 Task: Find connections with filter location Harpālpur with filter topic #humanresourceswith filter profile language French with filter current company Havells India Ltd with filter school JSS Academy Of Technical Education Karnataka with filter industry Executive Search Services with filter service category Resume Writing with filter keywords title Suicide Hotline Volunteer
Action: Mouse moved to (607, 90)
Screenshot: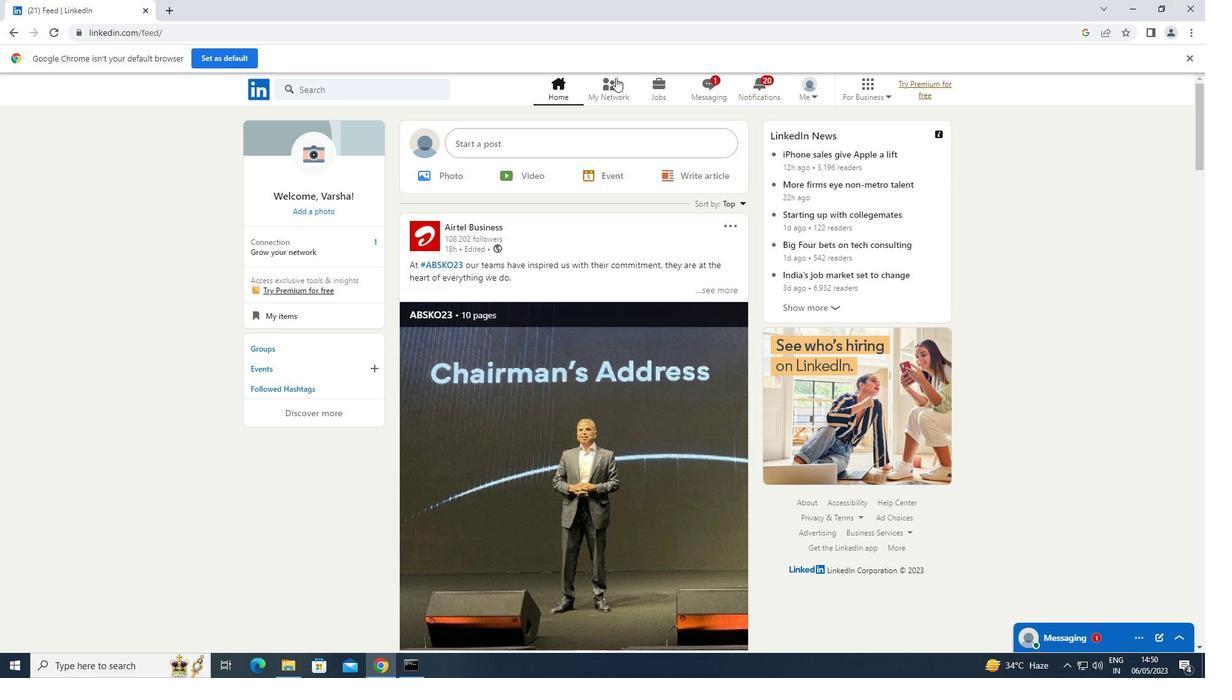 
Action: Mouse pressed left at (607, 90)
Screenshot: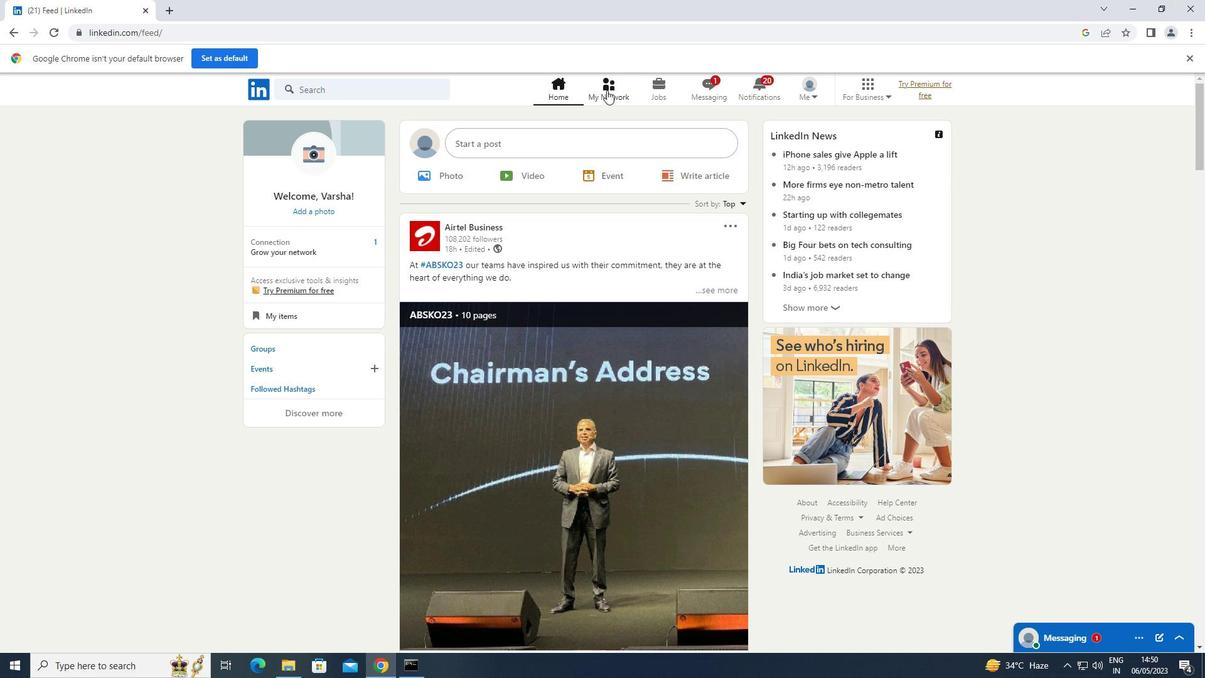 
Action: Mouse moved to (335, 162)
Screenshot: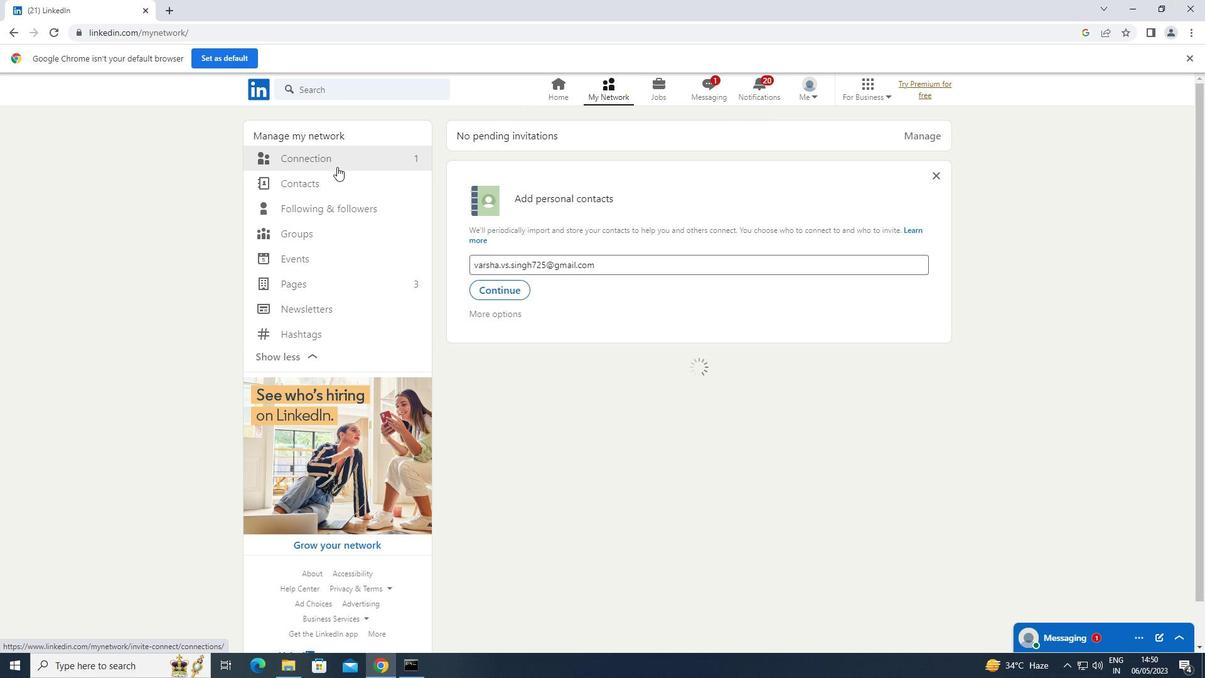 
Action: Mouse pressed left at (335, 162)
Screenshot: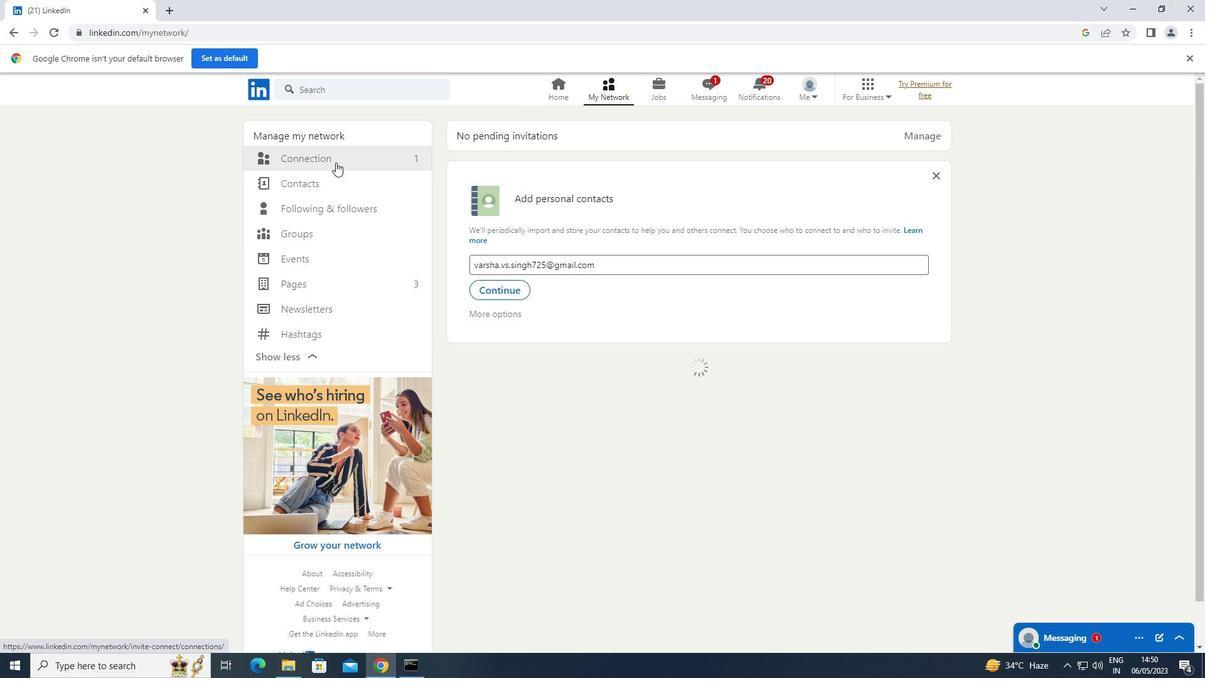 
Action: Mouse moved to (730, 158)
Screenshot: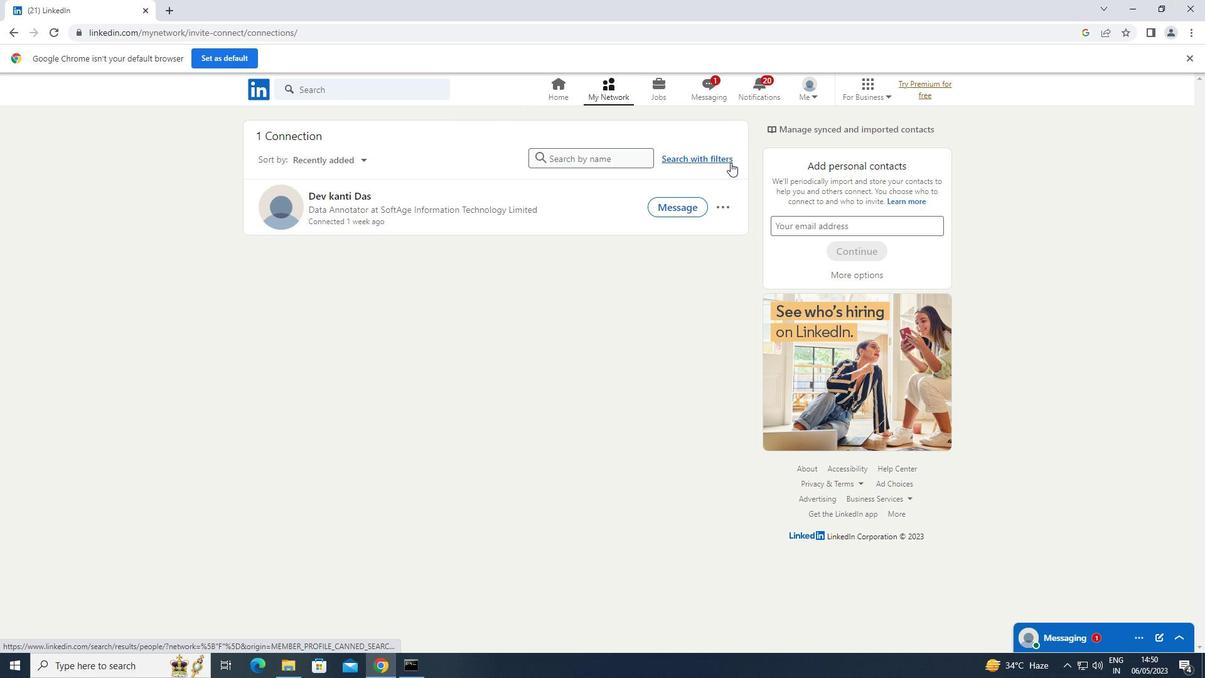 
Action: Mouse pressed left at (730, 158)
Screenshot: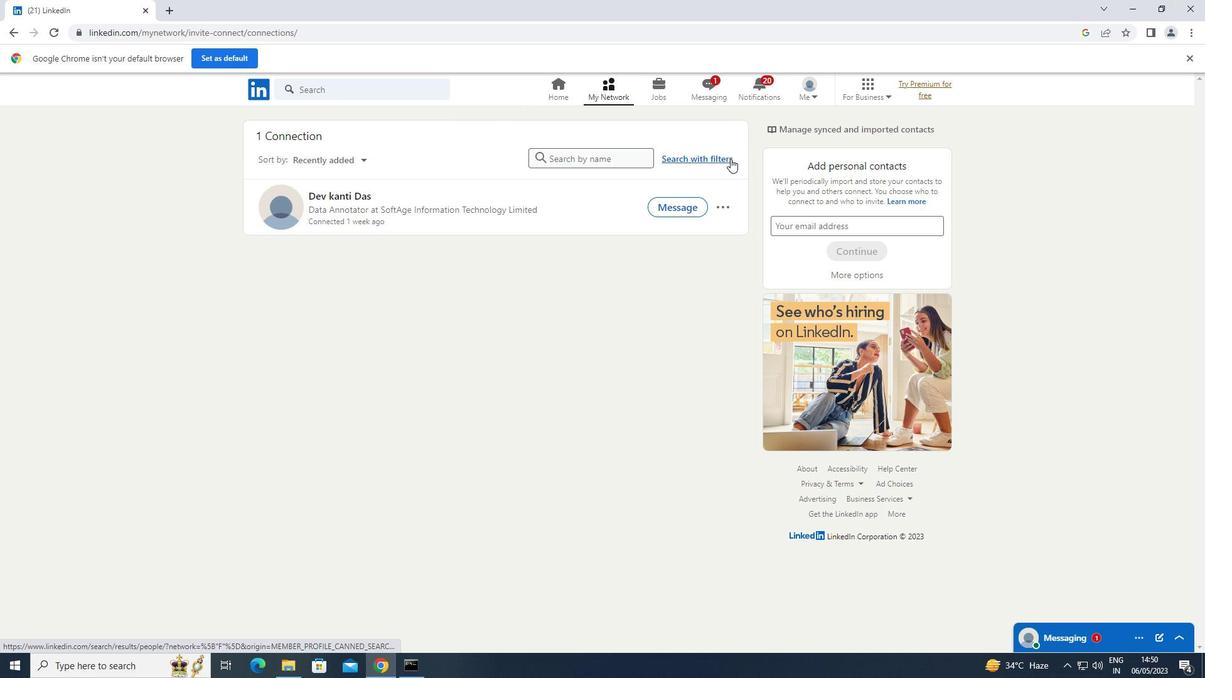 
Action: Mouse moved to (636, 124)
Screenshot: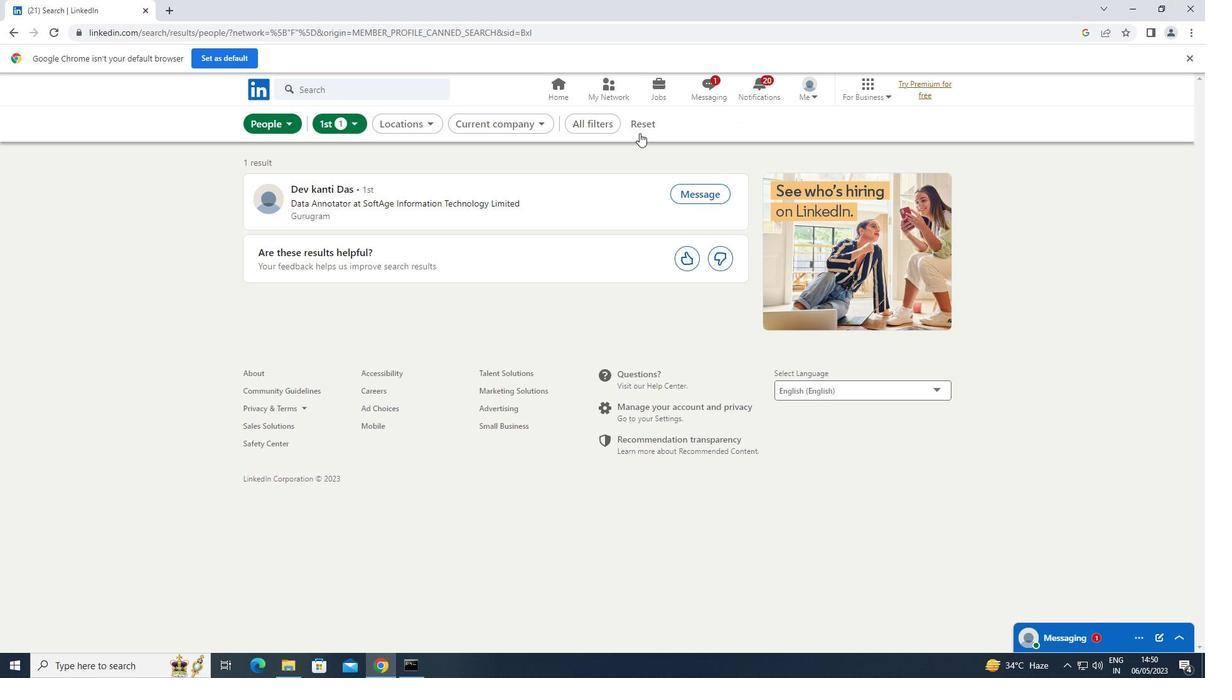 
Action: Mouse pressed left at (636, 124)
Screenshot: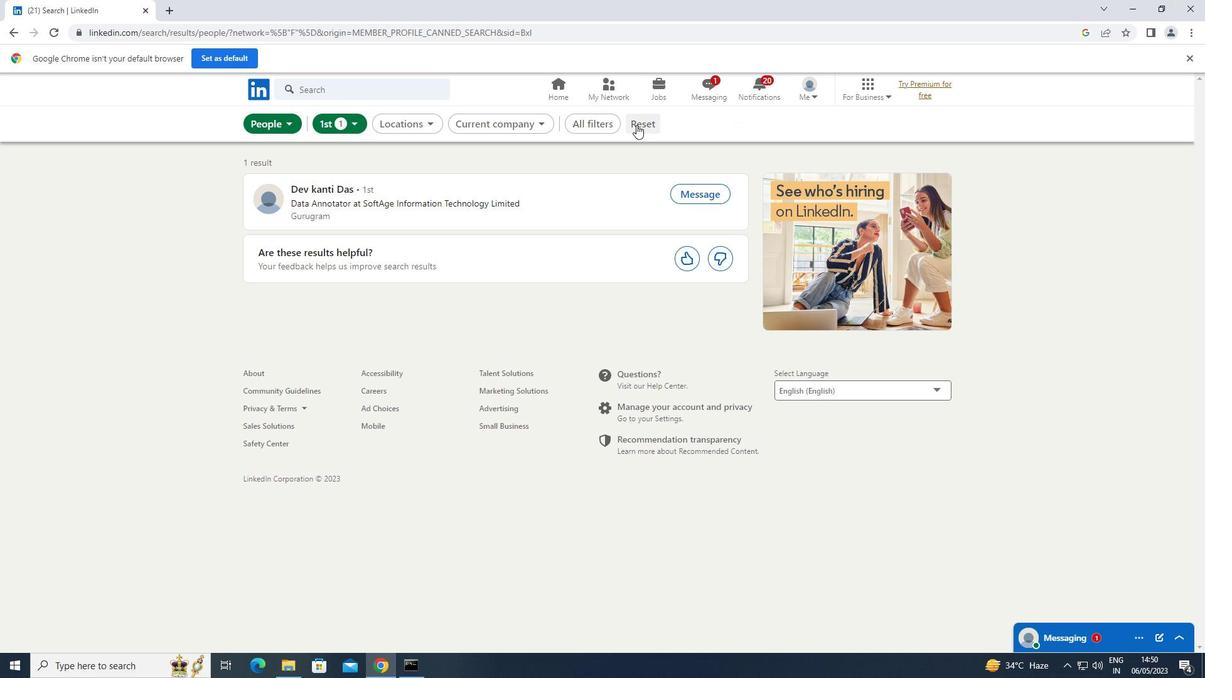 
Action: Mouse moved to (619, 124)
Screenshot: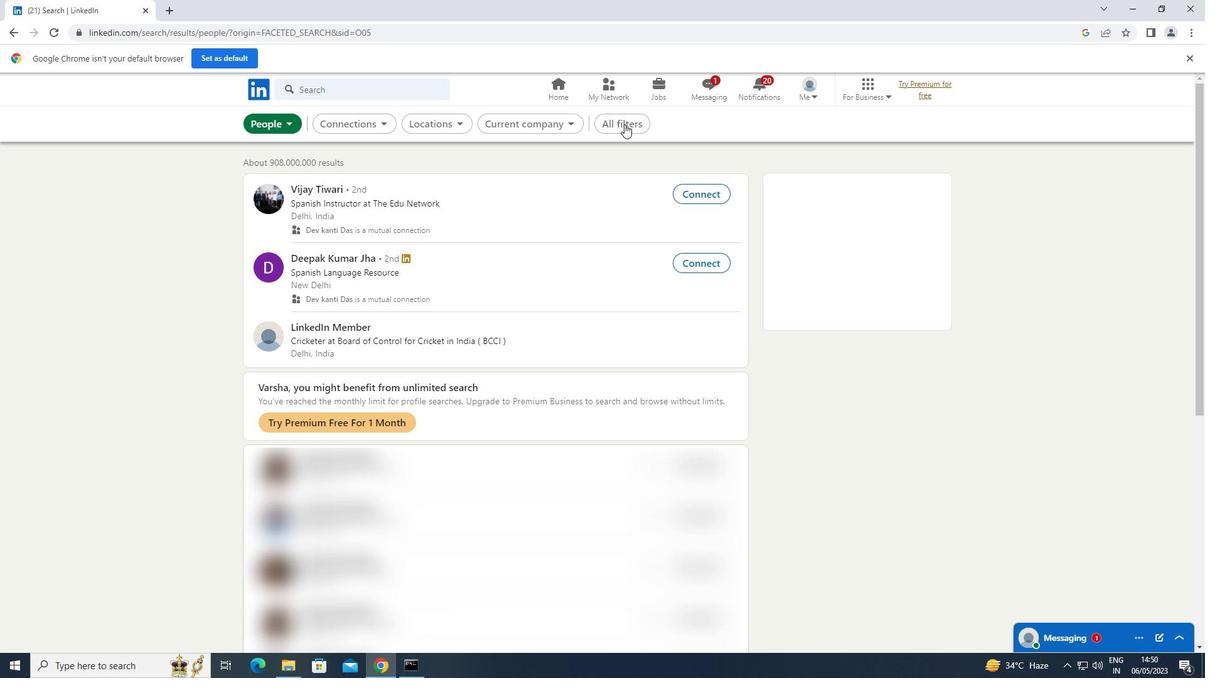 
Action: Mouse pressed left at (619, 124)
Screenshot: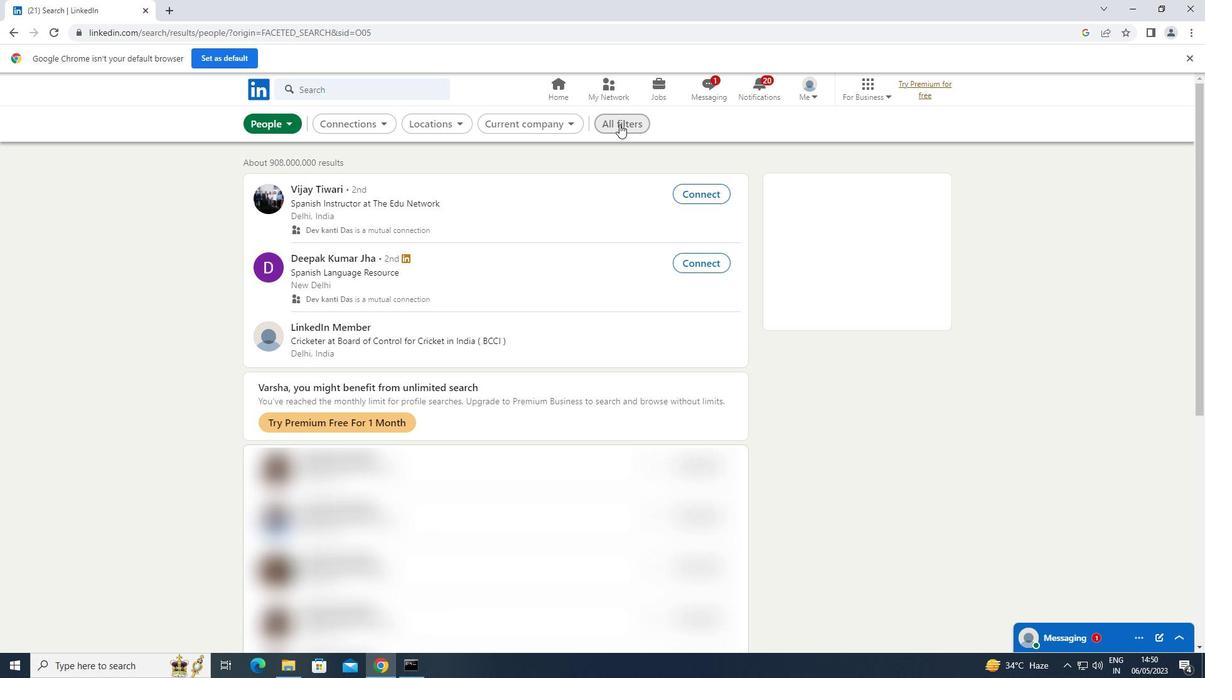 
Action: Mouse moved to (877, 262)
Screenshot: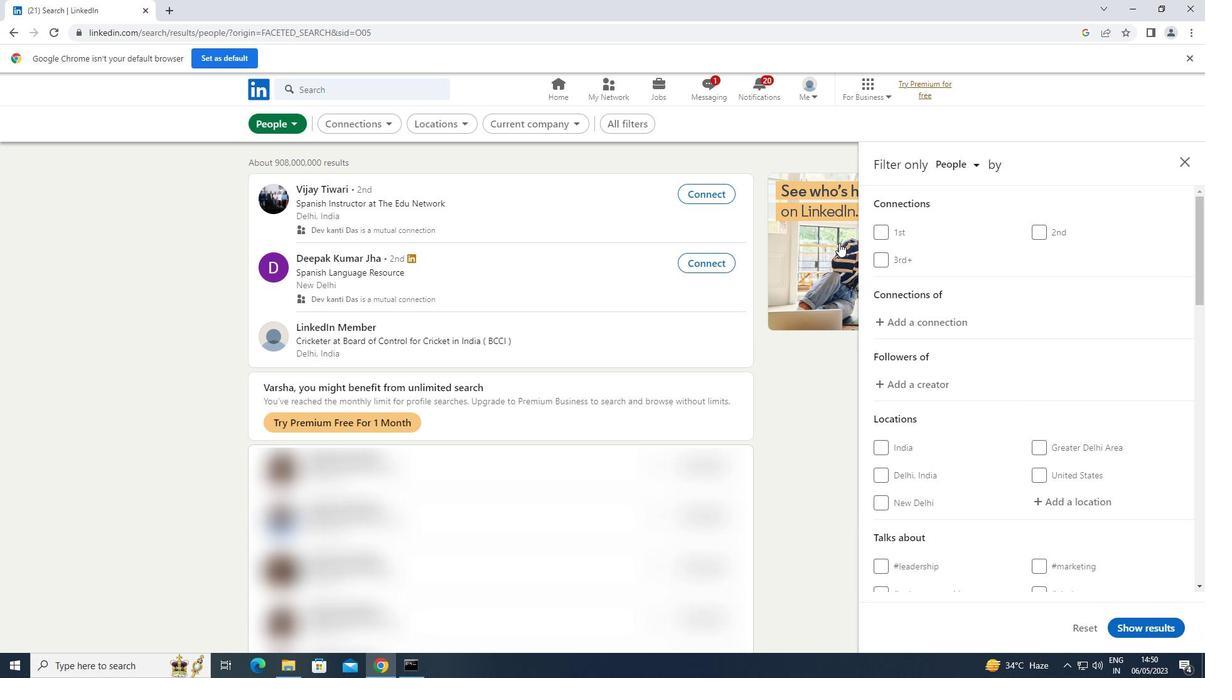 
Action: Mouse scrolled (877, 261) with delta (0, 0)
Screenshot: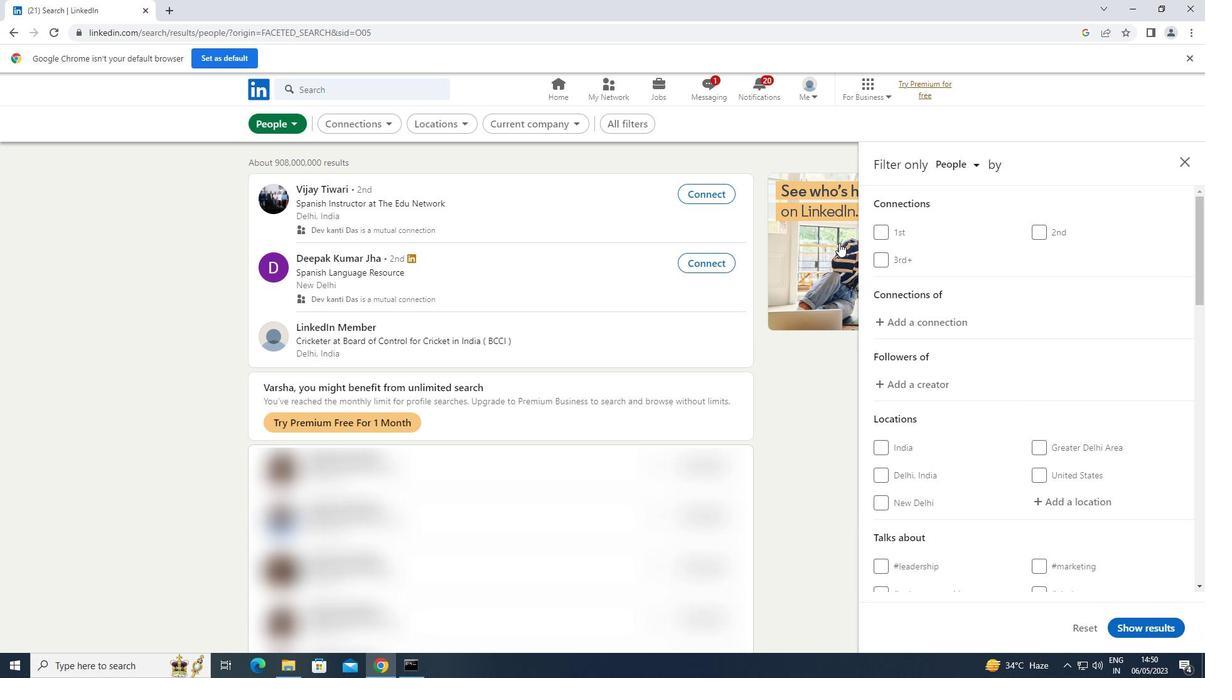 
Action: Mouse scrolled (877, 261) with delta (0, 0)
Screenshot: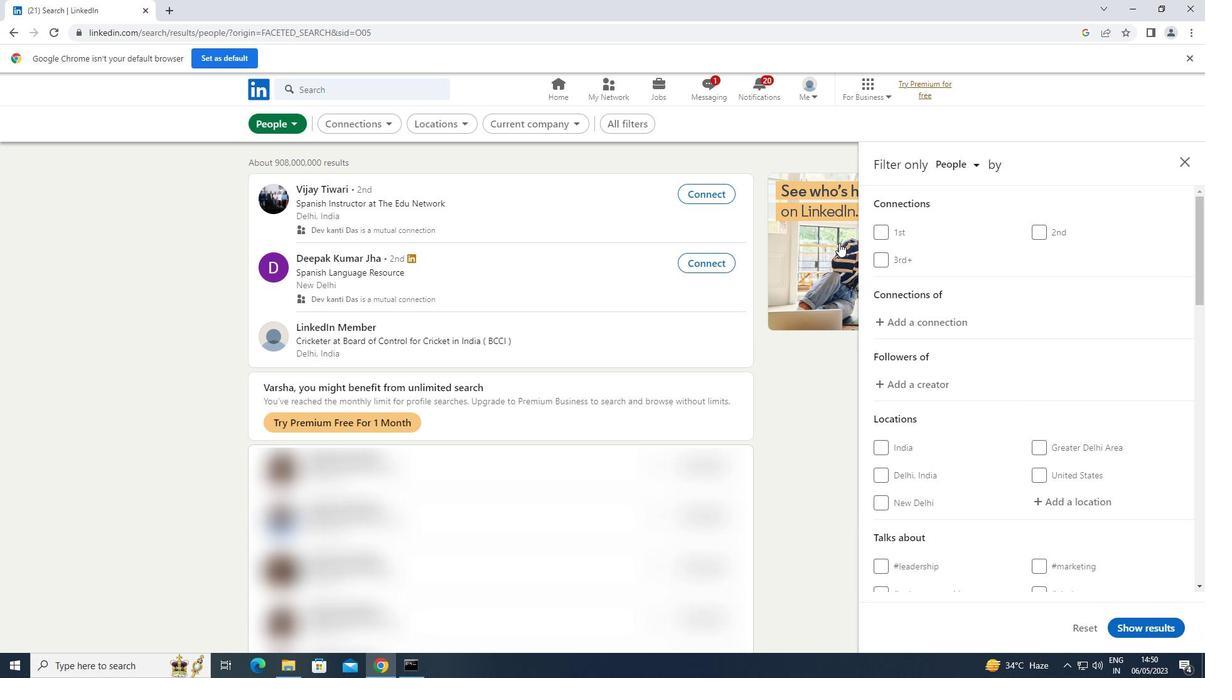 
Action: Mouse scrolled (877, 261) with delta (0, 0)
Screenshot: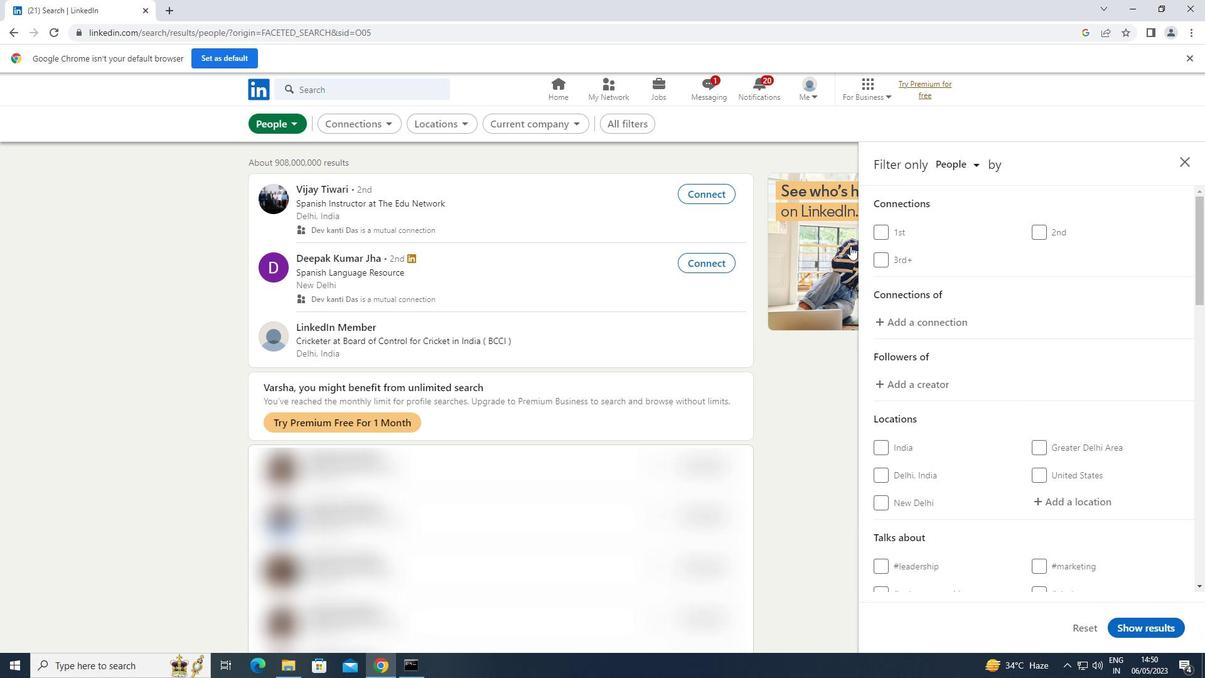 
Action: Mouse scrolled (877, 261) with delta (0, 0)
Screenshot: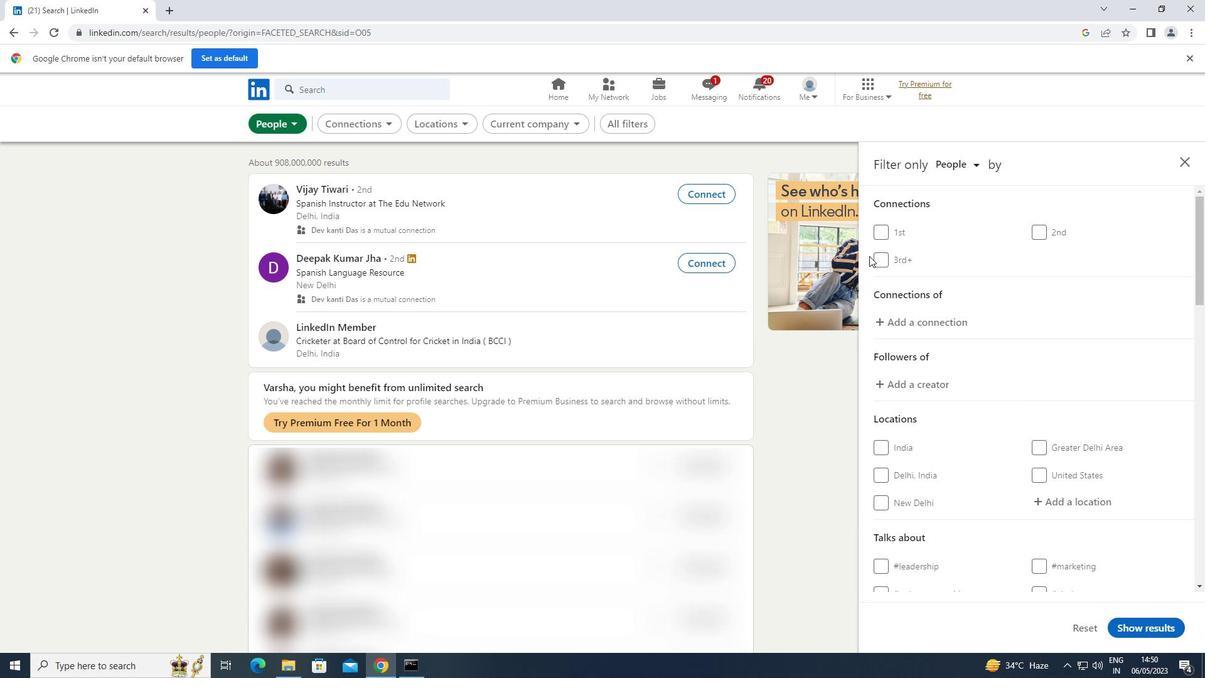 
Action: Mouse moved to (947, 268)
Screenshot: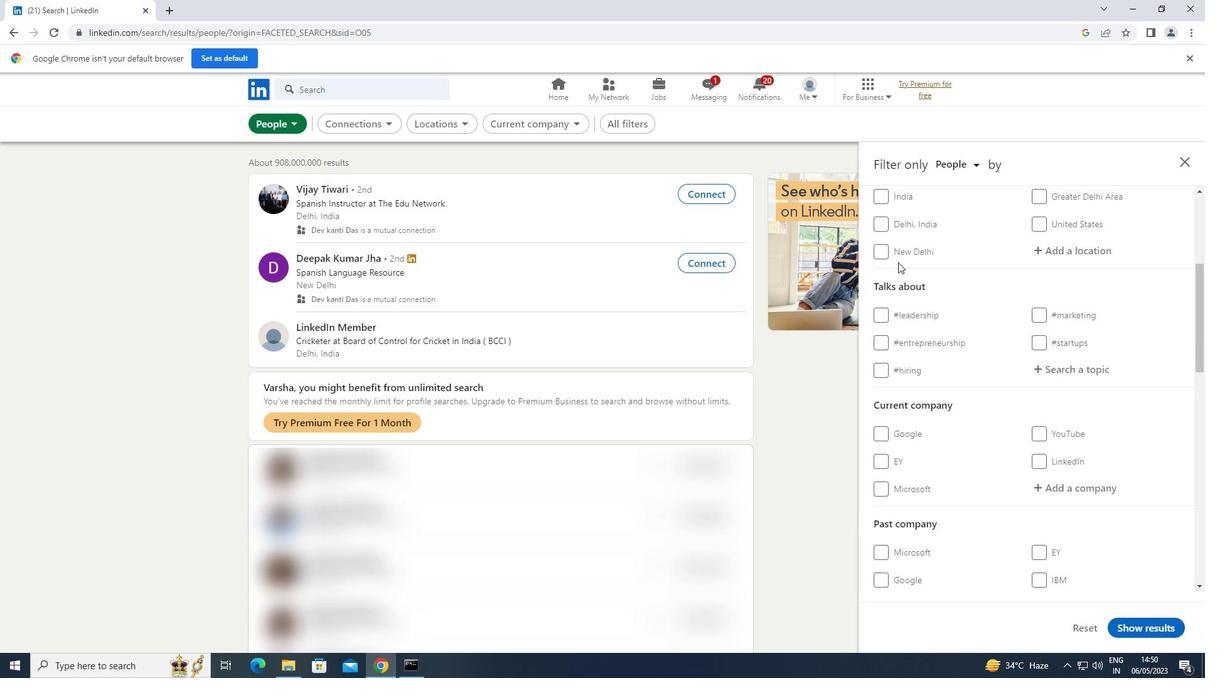 
Action: Mouse scrolled (947, 268) with delta (0, 0)
Screenshot: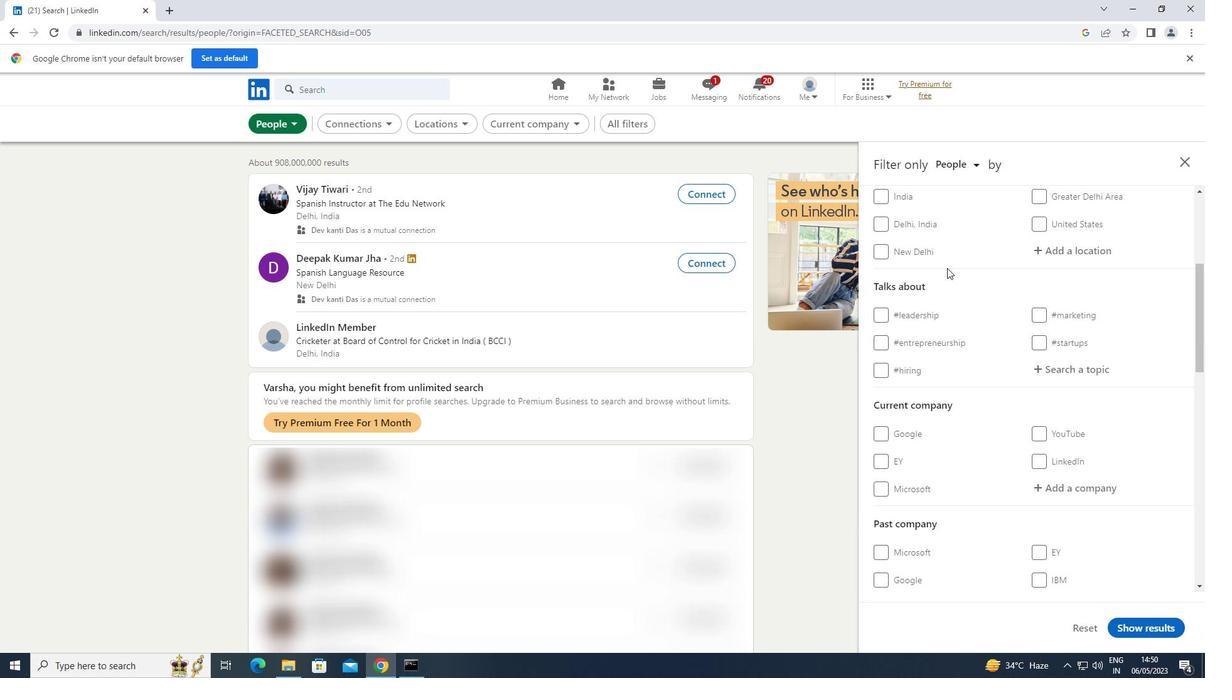 
Action: Mouse scrolled (947, 268) with delta (0, 0)
Screenshot: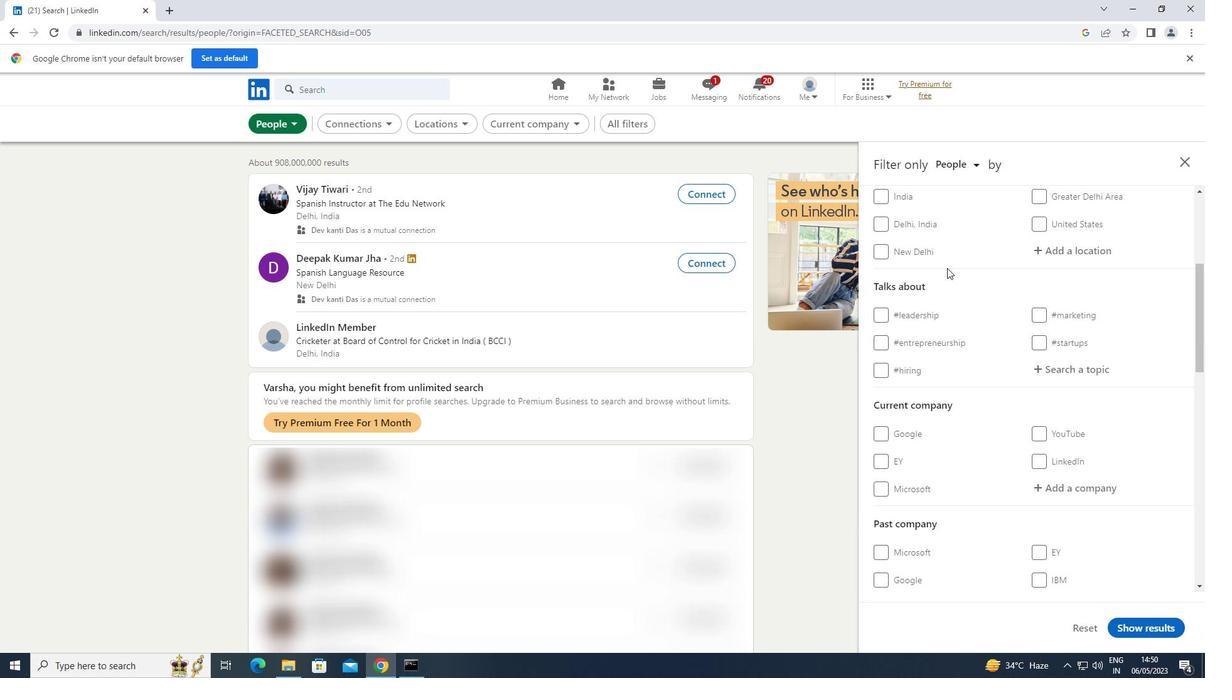 
Action: Mouse moved to (1055, 367)
Screenshot: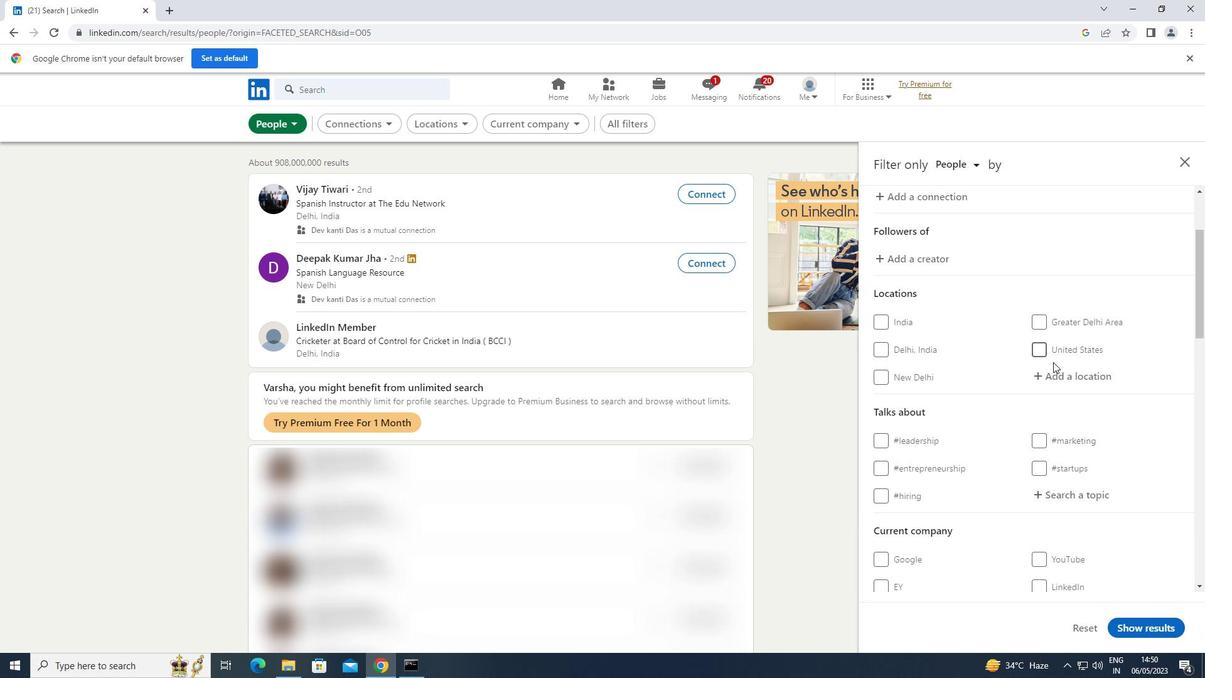 
Action: Mouse pressed left at (1055, 367)
Screenshot: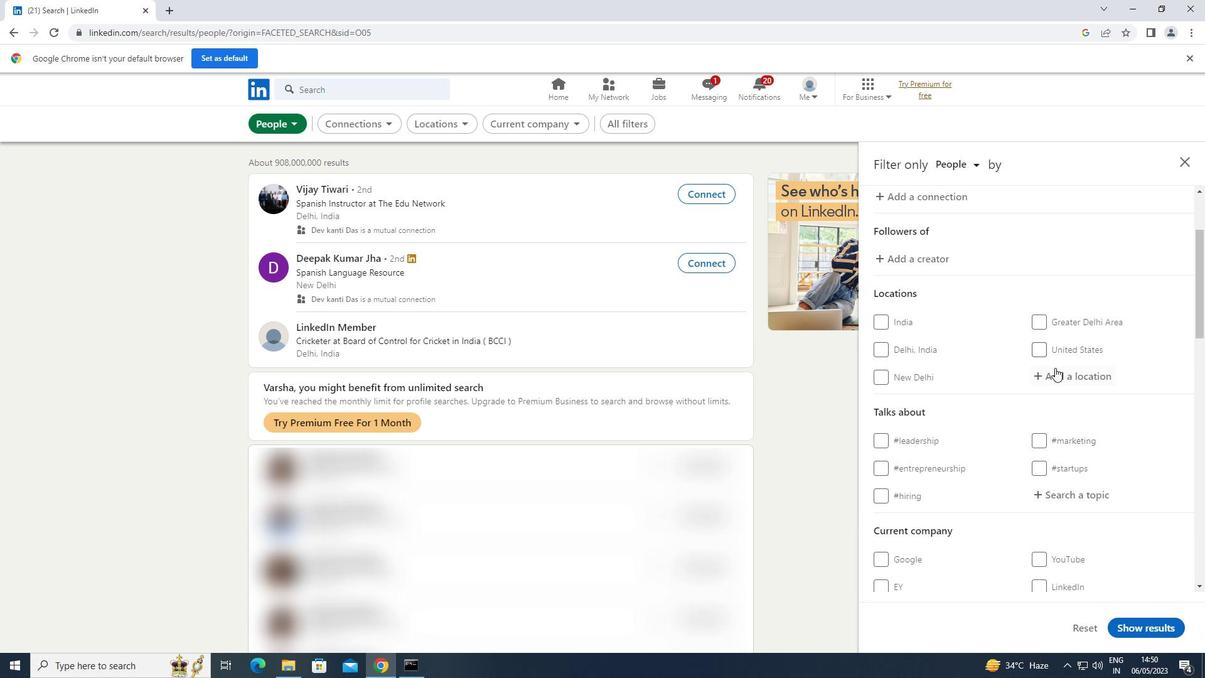 
Action: Key pressed <Key.shift>HARPALPUR
Screenshot: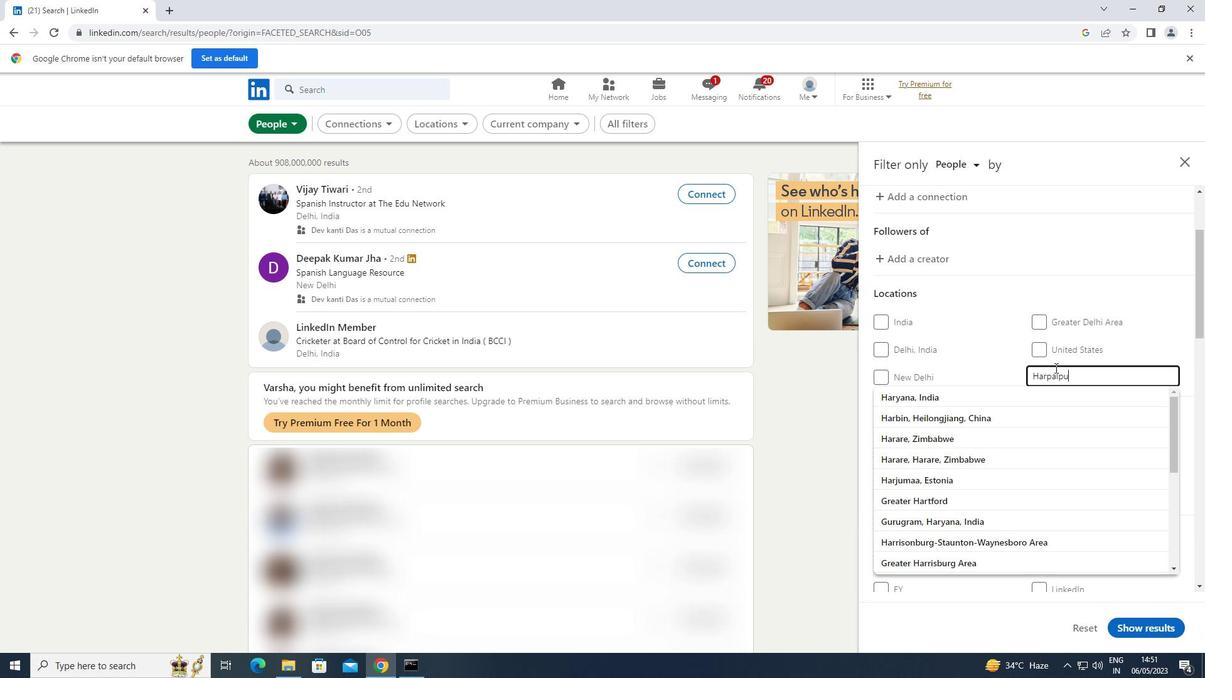 
Action: Mouse moved to (1057, 491)
Screenshot: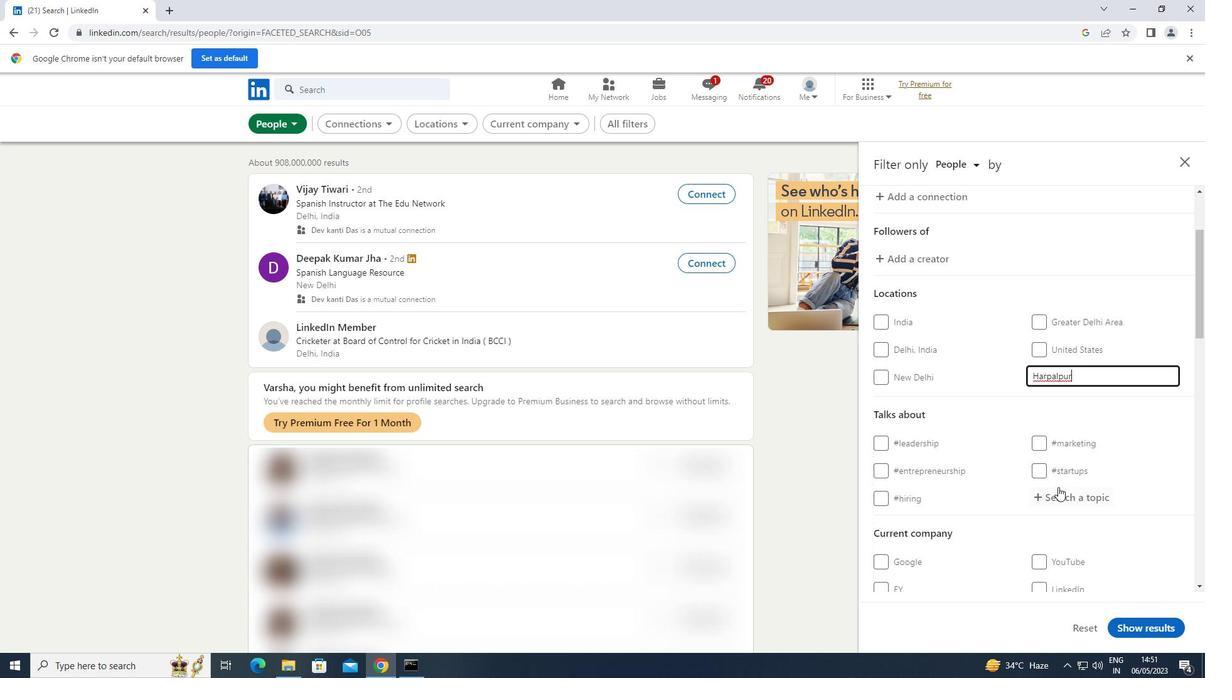 
Action: Mouse pressed left at (1057, 491)
Screenshot: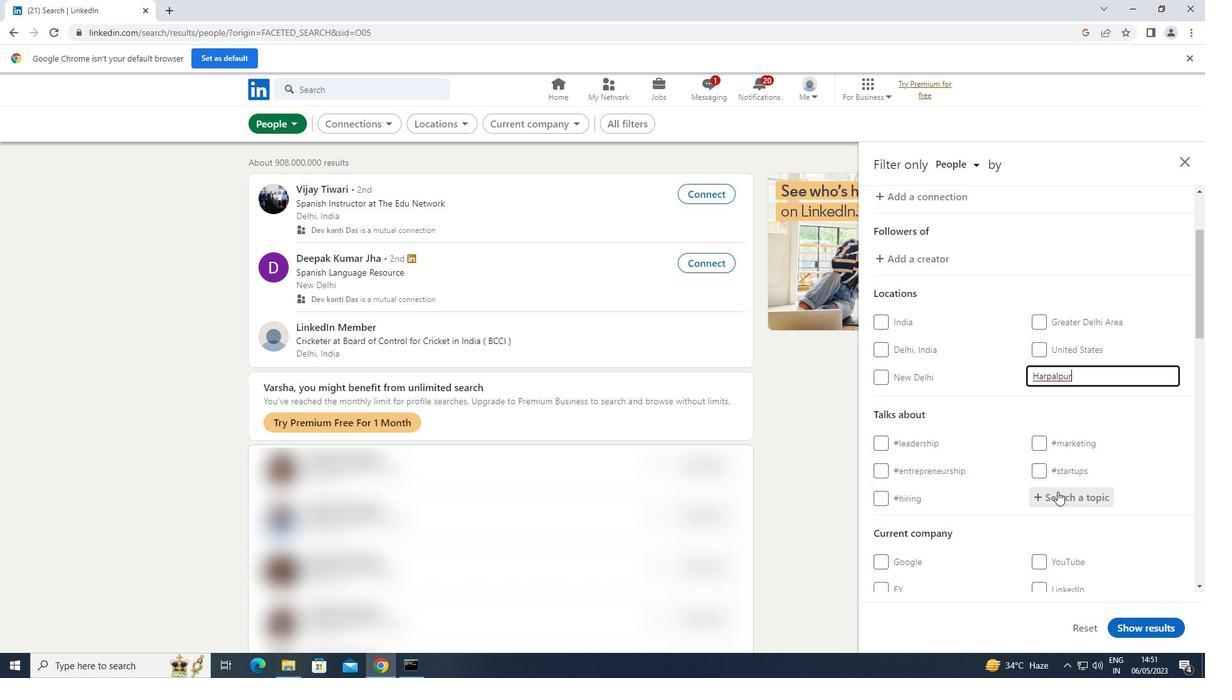 
Action: Key pressed HUMANRESOURCES
Screenshot: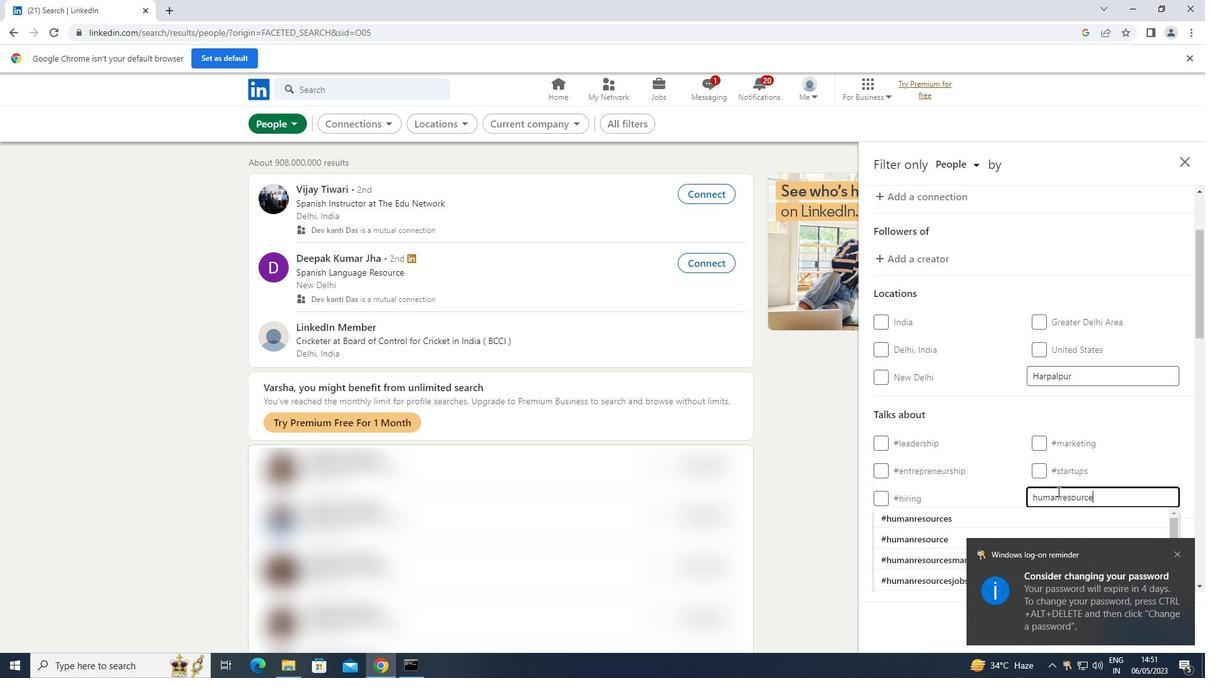 
Action: Mouse moved to (952, 512)
Screenshot: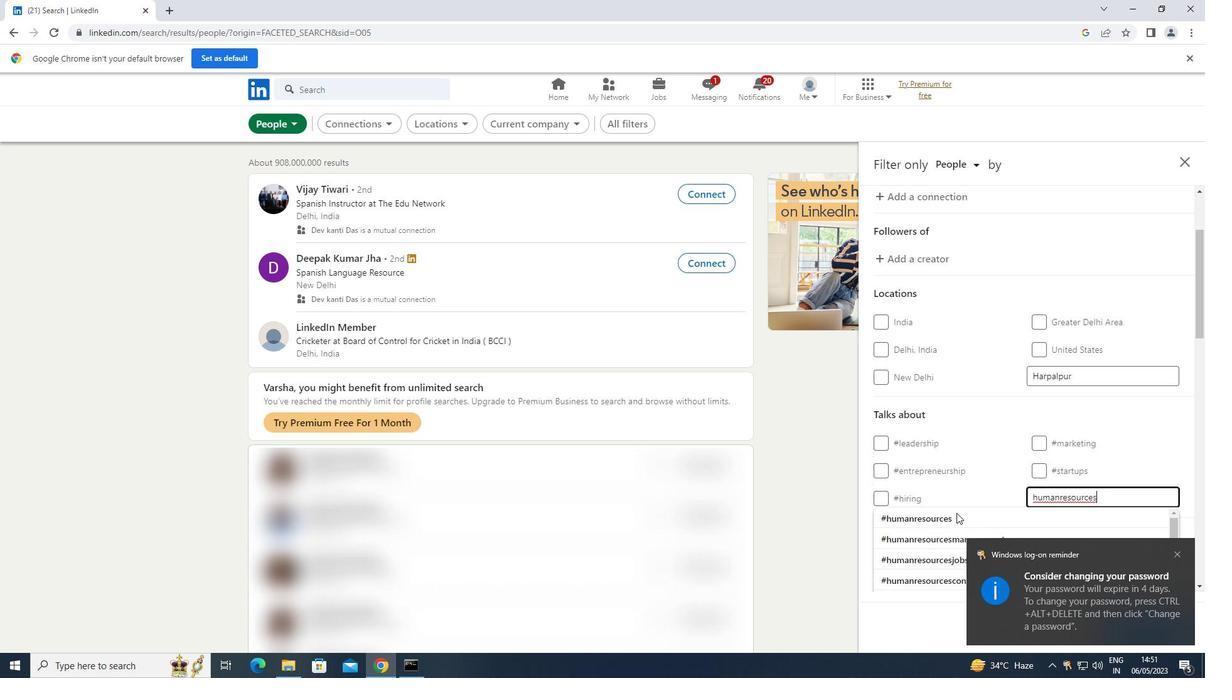 
Action: Mouse pressed left at (952, 512)
Screenshot: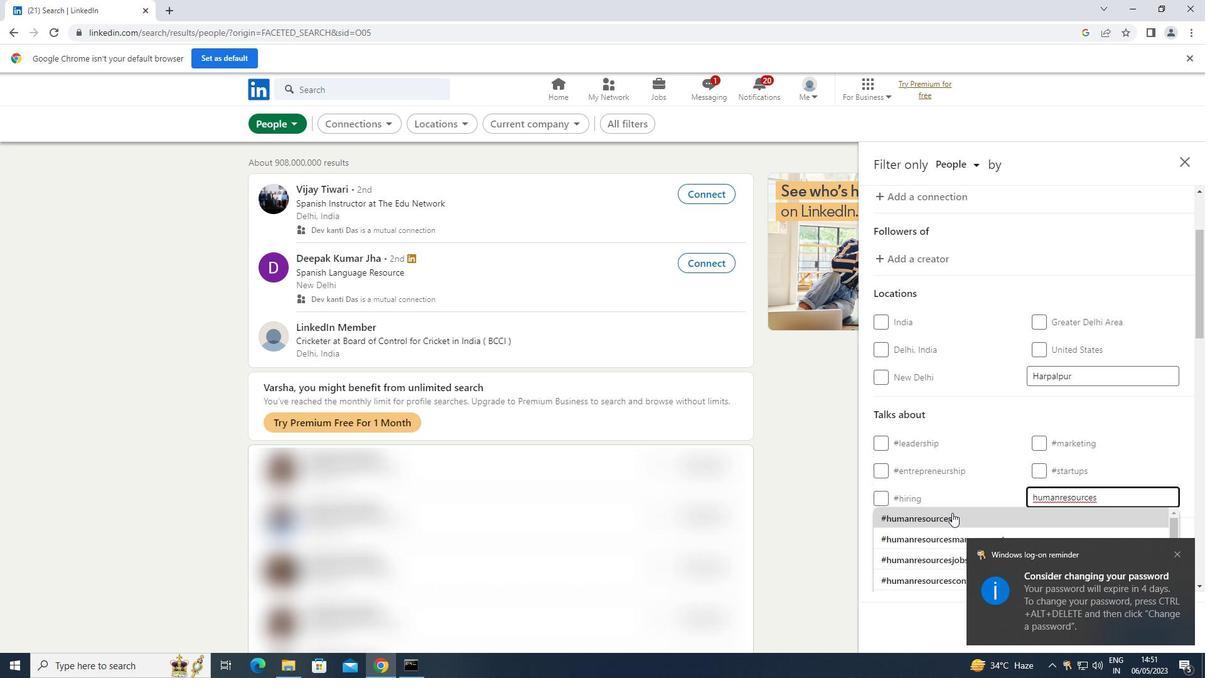
Action: Mouse moved to (953, 507)
Screenshot: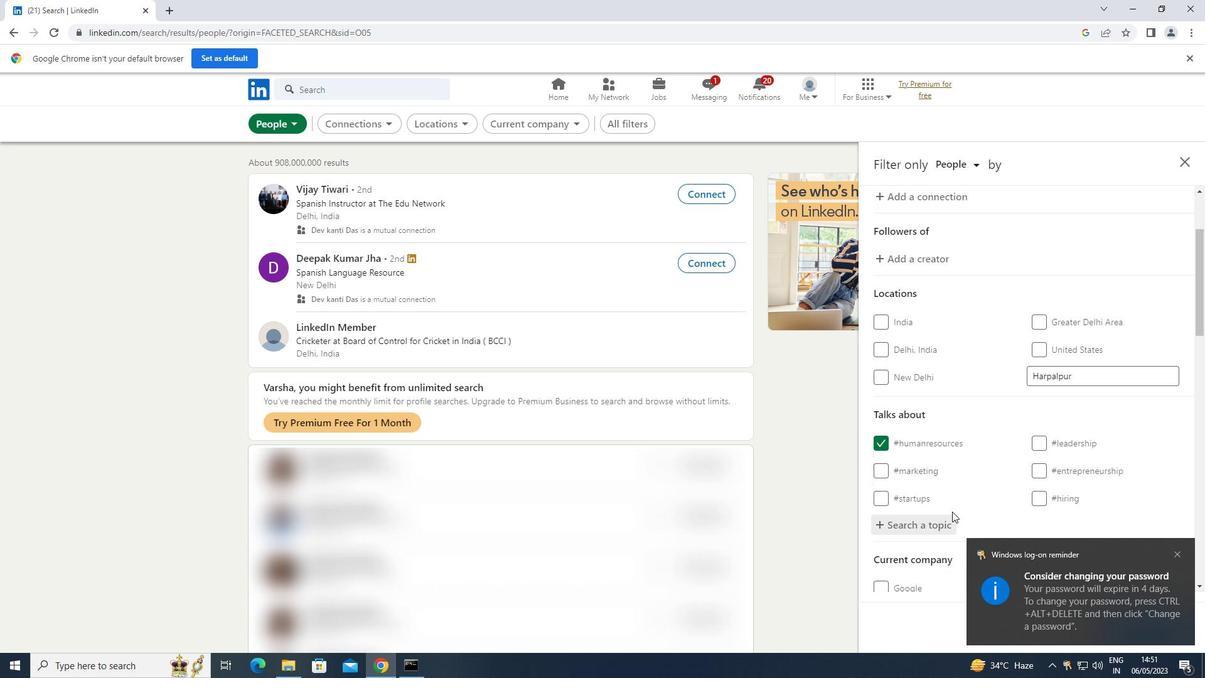 
Action: Mouse scrolled (953, 506) with delta (0, 0)
Screenshot: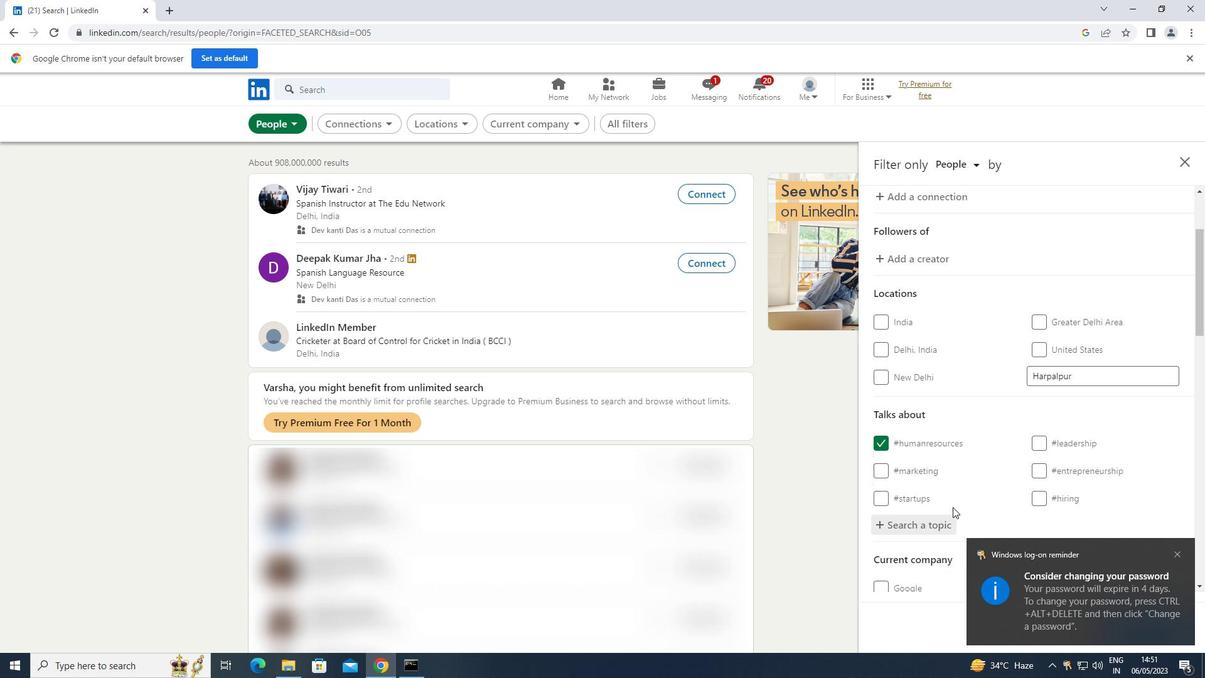 
Action: Mouse scrolled (953, 506) with delta (0, 0)
Screenshot: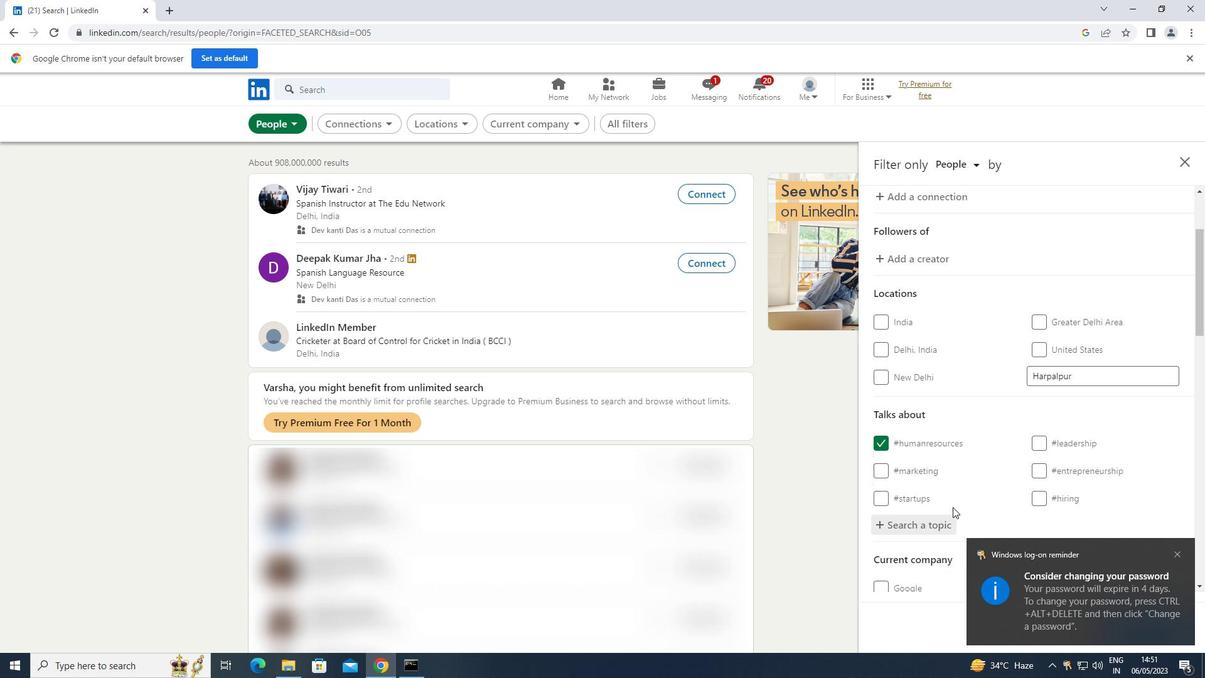 
Action: Mouse moved to (954, 501)
Screenshot: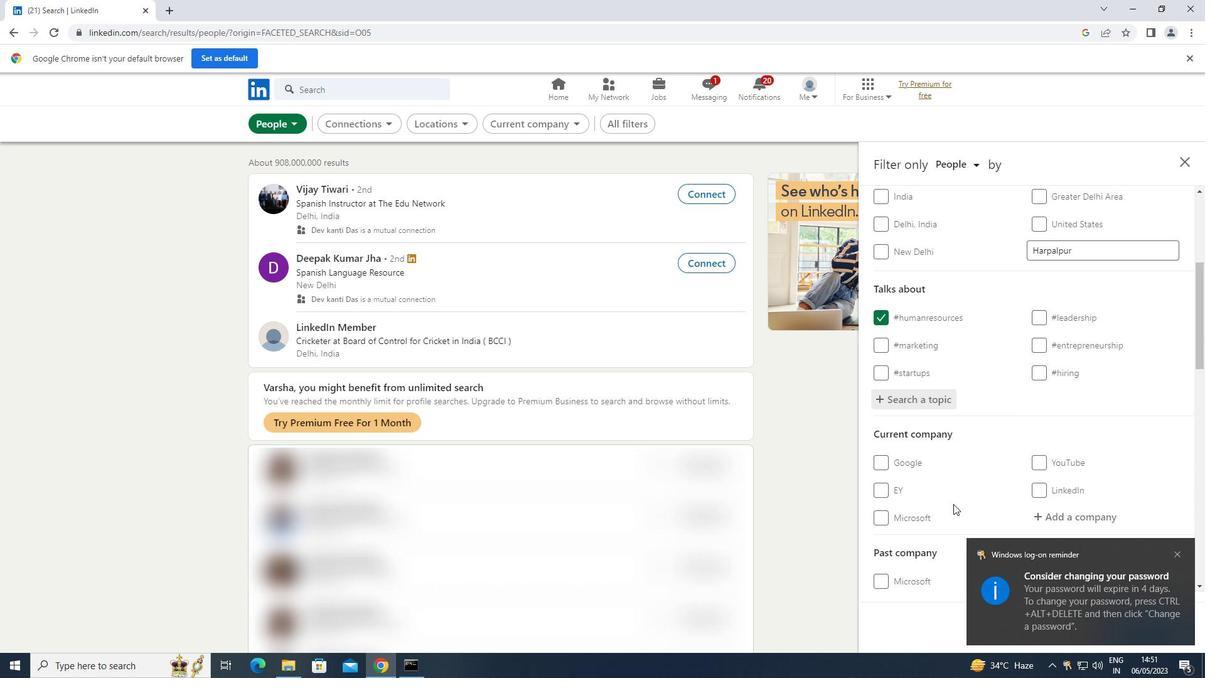 
Action: Mouse scrolled (954, 501) with delta (0, 0)
Screenshot: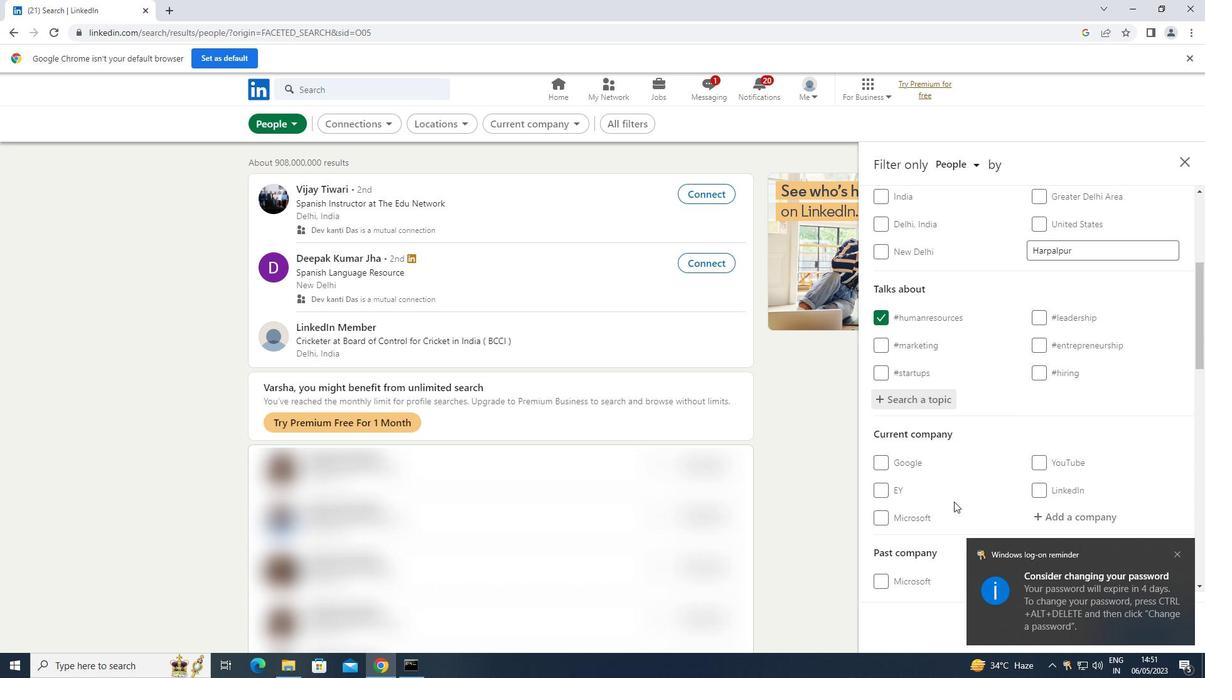 
Action: Mouse scrolled (954, 501) with delta (0, 0)
Screenshot: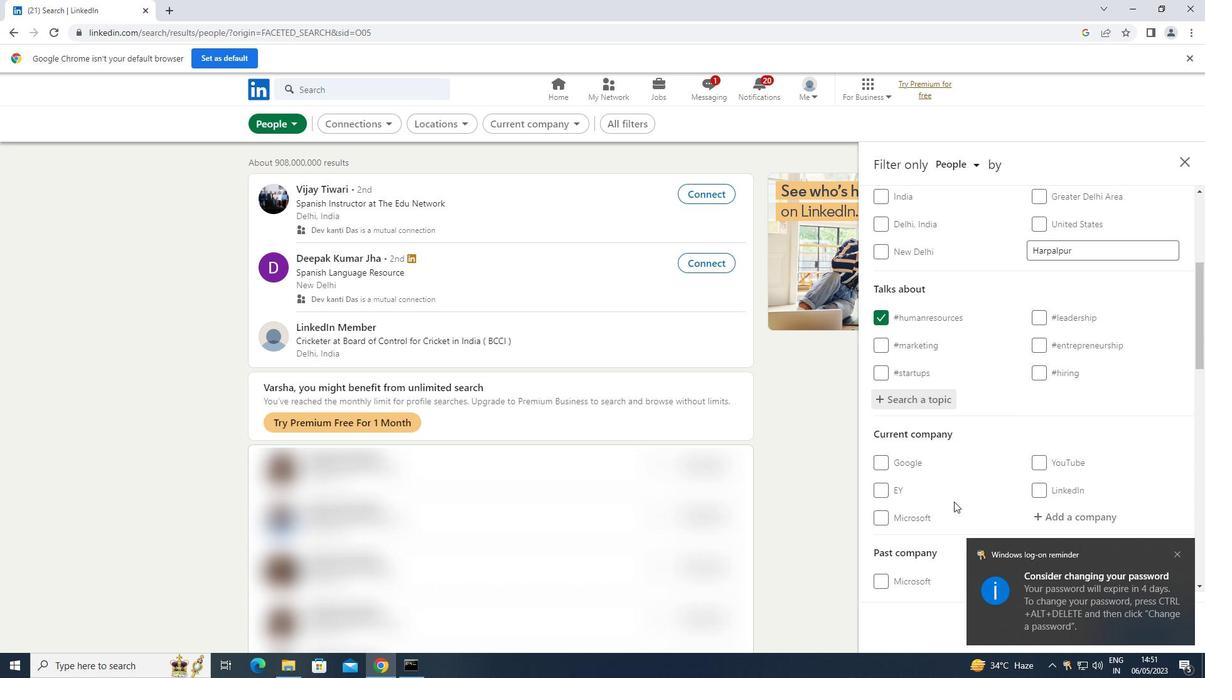 
Action: Mouse scrolled (954, 501) with delta (0, 0)
Screenshot: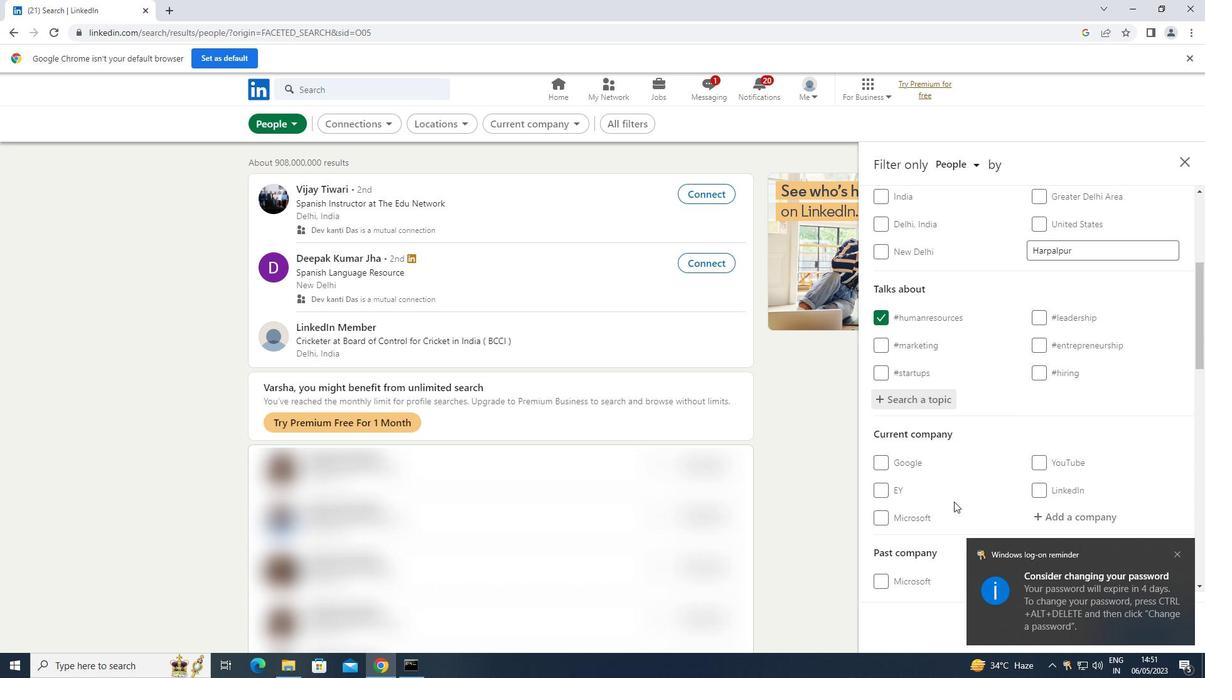 
Action: Mouse moved to (951, 494)
Screenshot: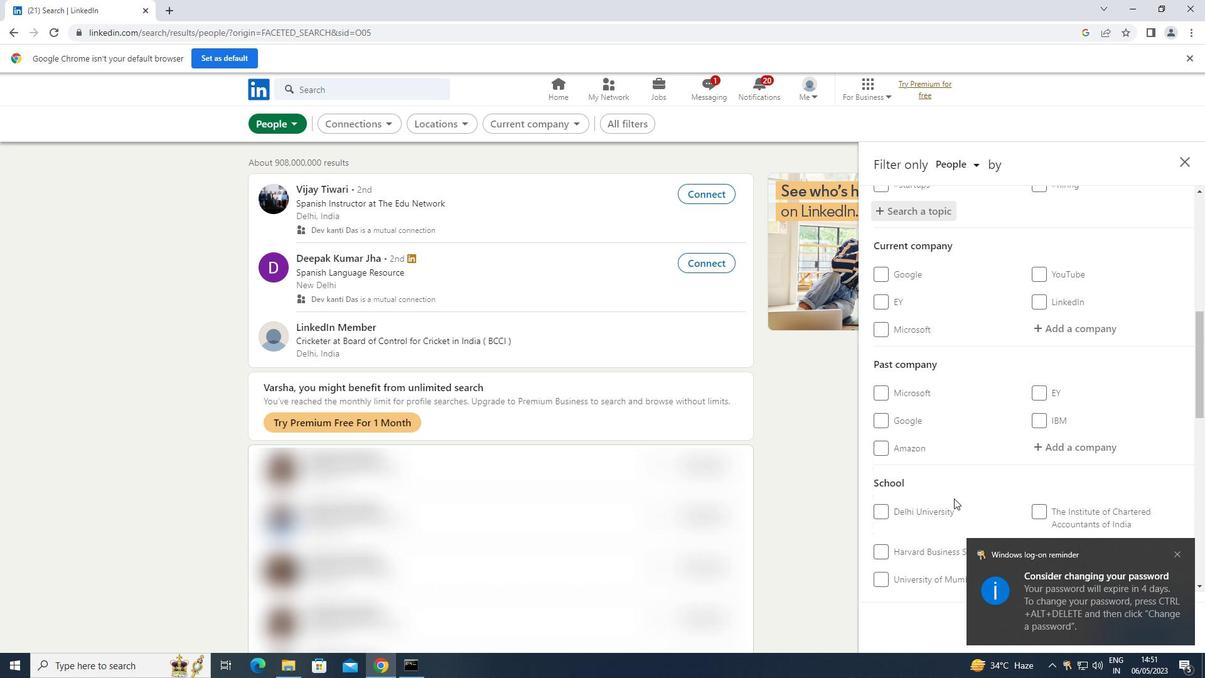 
Action: Mouse scrolled (951, 493) with delta (0, 0)
Screenshot: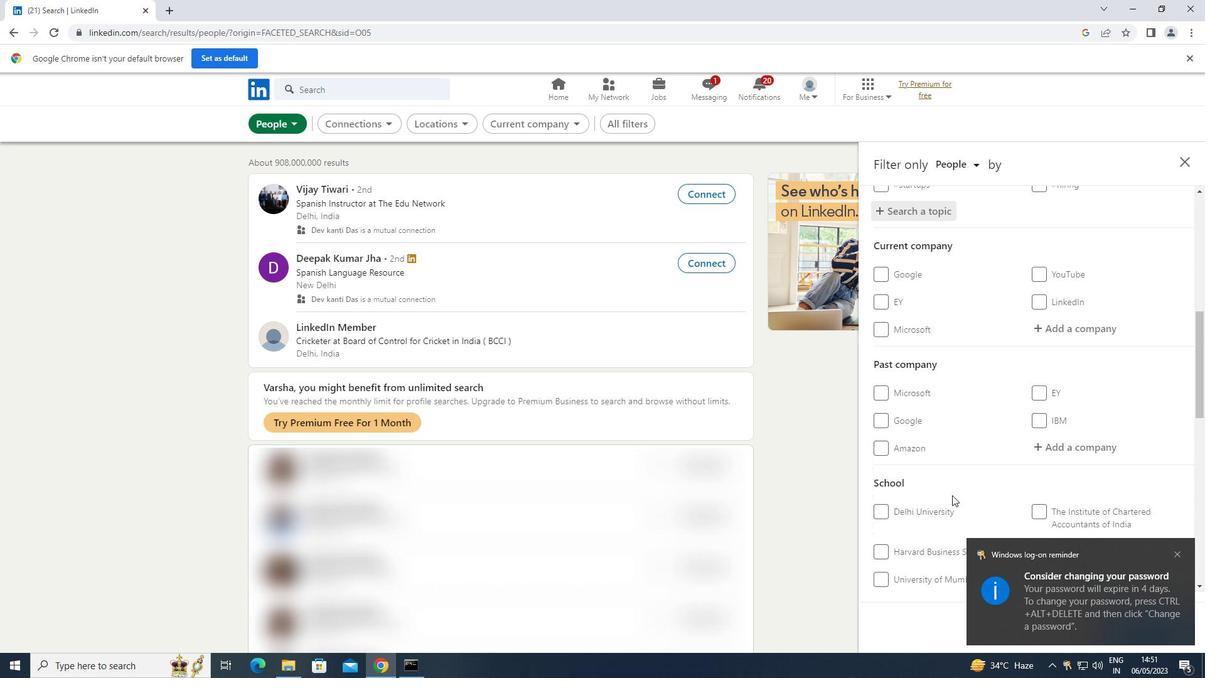 
Action: Mouse scrolled (951, 493) with delta (0, 0)
Screenshot: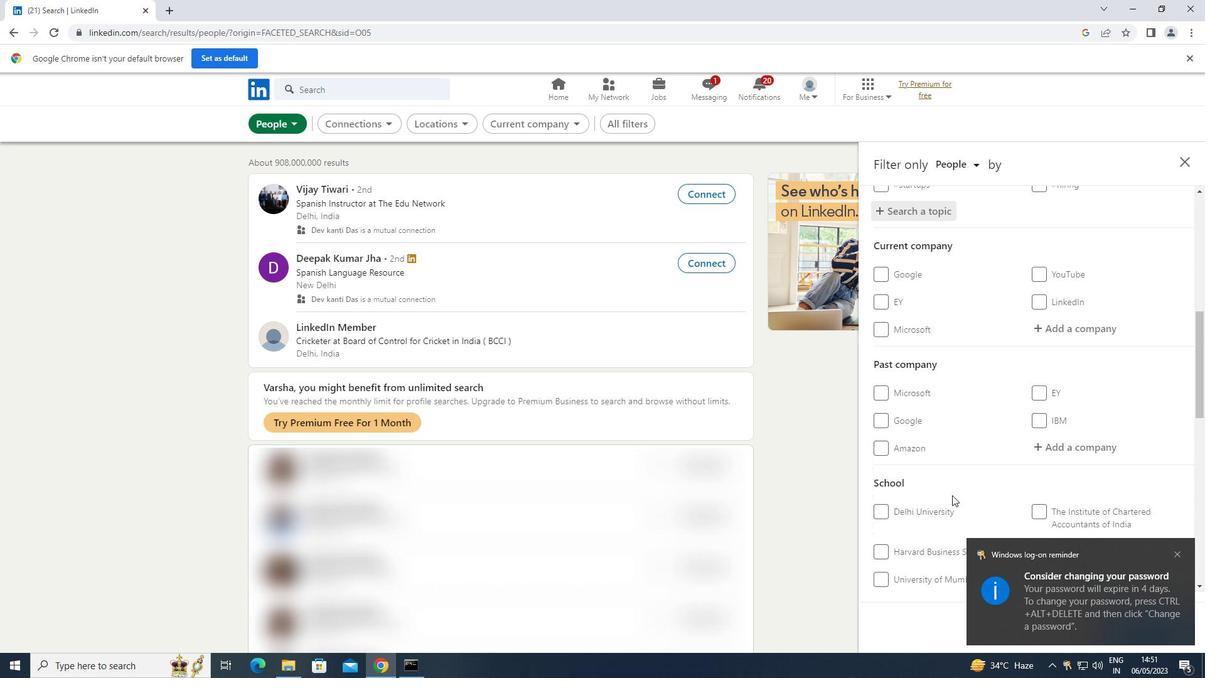 
Action: Mouse scrolled (951, 493) with delta (0, 0)
Screenshot: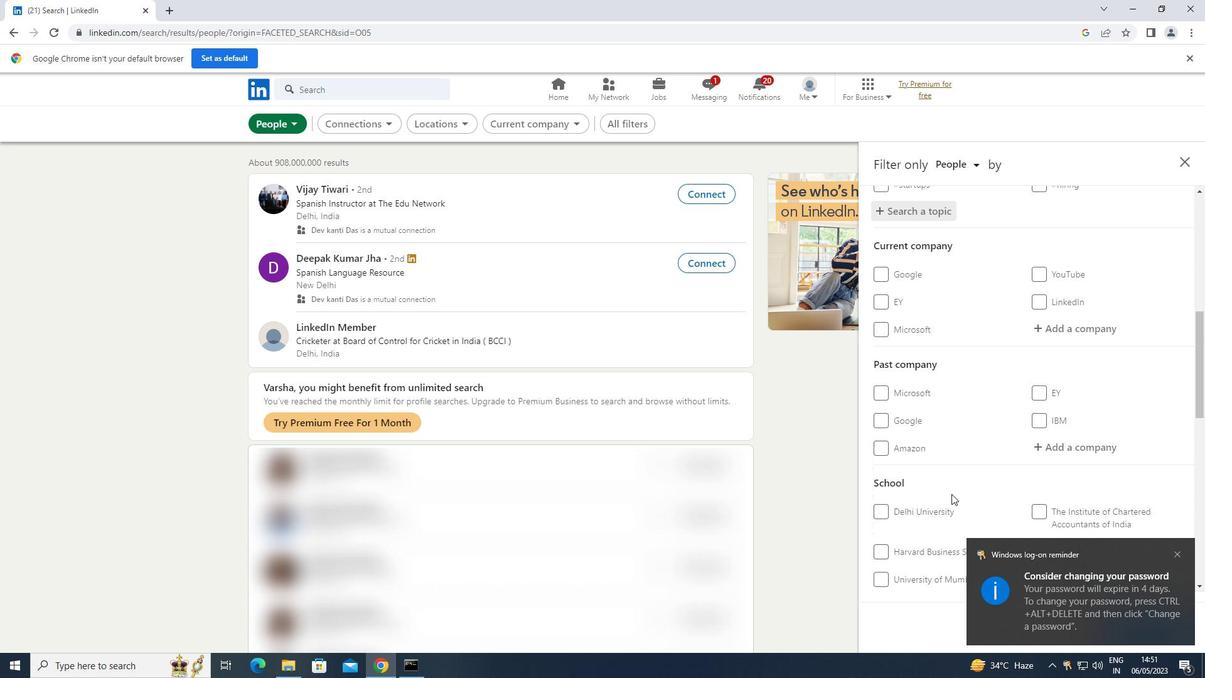 
Action: Mouse scrolled (951, 493) with delta (0, 0)
Screenshot: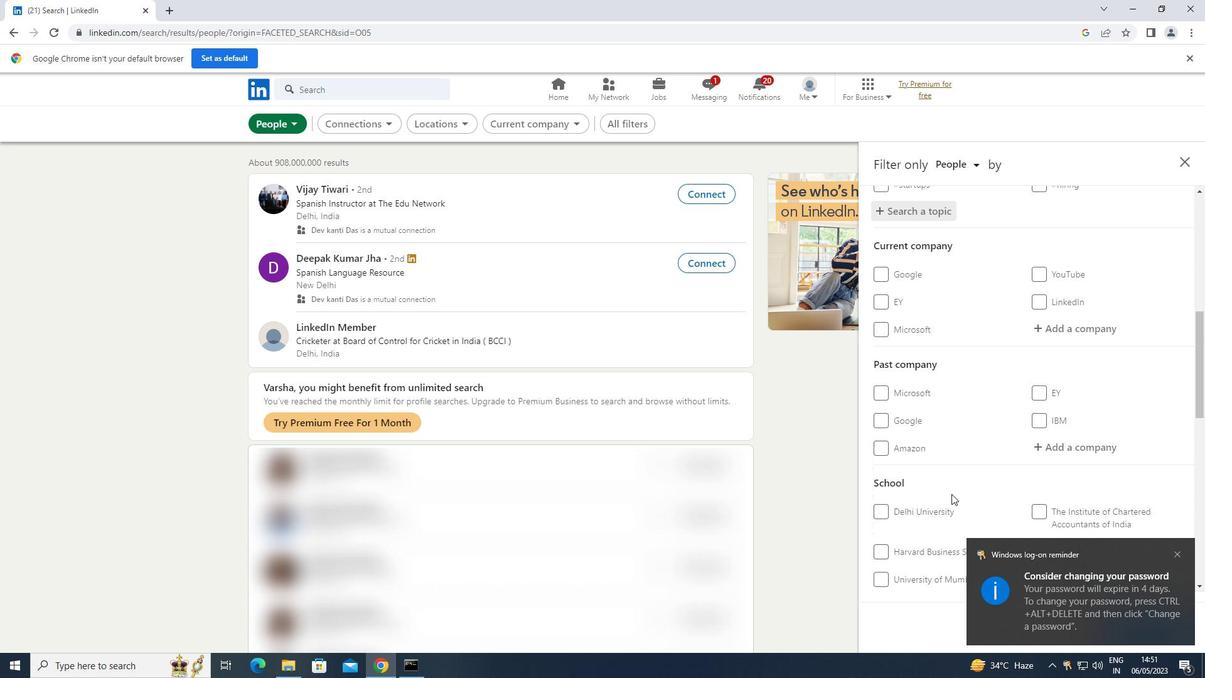 
Action: Mouse moved to (931, 479)
Screenshot: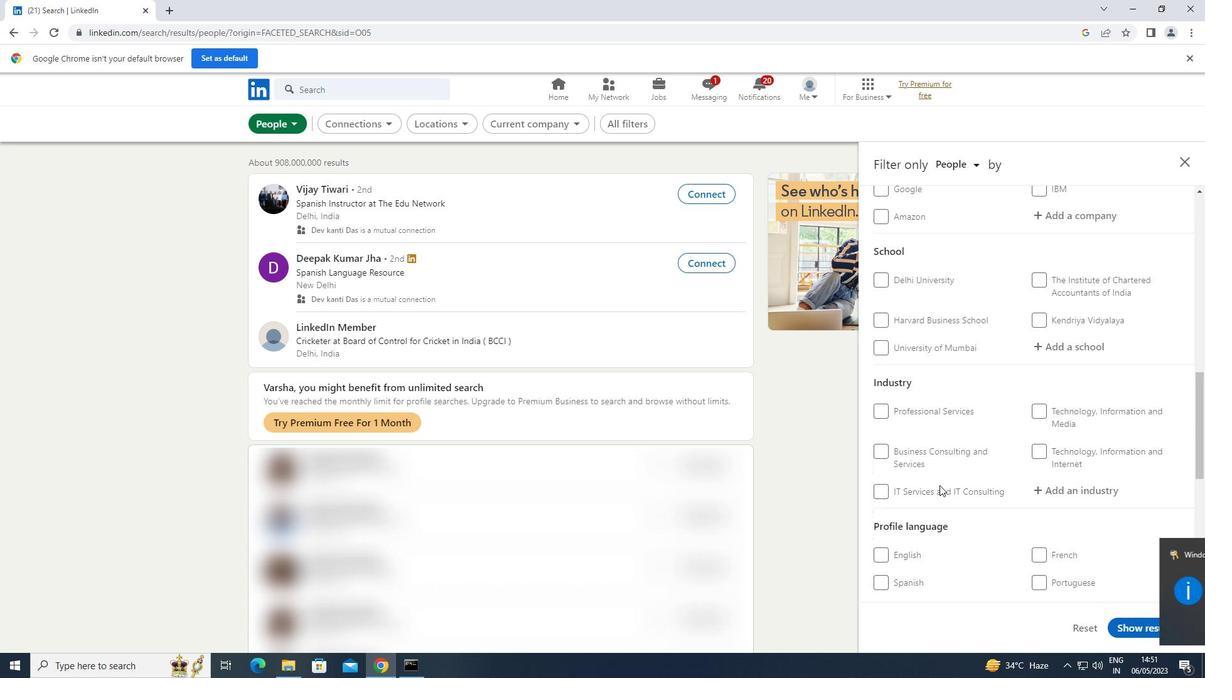 
Action: Mouse scrolled (931, 479) with delta (0, 0)
Screenshot: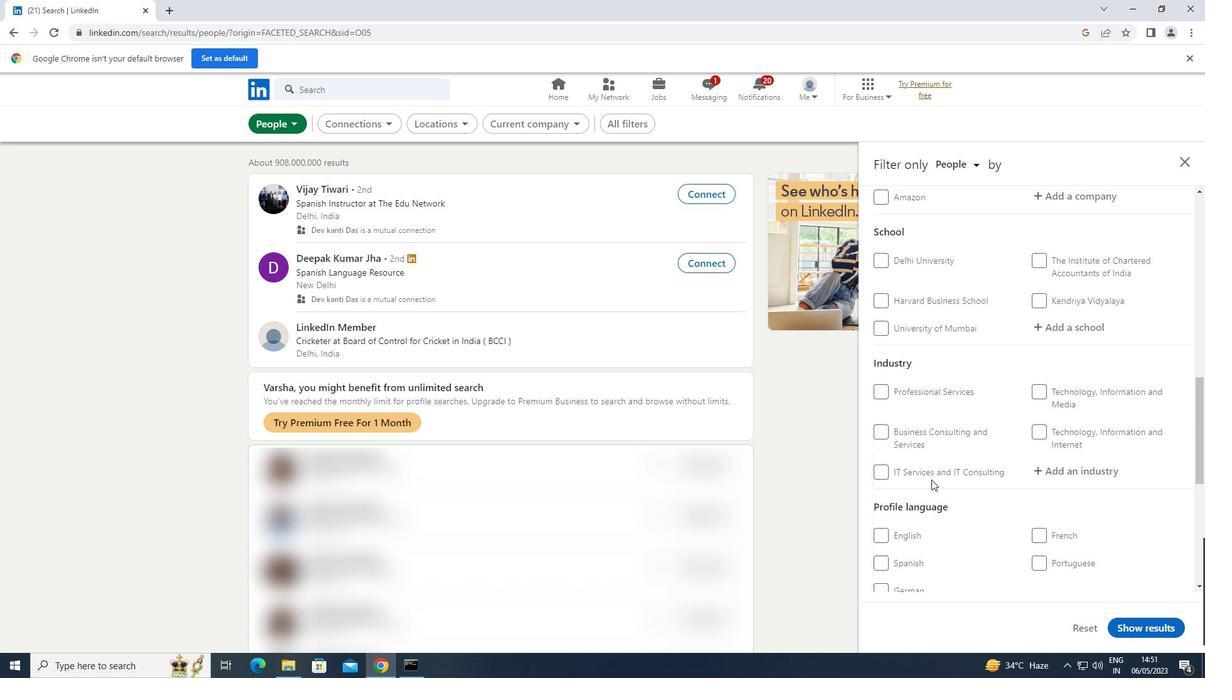
Action: Mouse scrolled (931, 479) with delta (0, 0)
Screenshot: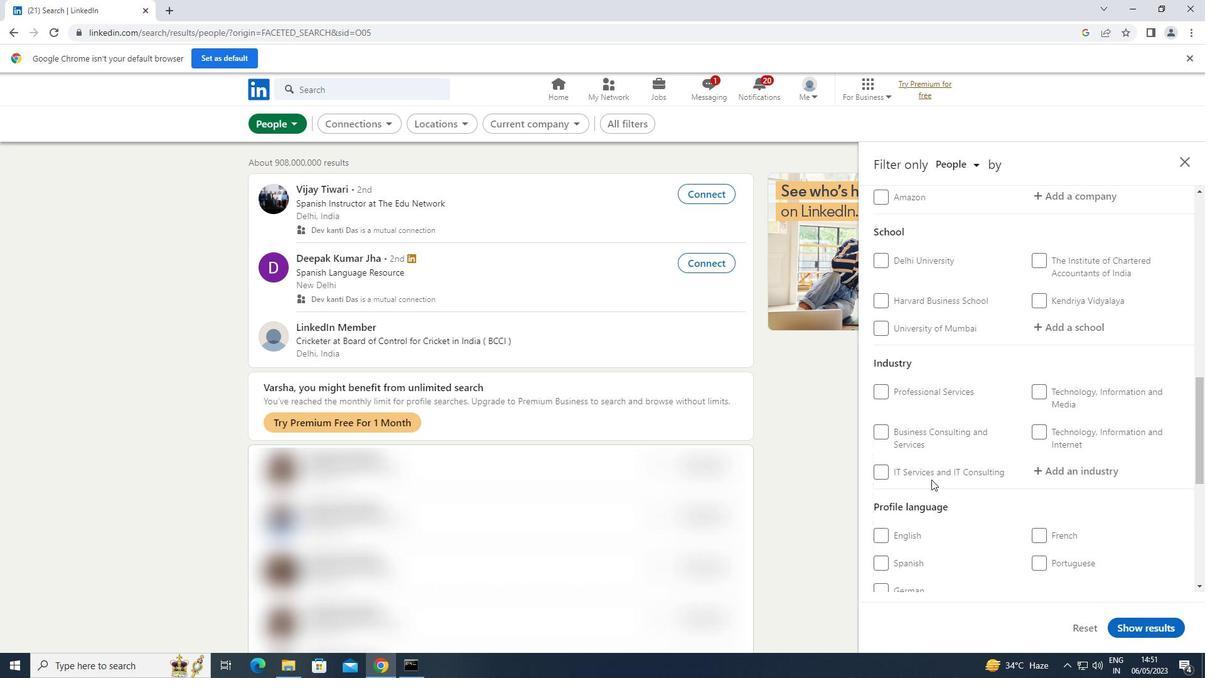 
Action: Mouse scrolled (931, 479) with delta (0, 0)
Screenshot: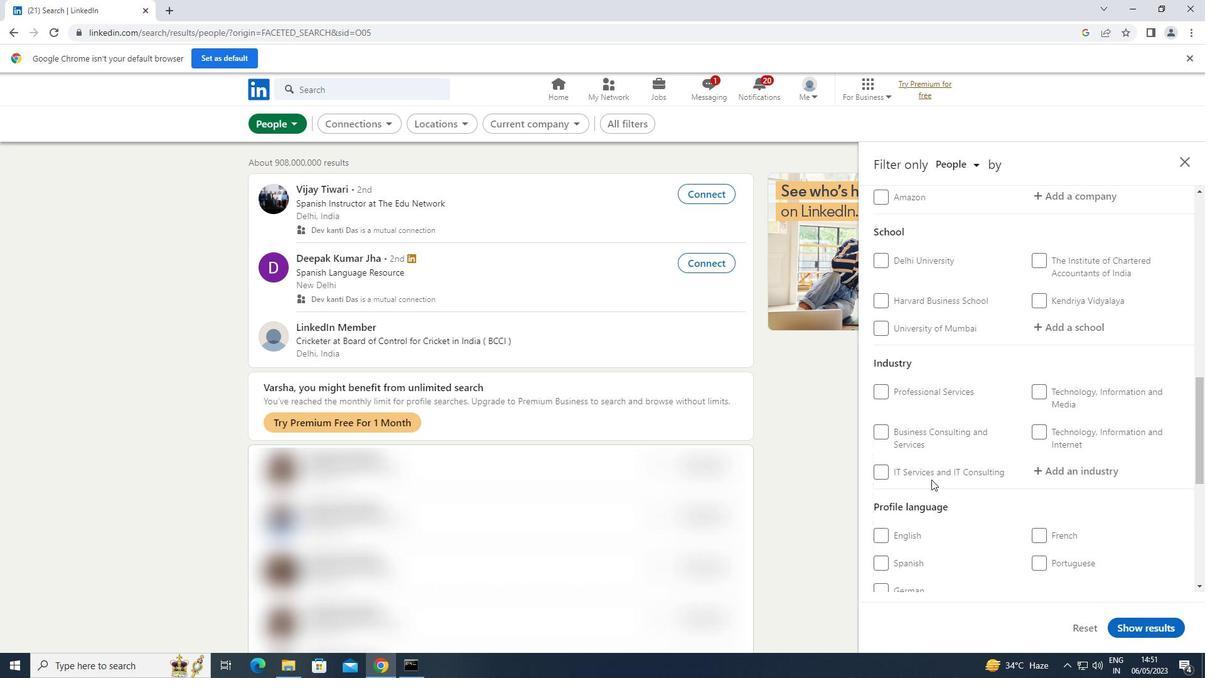 
Action: Mouse moved to (1044, 346)
Screenshot: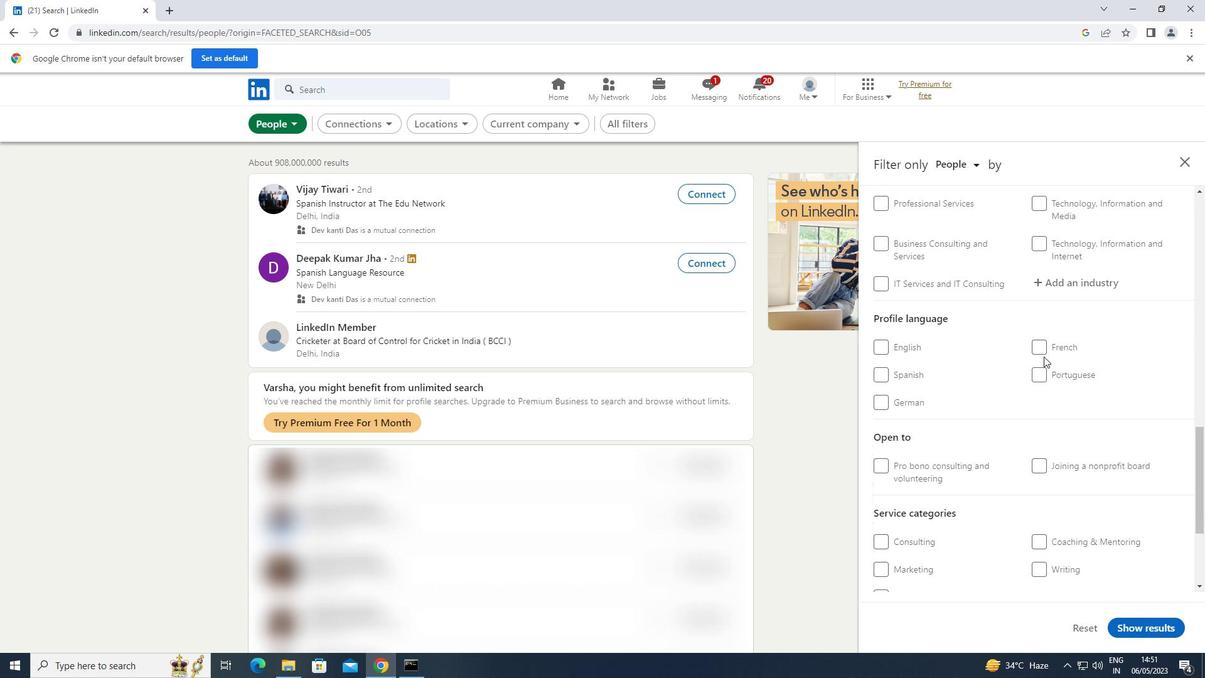 
Action: Mouse pressed left at (1044, 346)
Screenshot: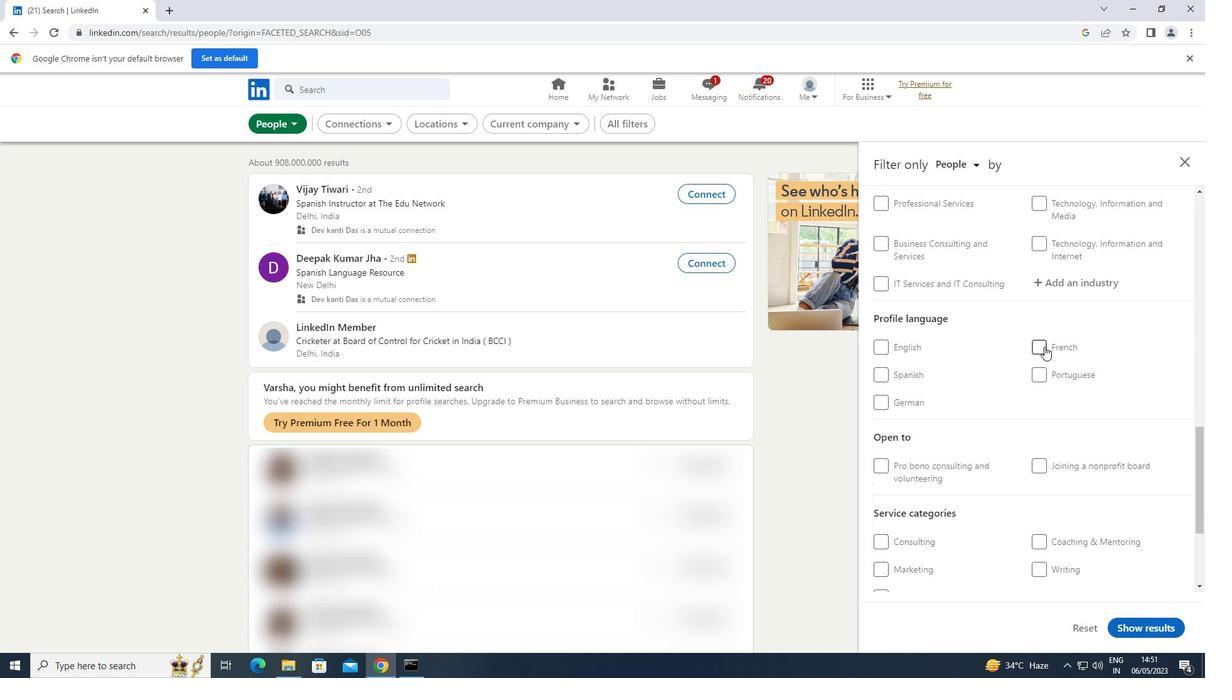 
Action: Mouse moved to (1033, 365)
Screenshot: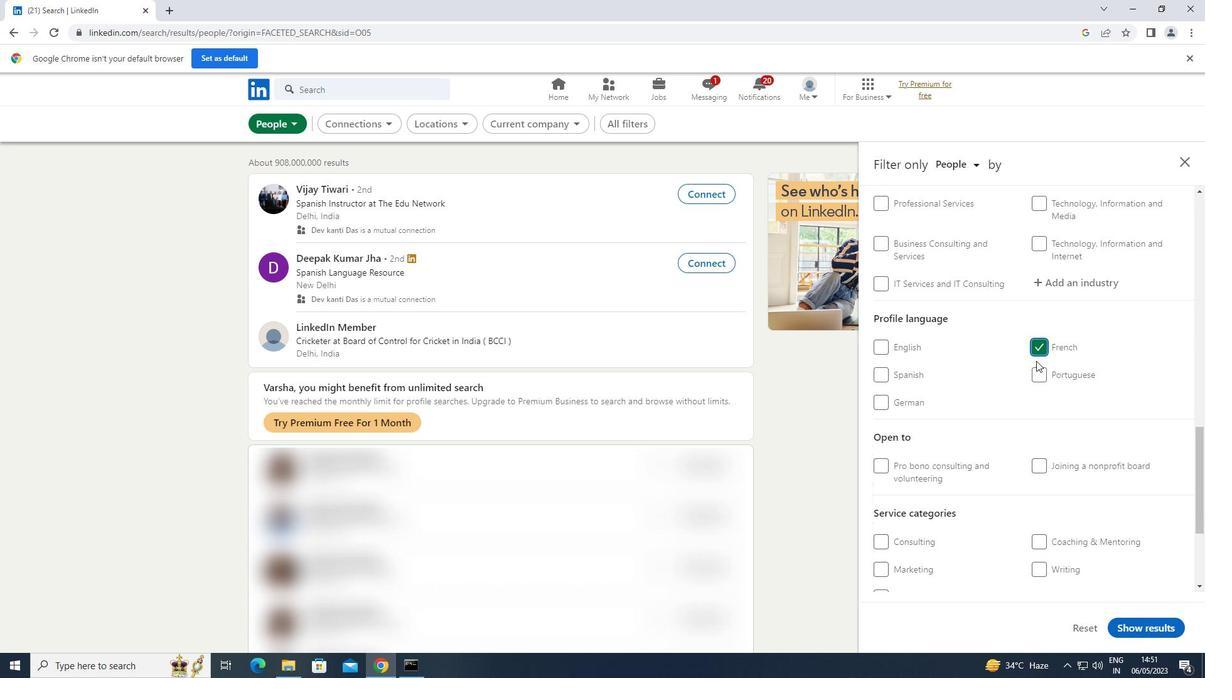 
Action: Mouse scrolled (1033, 366) with delta (0, 0)
Screenshot: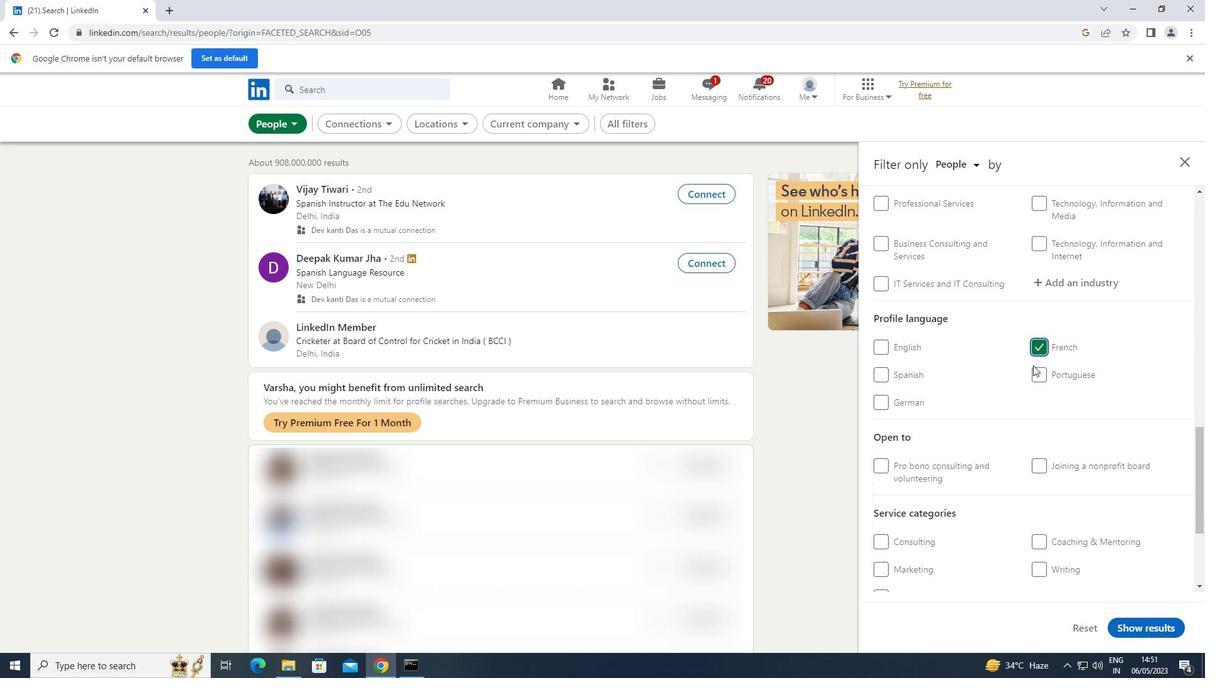 
Action: Mouse scrolled (1033, 366) with delta (0, 0)
Screenshot: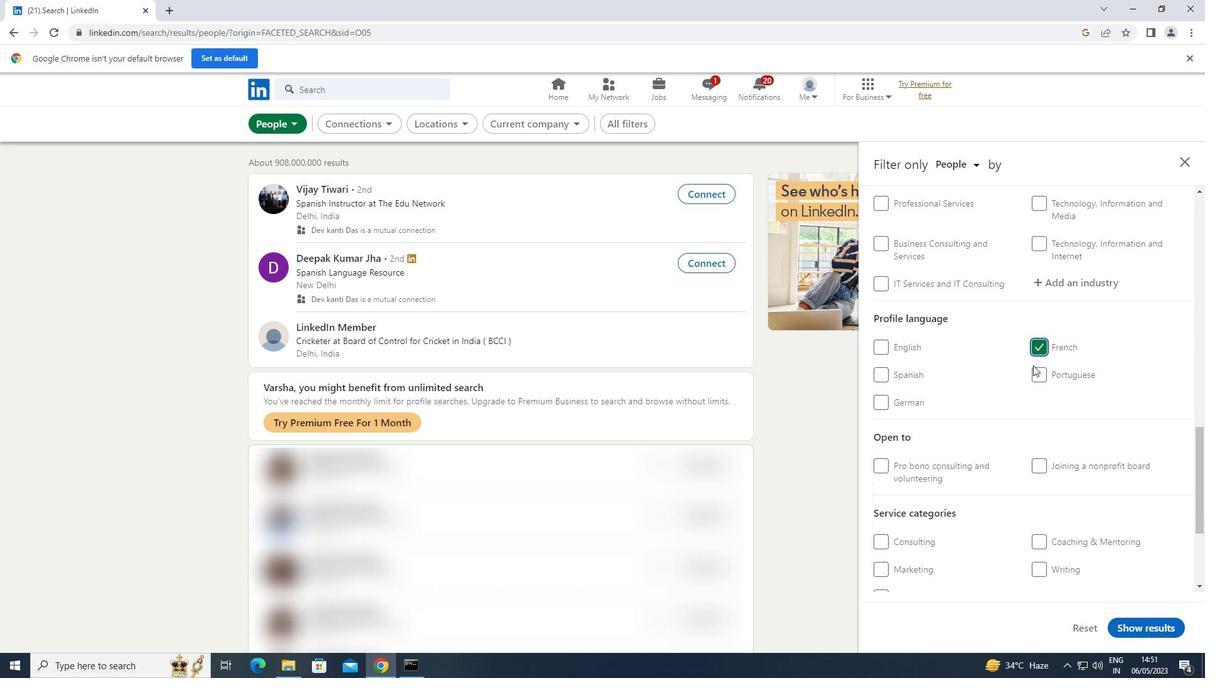 
Action: Mouse scrolled (1033, 366) with delta (0, 0)
Screenshot: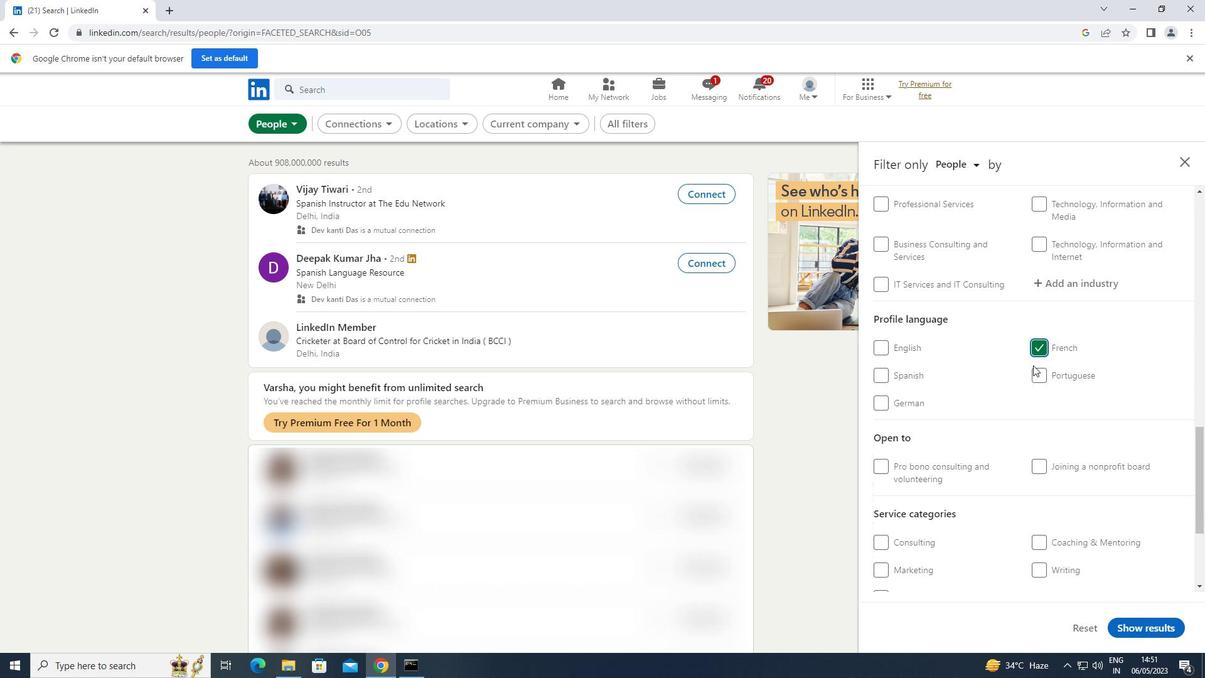 
Action: Mouse scrolled (1033, 366) with delta (0, 0)
Screenshot: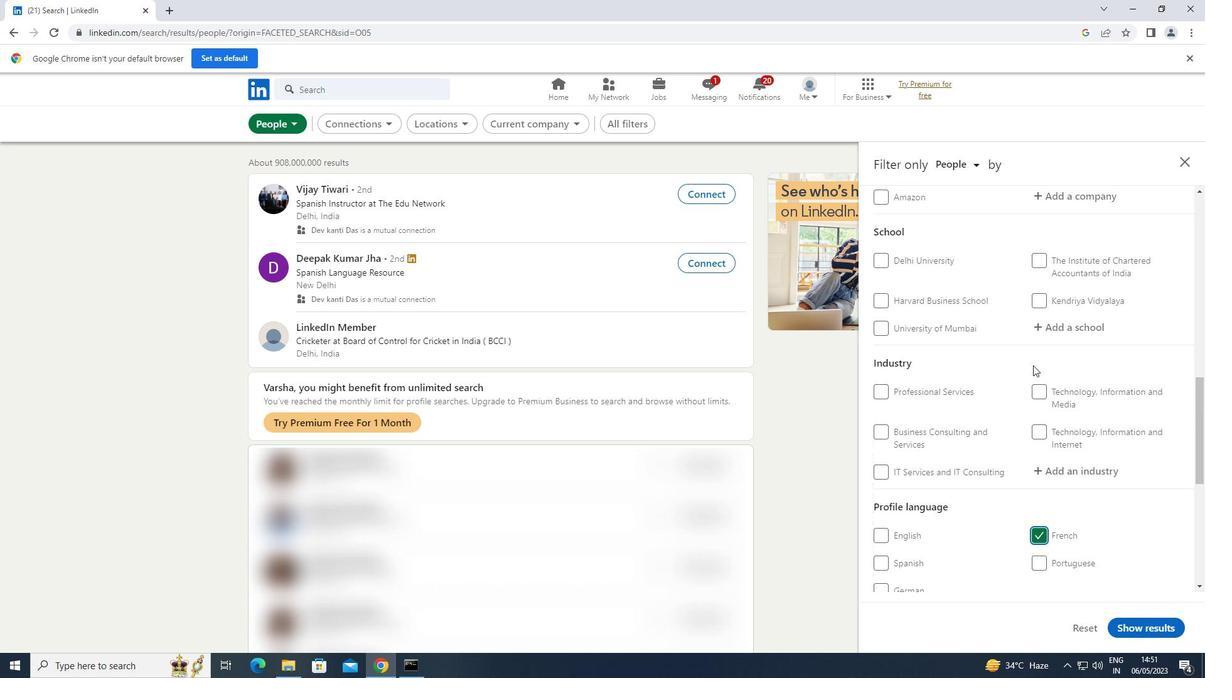 
Action: Mouse scrolled (1033, 366) with delta (0, 0)
Screenshot: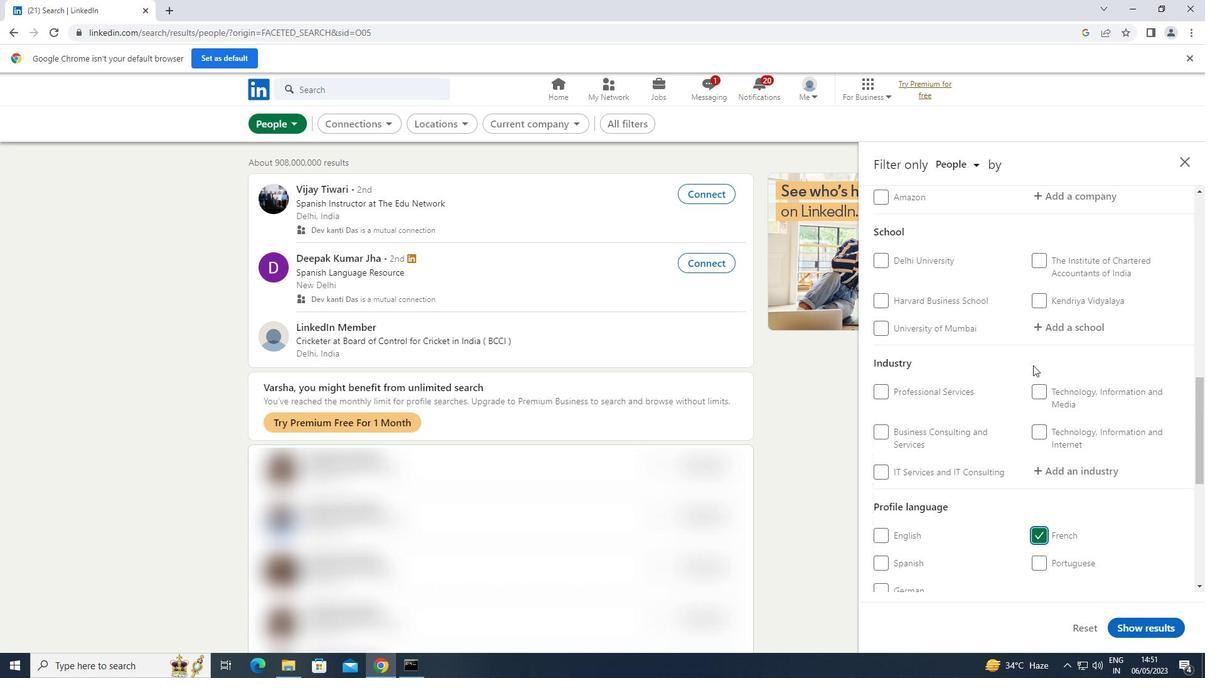 
Action: Mouse scrolled (1033, 366) with delta (0, 0)
Screenshot: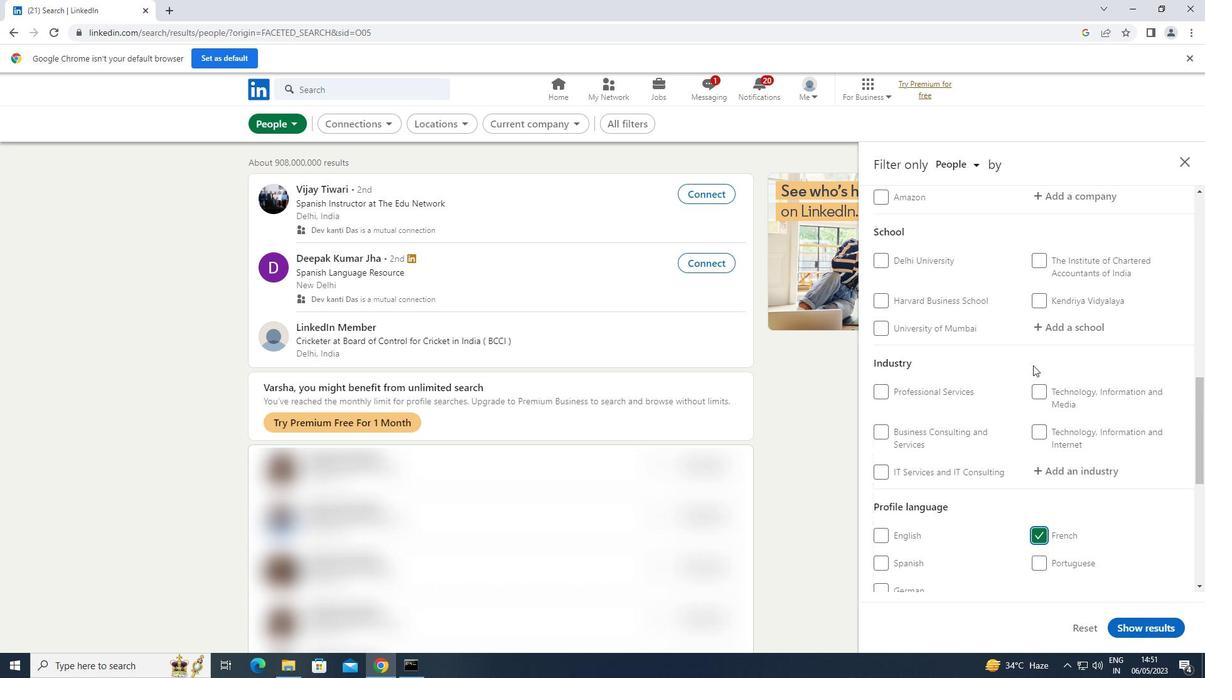
Action: Mouse moved to (1032, 366)
Screenshot: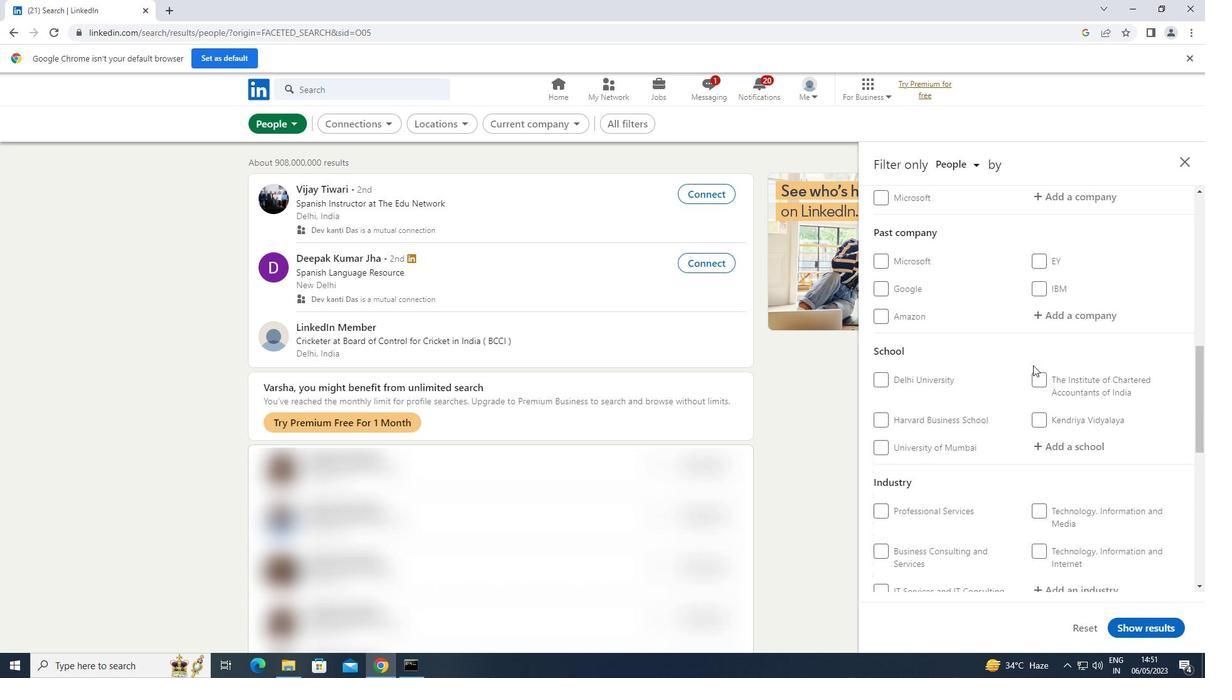 
Action: Mouse scrolled (1032, 366) with delta (0, 0)
Screenshot: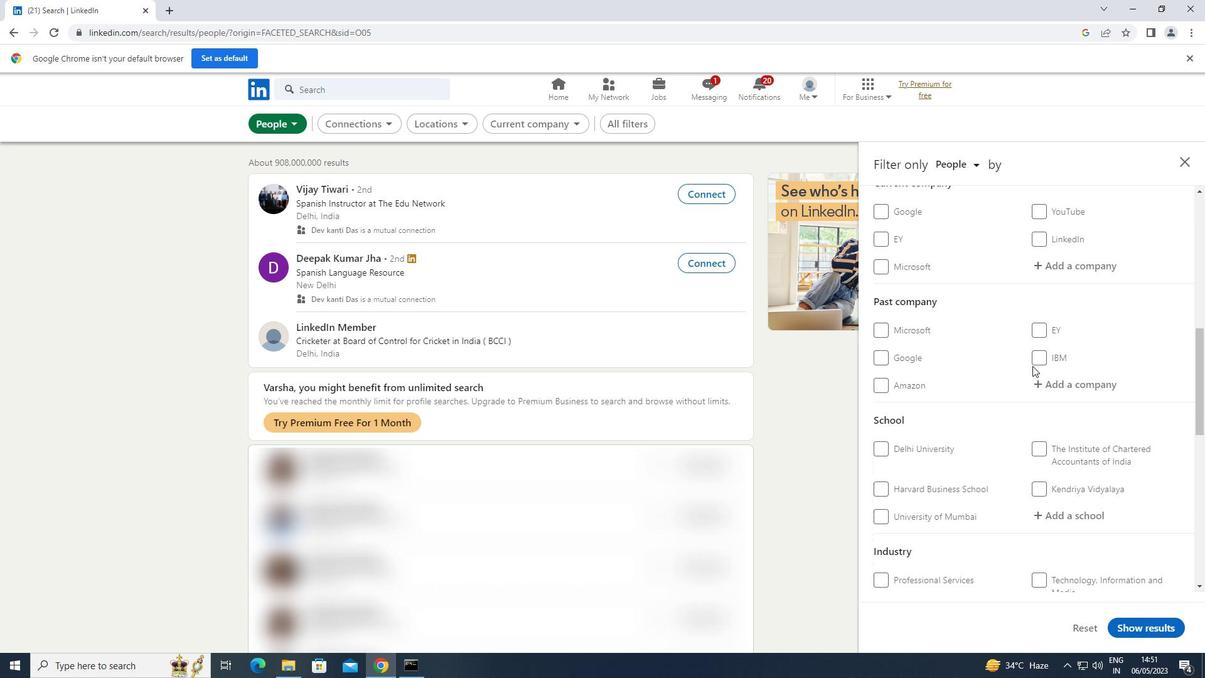 
Action: Mouse moved to (1079, 334)
Screenshot: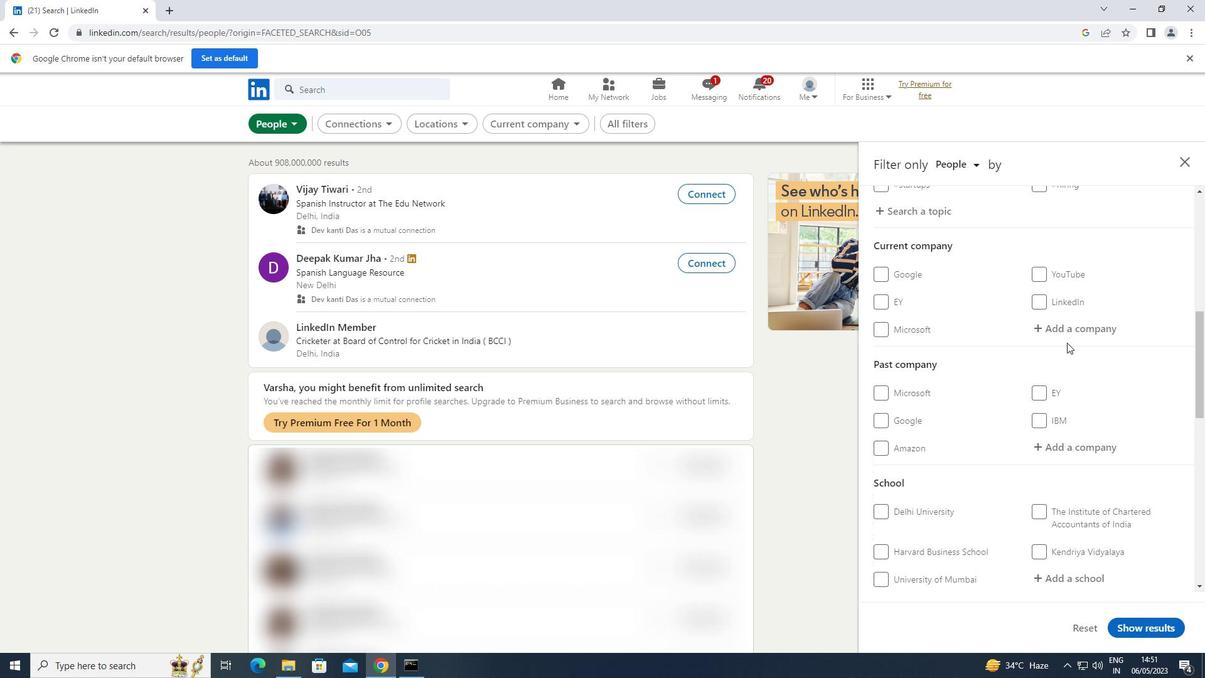 
Action: Mouse pressed left at (1079, 334)
Screenshot: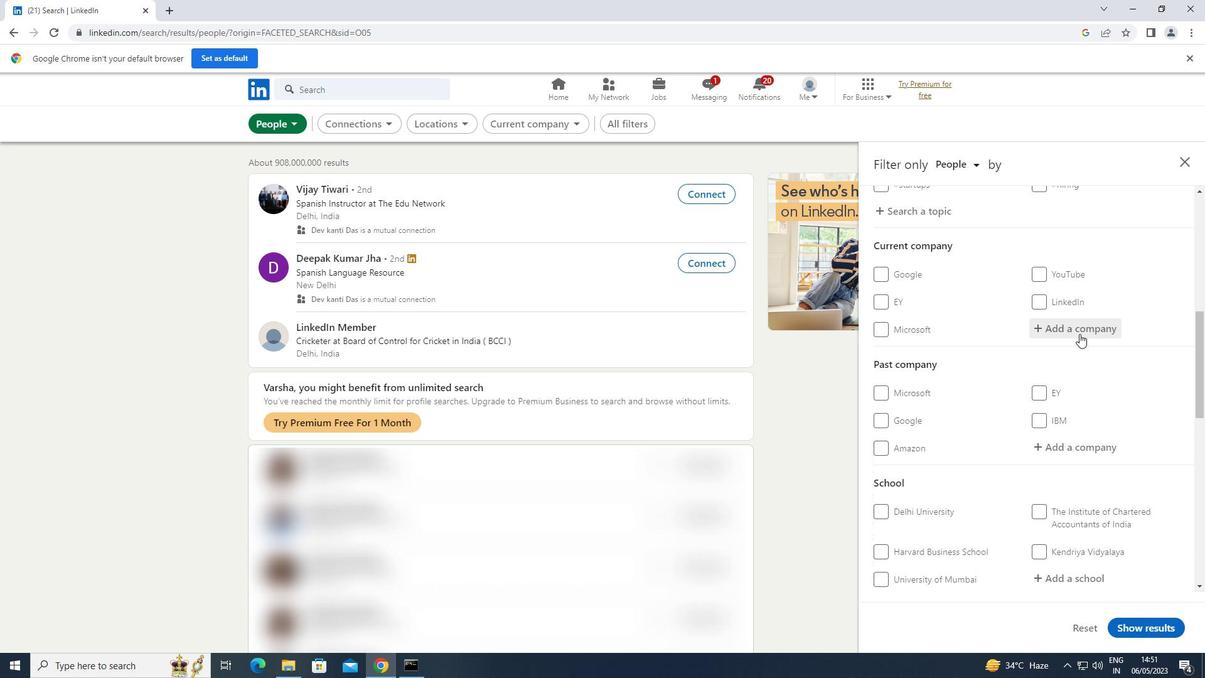
Action: Key pressed <Key.shift>HAVELLS
Screenshot: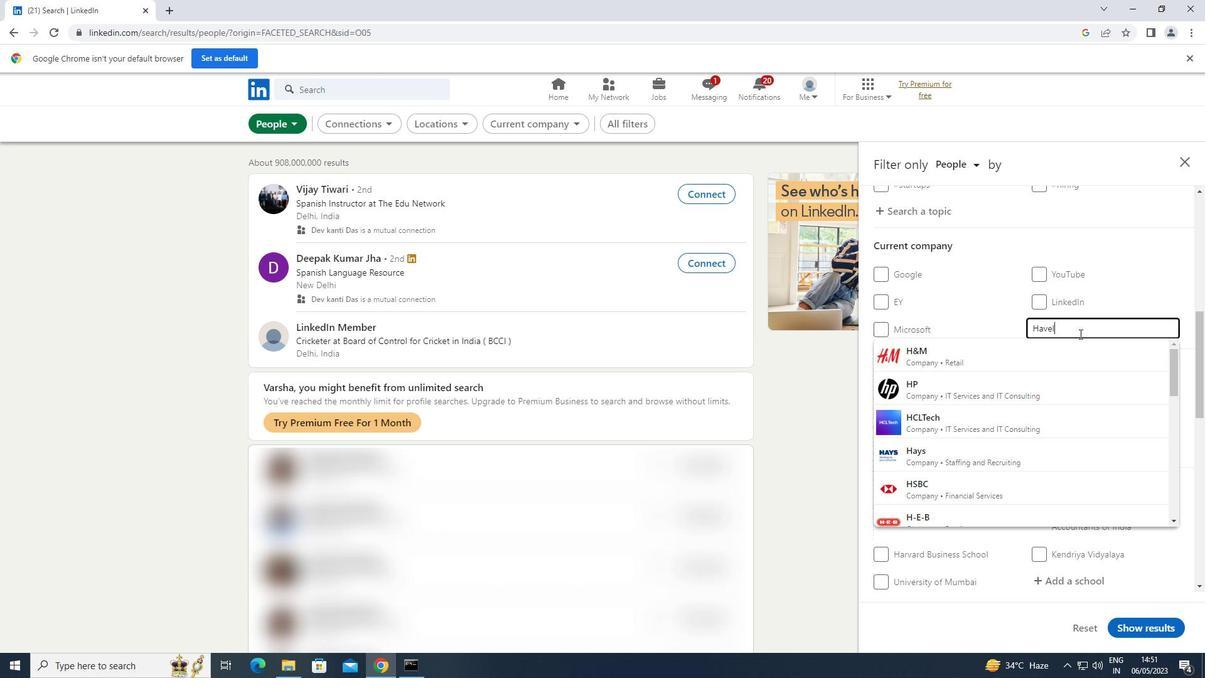 
Action: Mouse moved to (1029, 351)
Screenshot: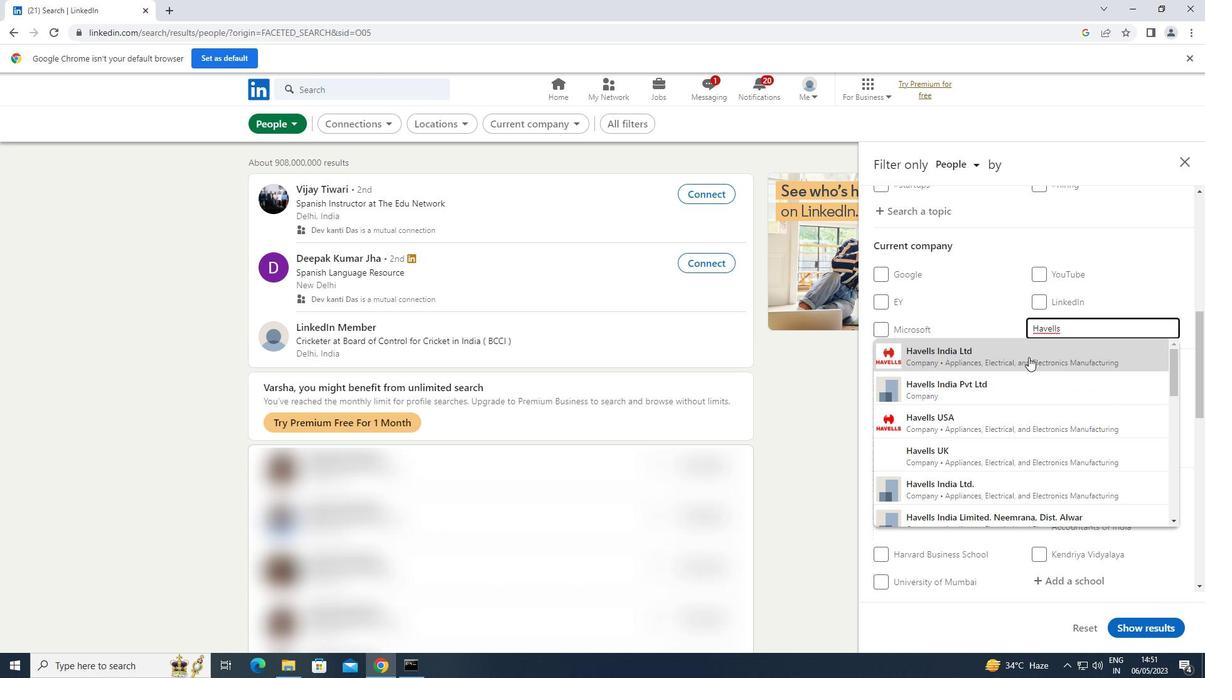 
Action: Mouse pressed left at (1029, 351)
Screenshot: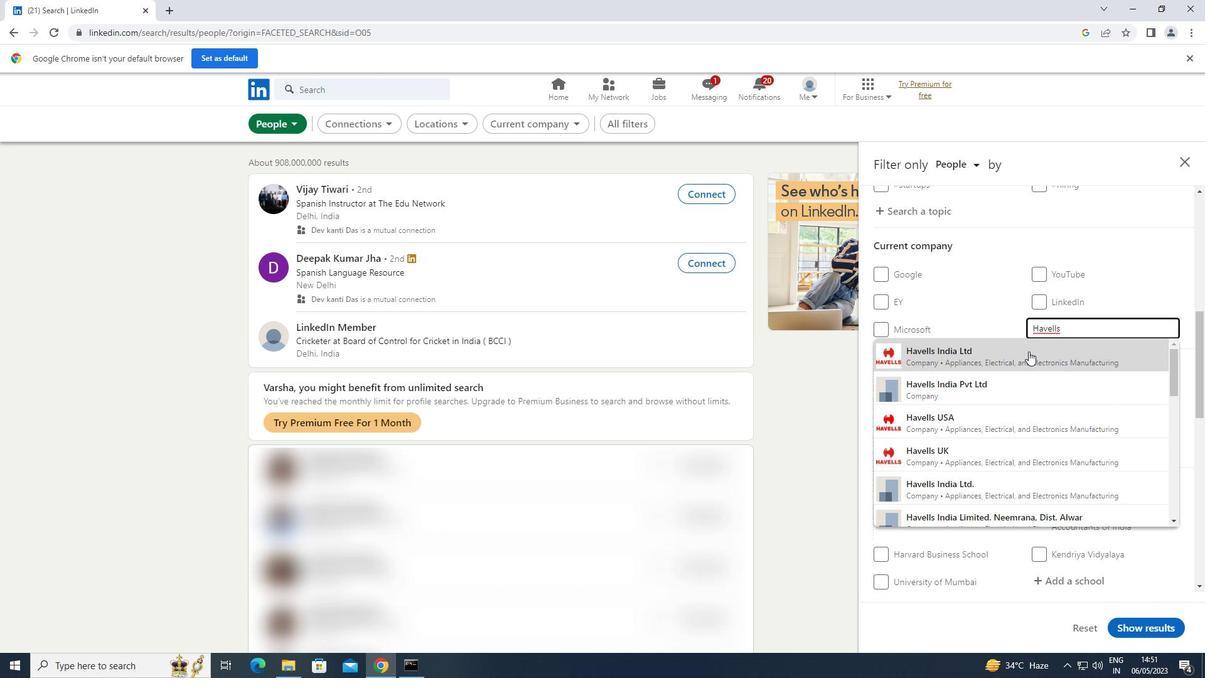 
Action: Mouse moved to (1030, 350)
Screenshot: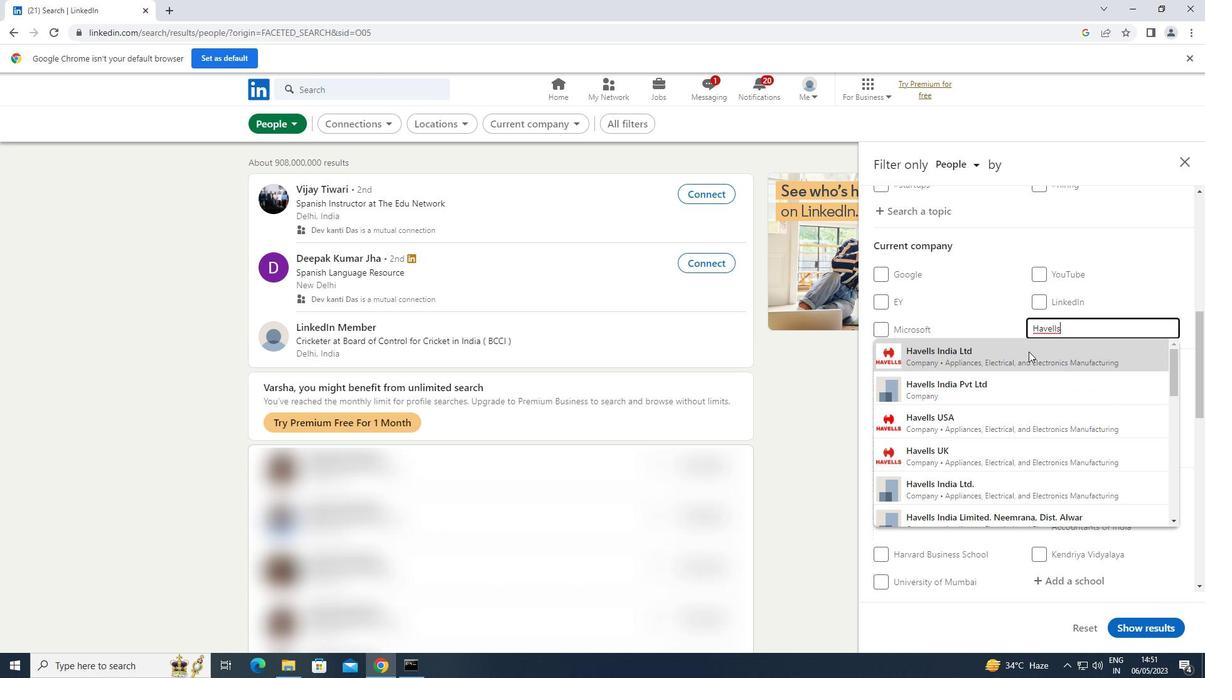 
Action: Mouse scrolled (1030, 350) with delta (0, 0)
Screenshot: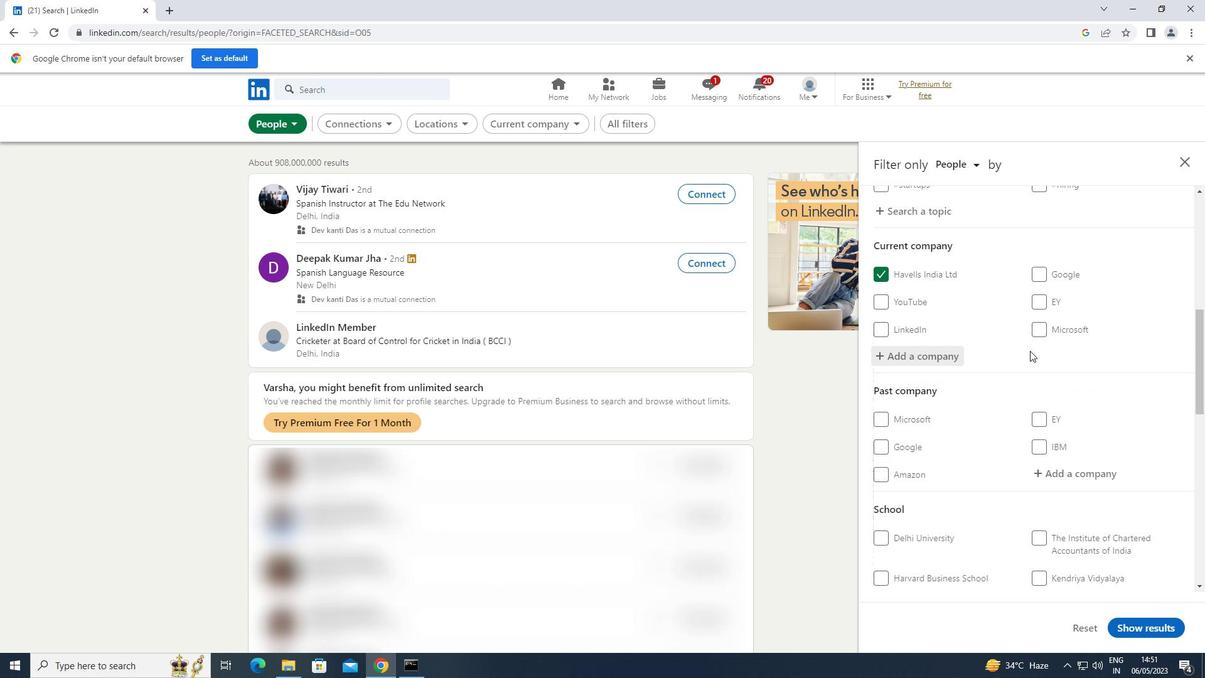 
Action: Mouse scrolled (1030, 350) with delta (0, 0)
Screenshot: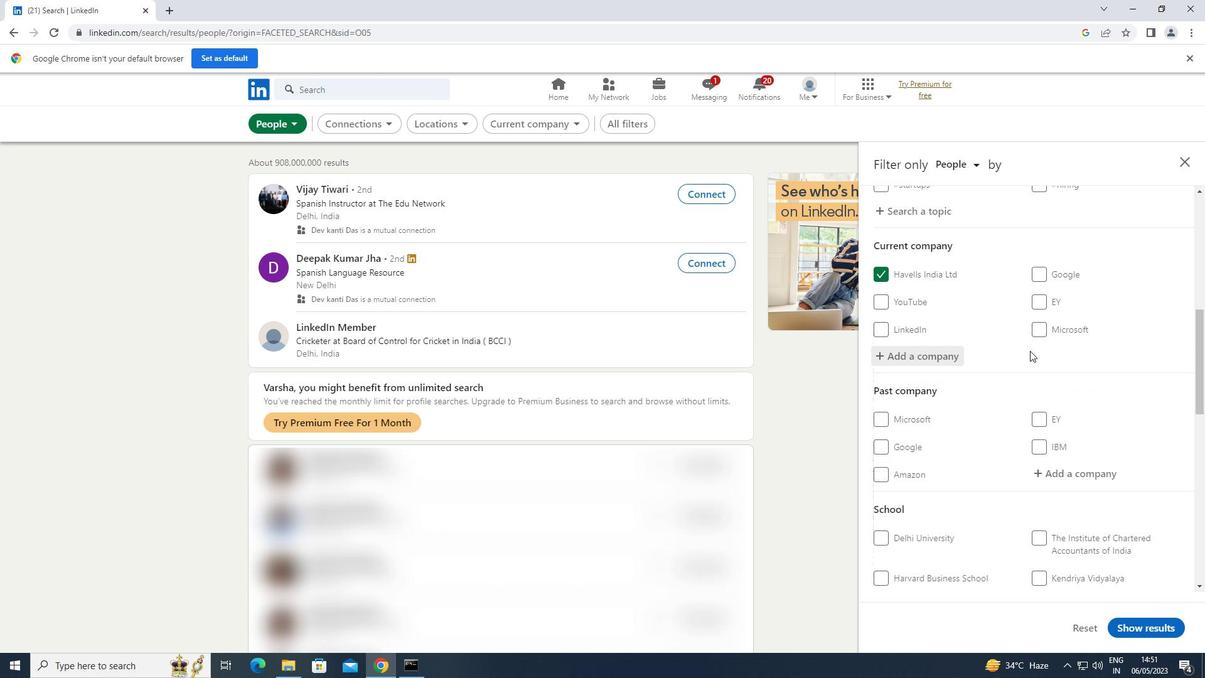 
Action: Mouse scrolled (1030, 350) with delta (0, 0)
Screenshot: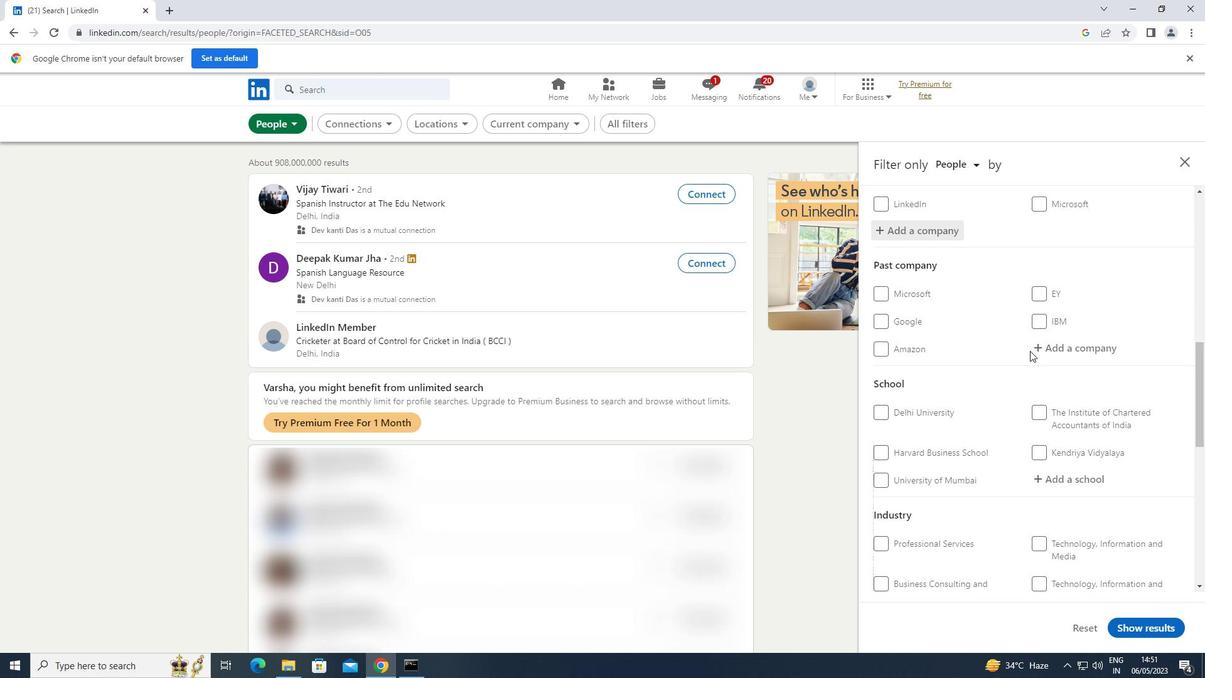 
Action: Mouse scrolled (1030, 350) with delta (0, 0)
Screenshot: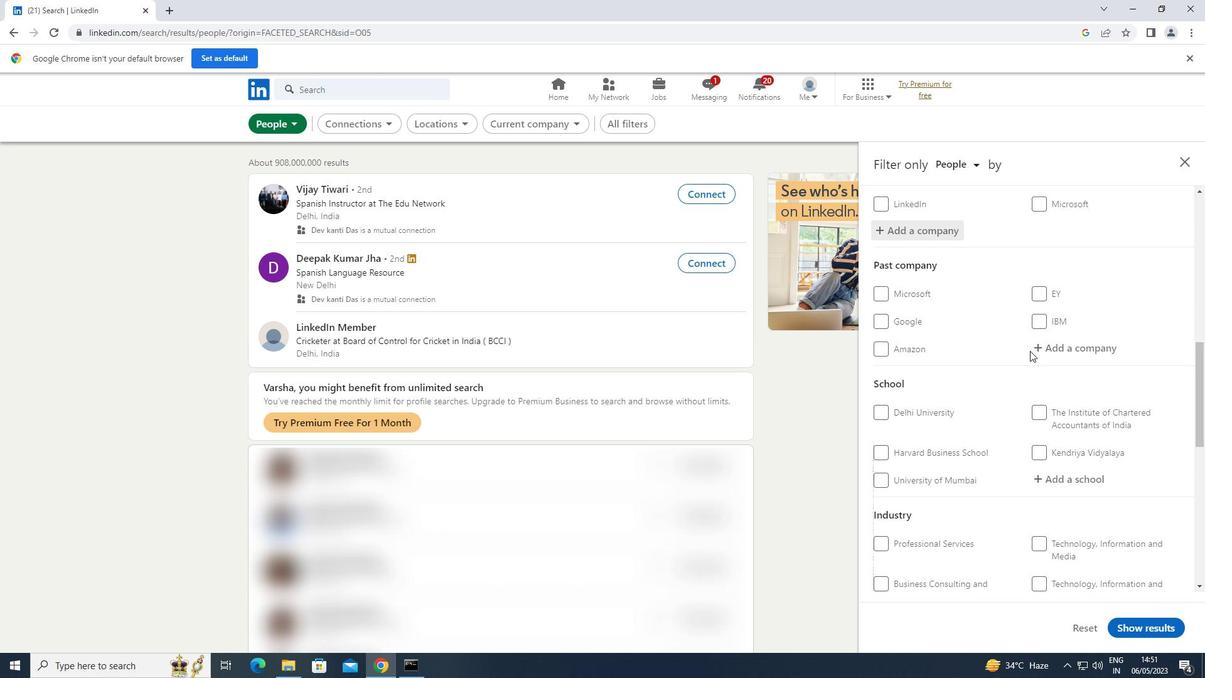 
Action: Mouse moved to (1064, 345)
Screenshot: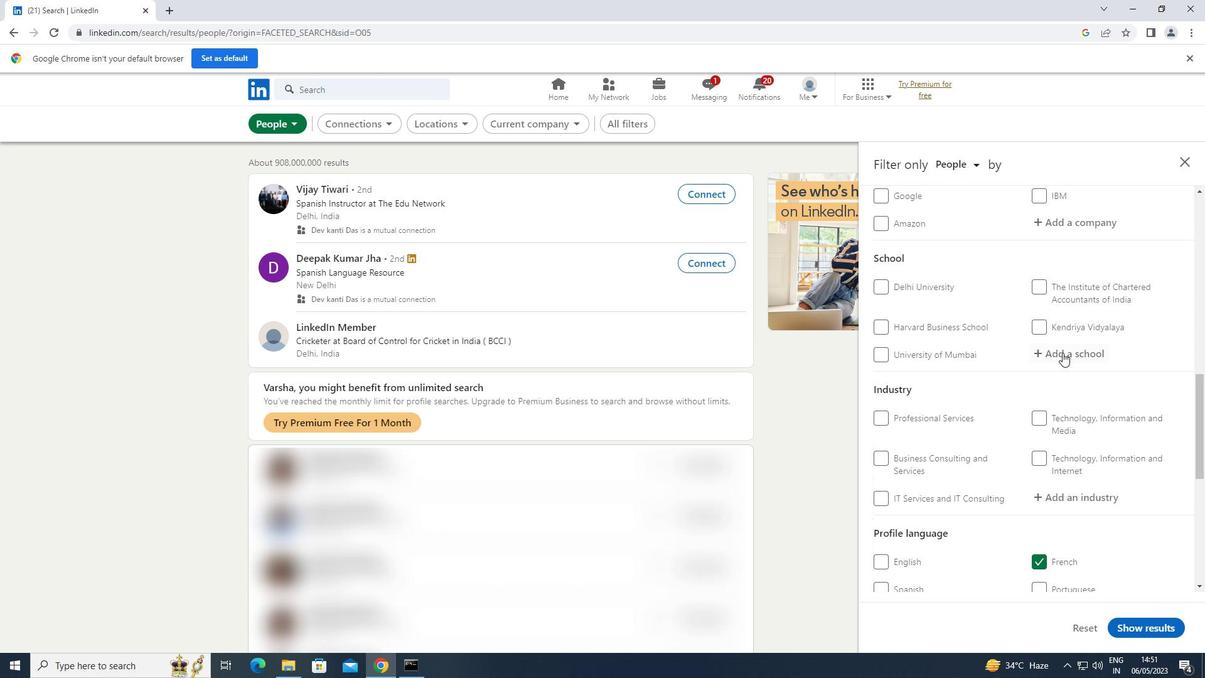 
Action: Mouse pressed left at (1064, 345)
Screenshot: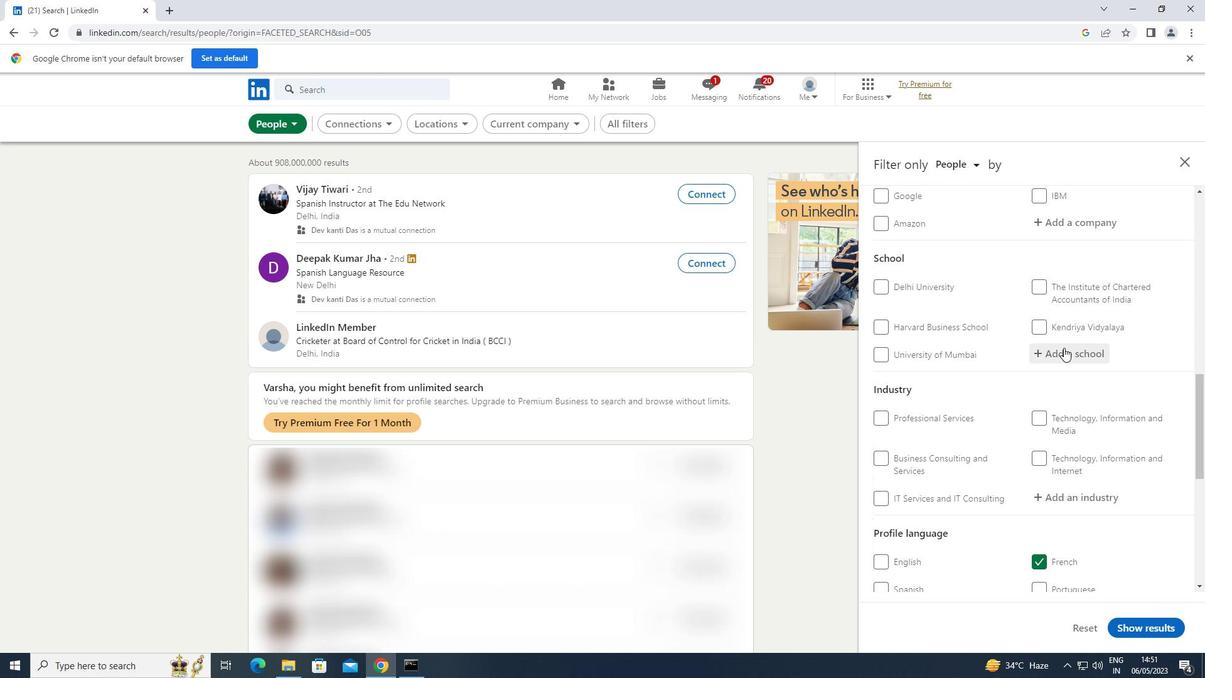 
Action: Mouse moved to (1064, 345)
Screenshot: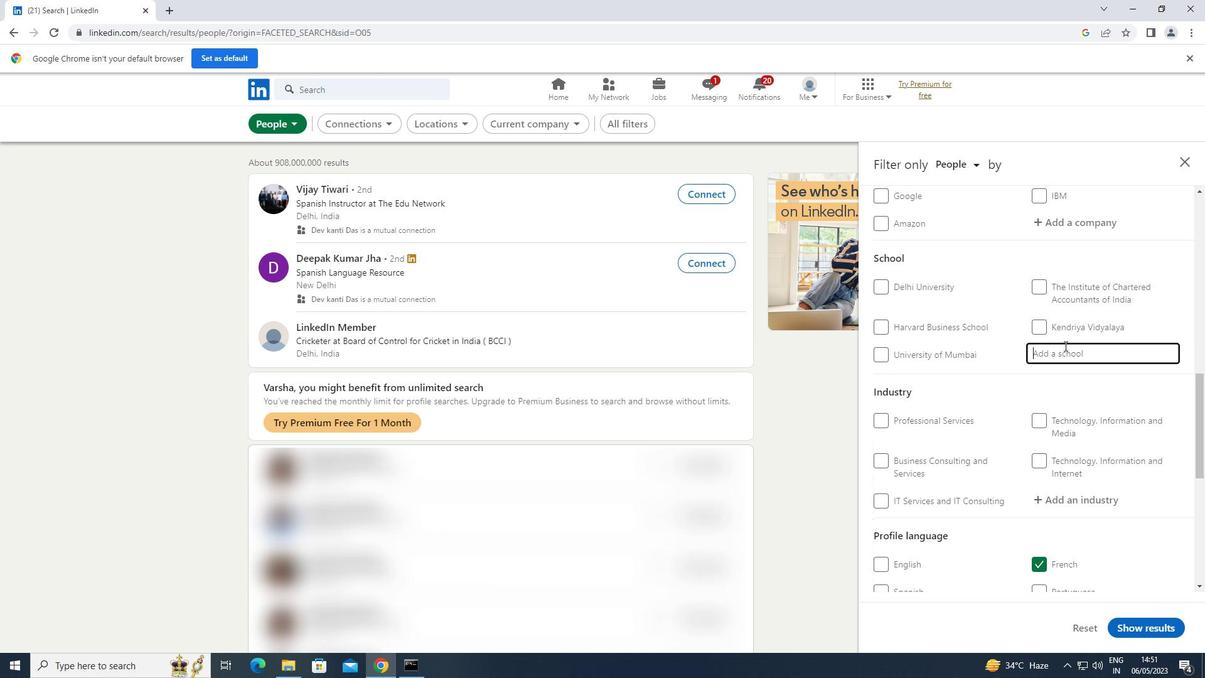 
Action: Key pressed <Key.shift>JSS<Key.space><Key.shift>ACADEN
Screenshot: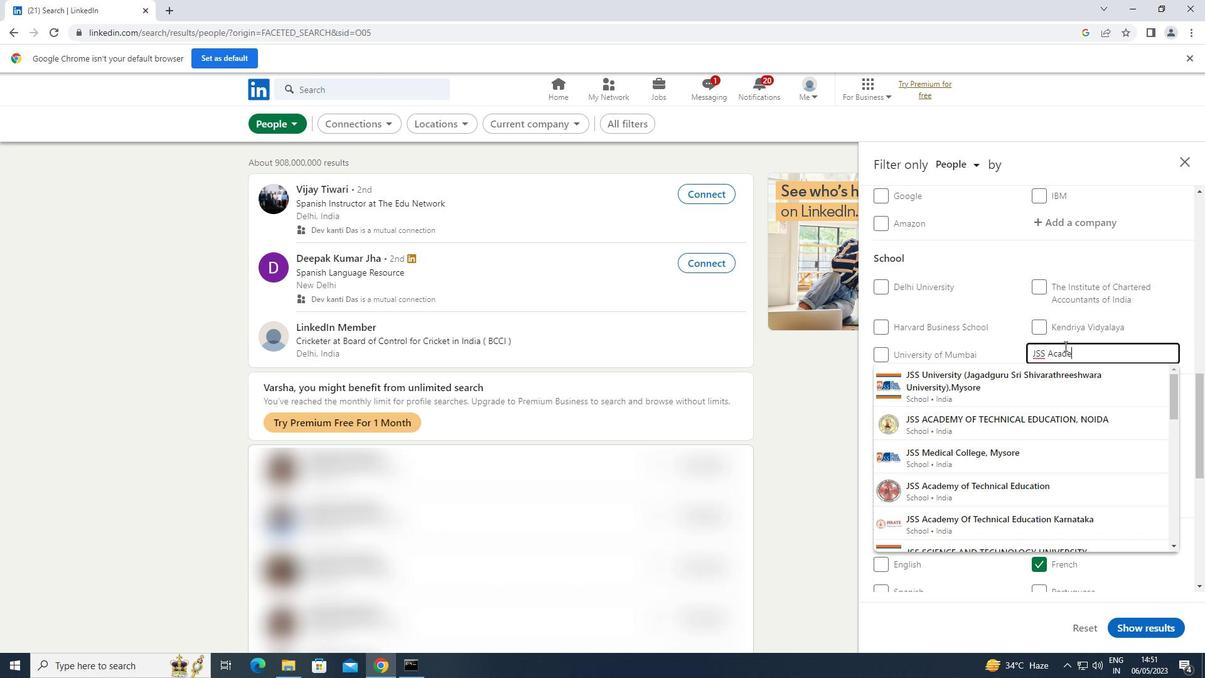 
Action: Mouse moved to (1066, 344)
Screenshot: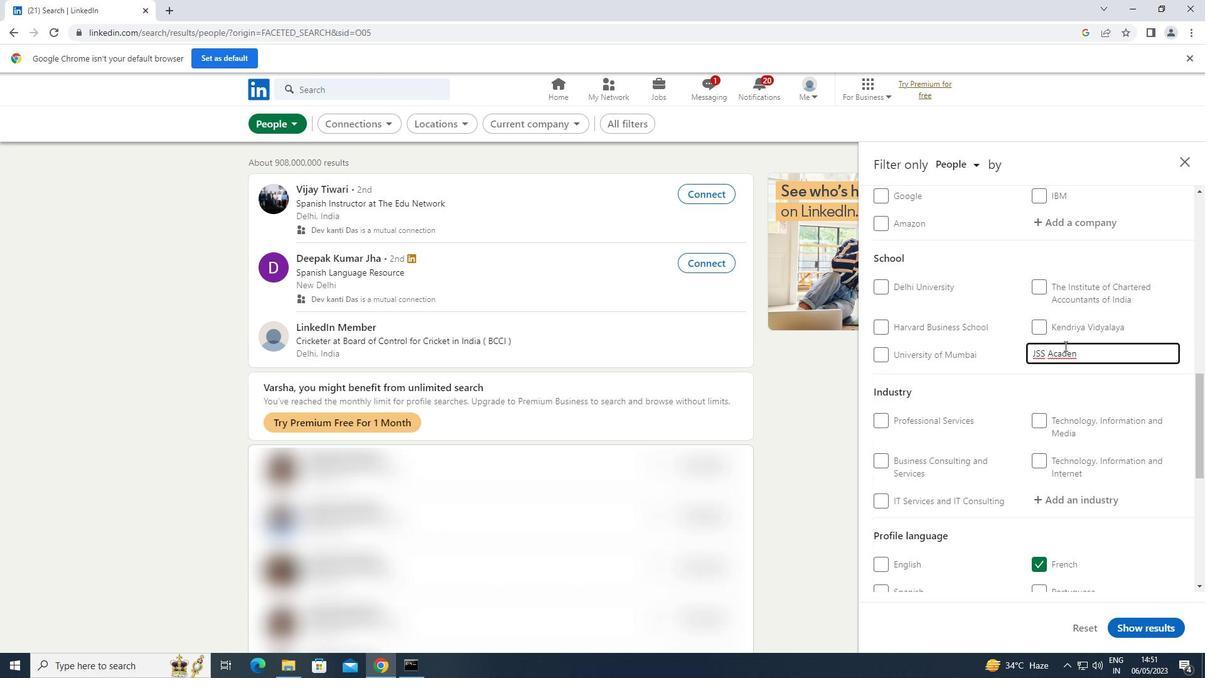 
Action: Key pressed <Key.backspace>
Screenshot: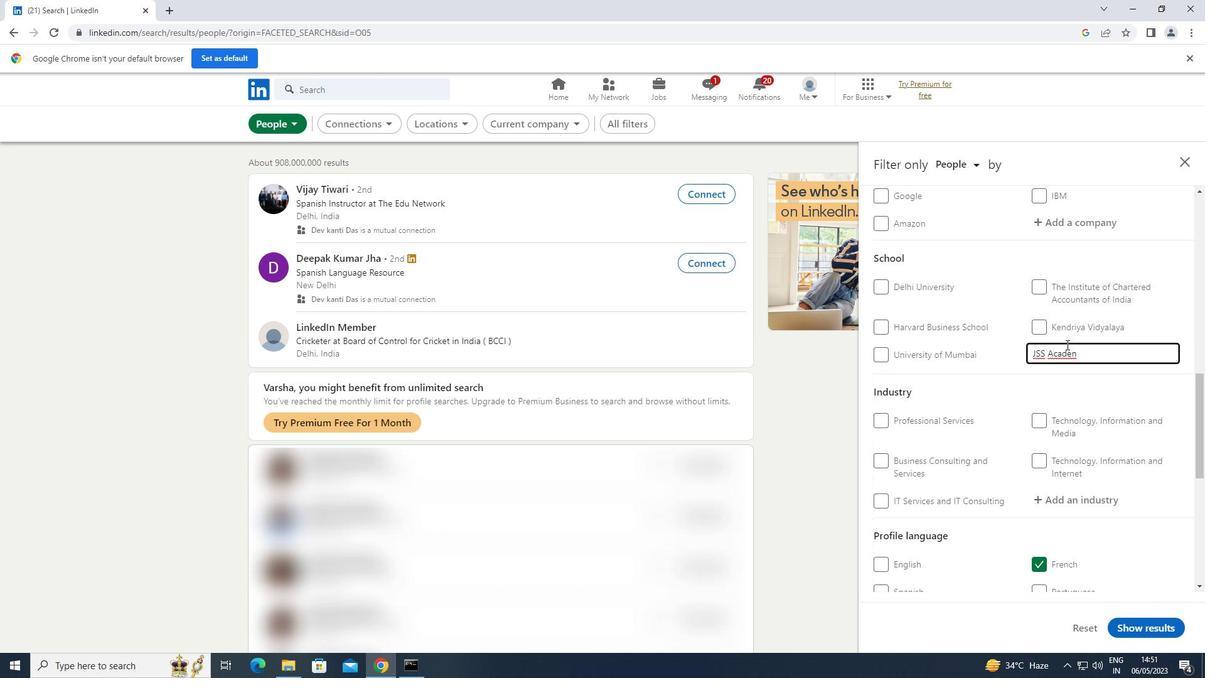 
Action: Mouse moved to (990, 408)
Screenshot: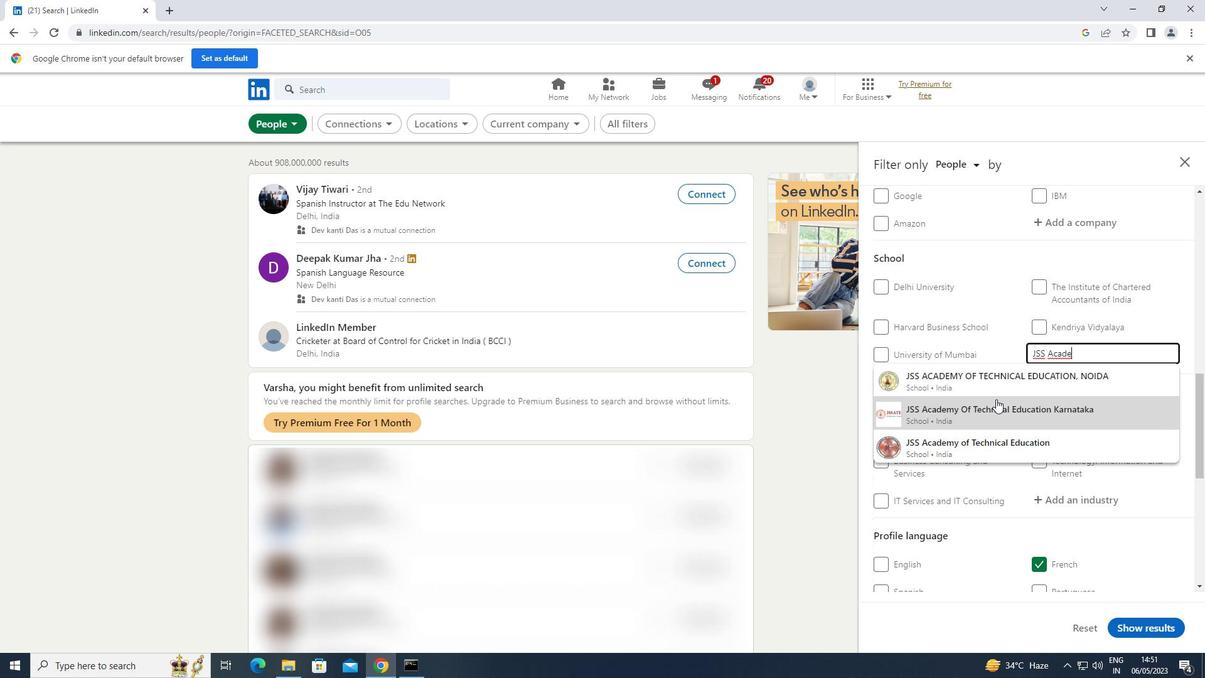 
Action: Mouse pressed left at (990, 408)
Screenshot: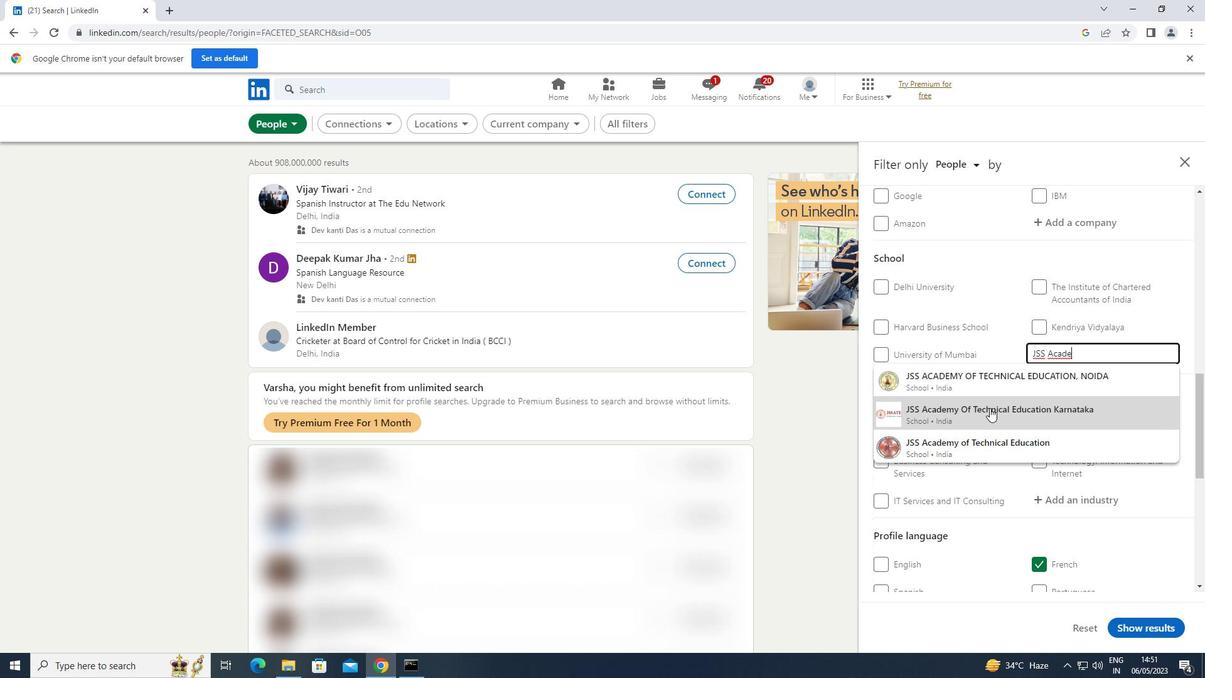 
Action: Mouse moved to (992, 406)
Screenshot: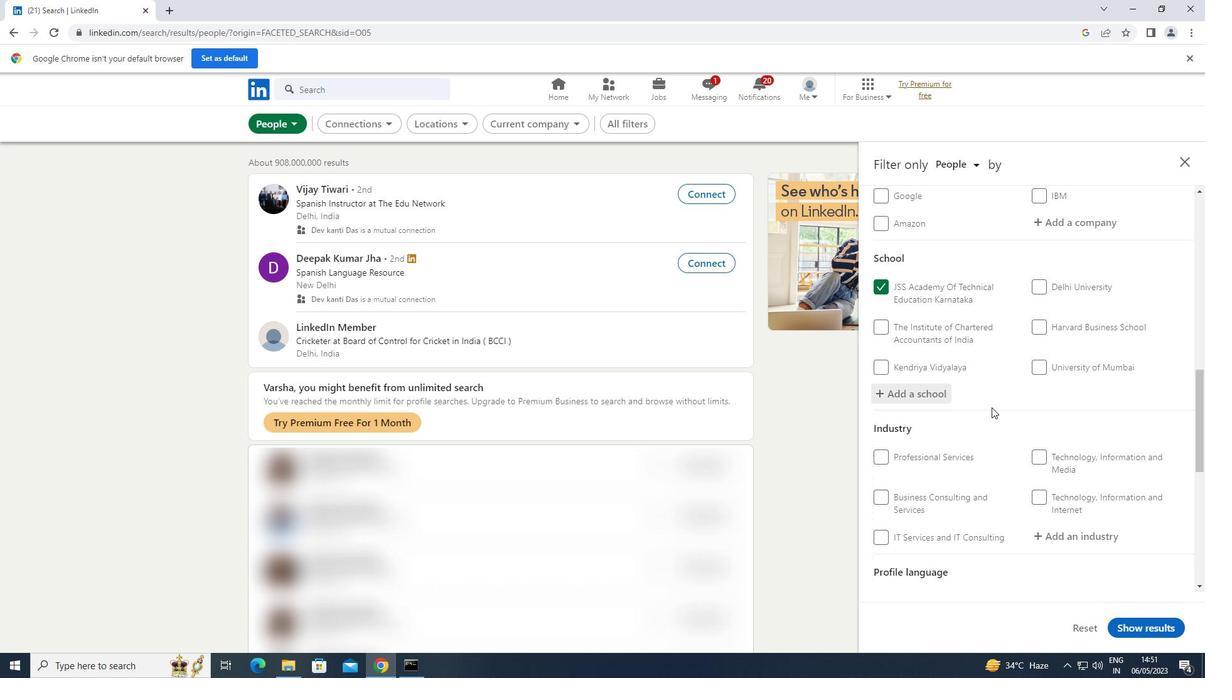 
Action: Mouse scrolled (992, 406) with delta (0, 0)
Screenshot: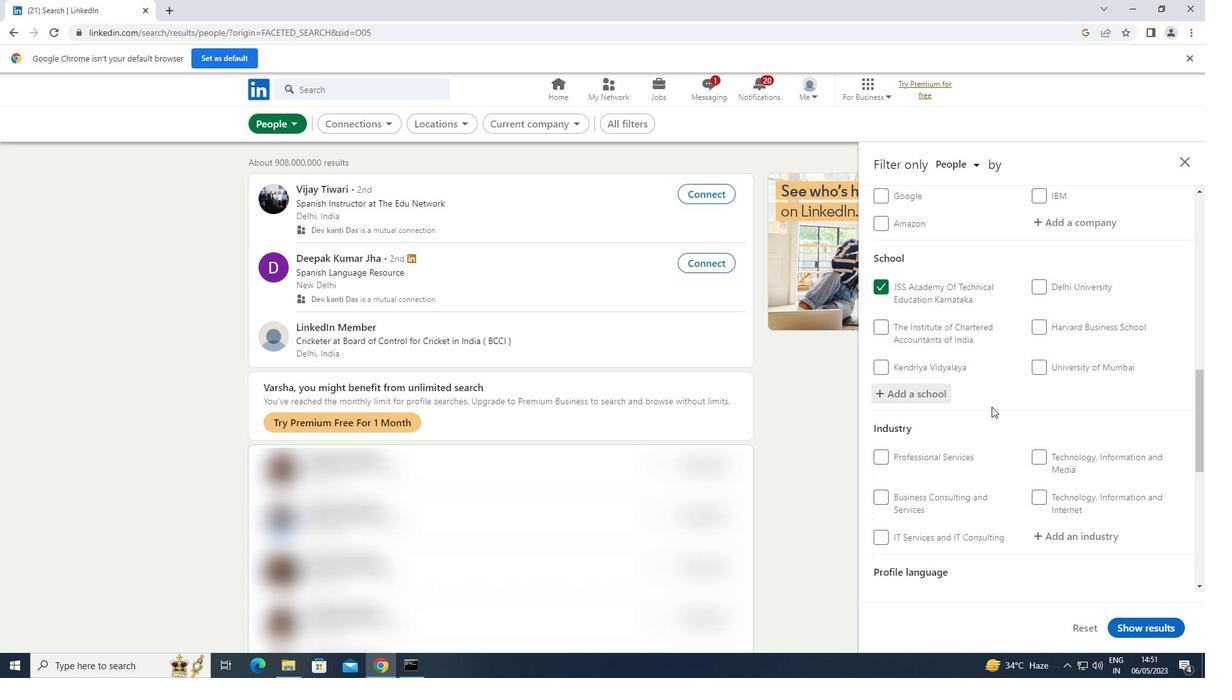 
Action: Mouse scrolled (992, 406) with delta (0, 0)
Screenshot: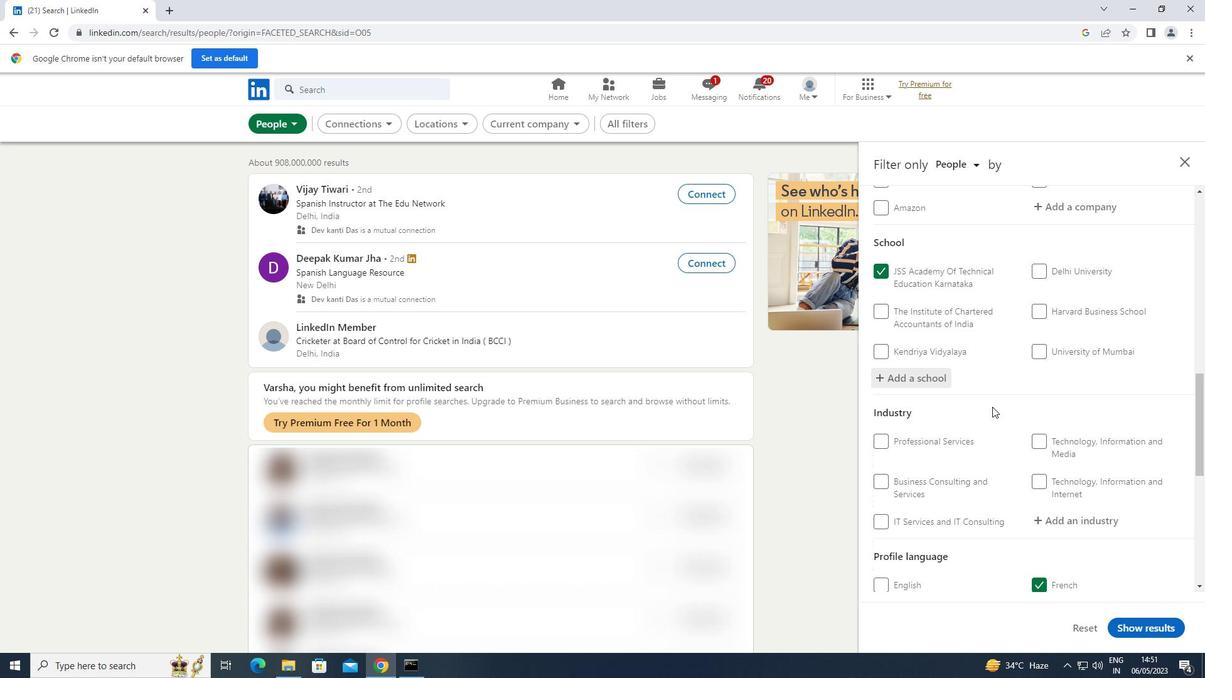 
Action: Mouse scrolled (992, 406) with delta (0, 0)
Screenshot: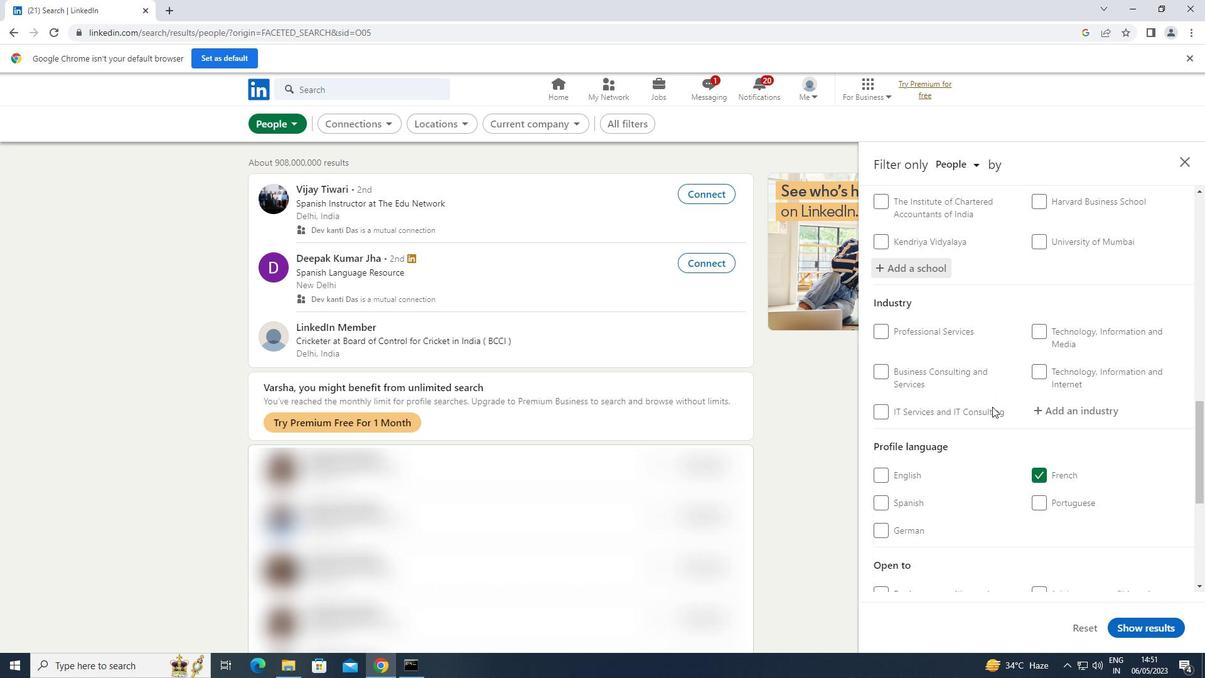 
Action: Mouse scrolled (992, 406) with delta (0, 0)
Screenshot: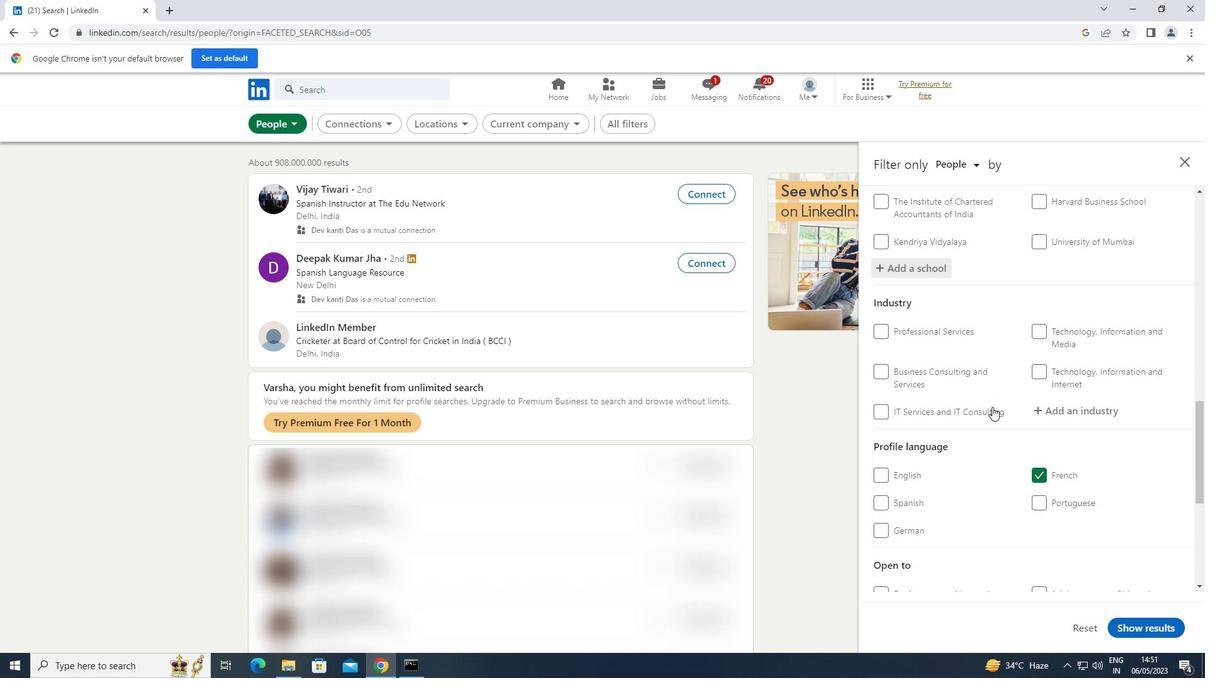 
Action: Mouse moved to (1061, 282)
Screenshot: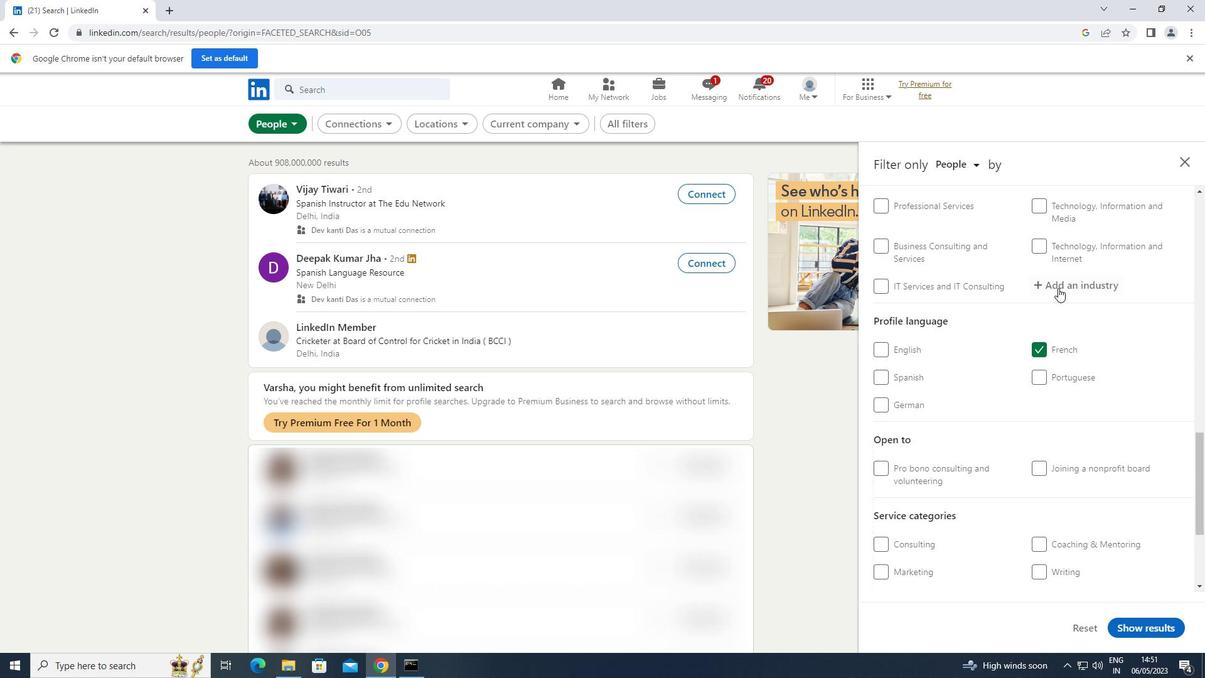 
Action: Mouse pressed left at (1061, 282)
Screenshot: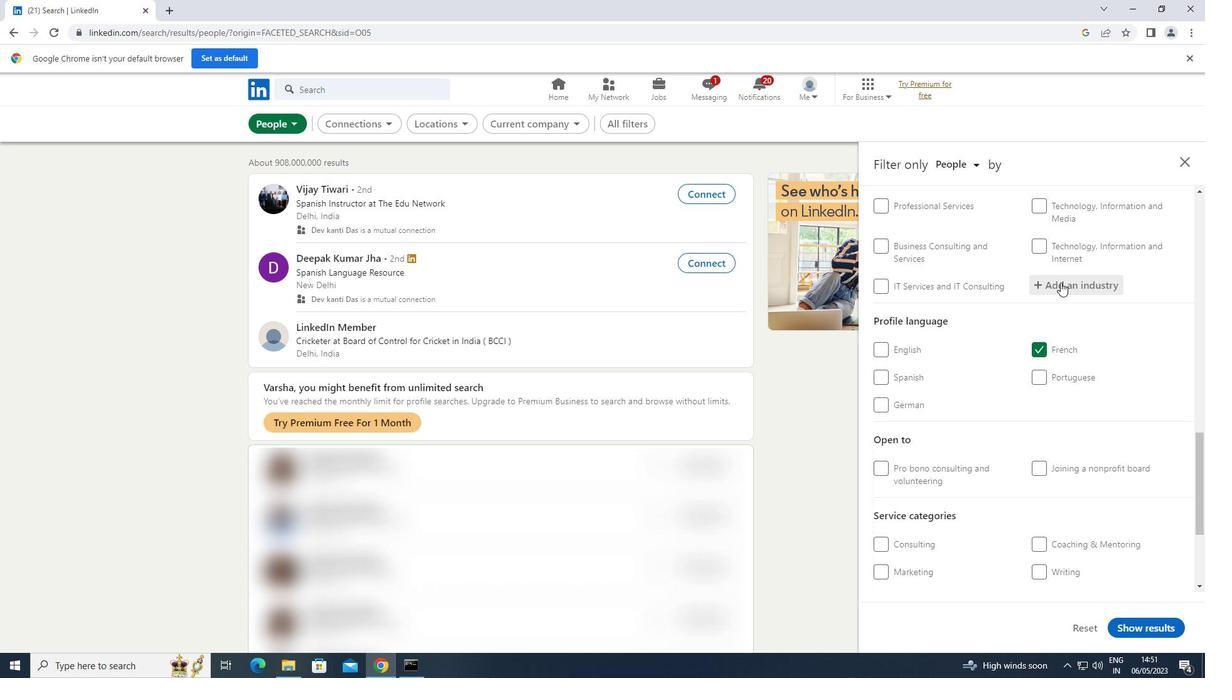 
Action: Key pressed <Key.shift>EXECUTIVE
Screenshot: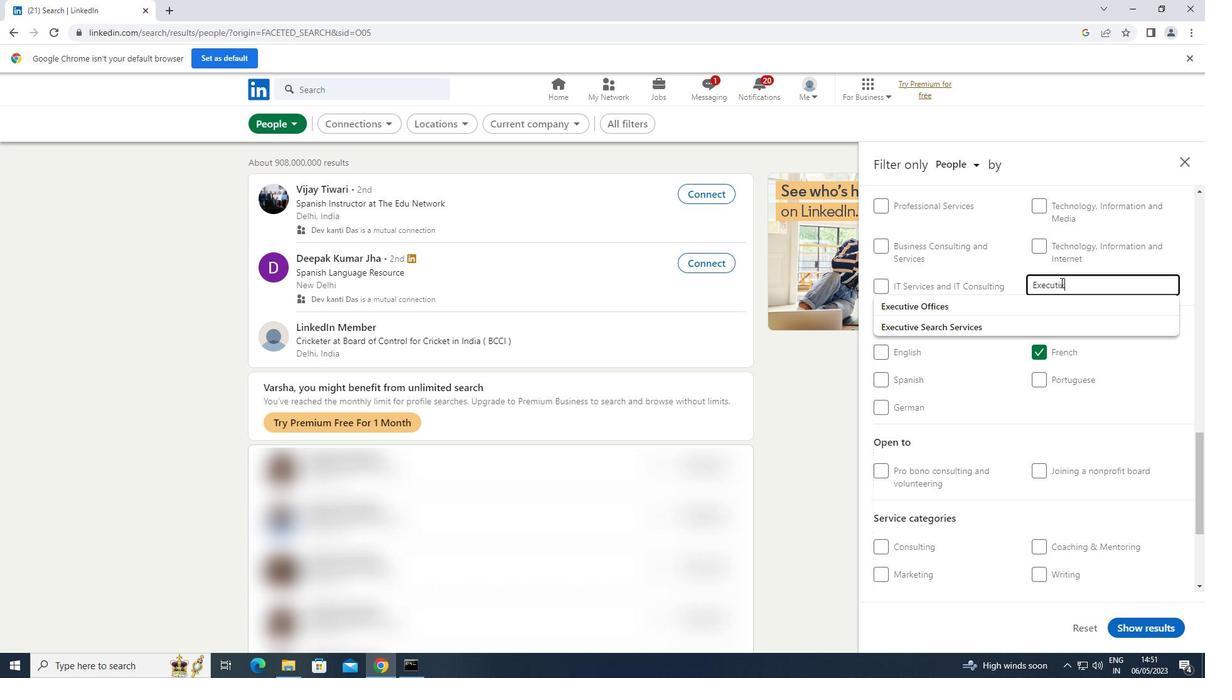 
Action: Mouse moved to (965, 322)
Screenshot: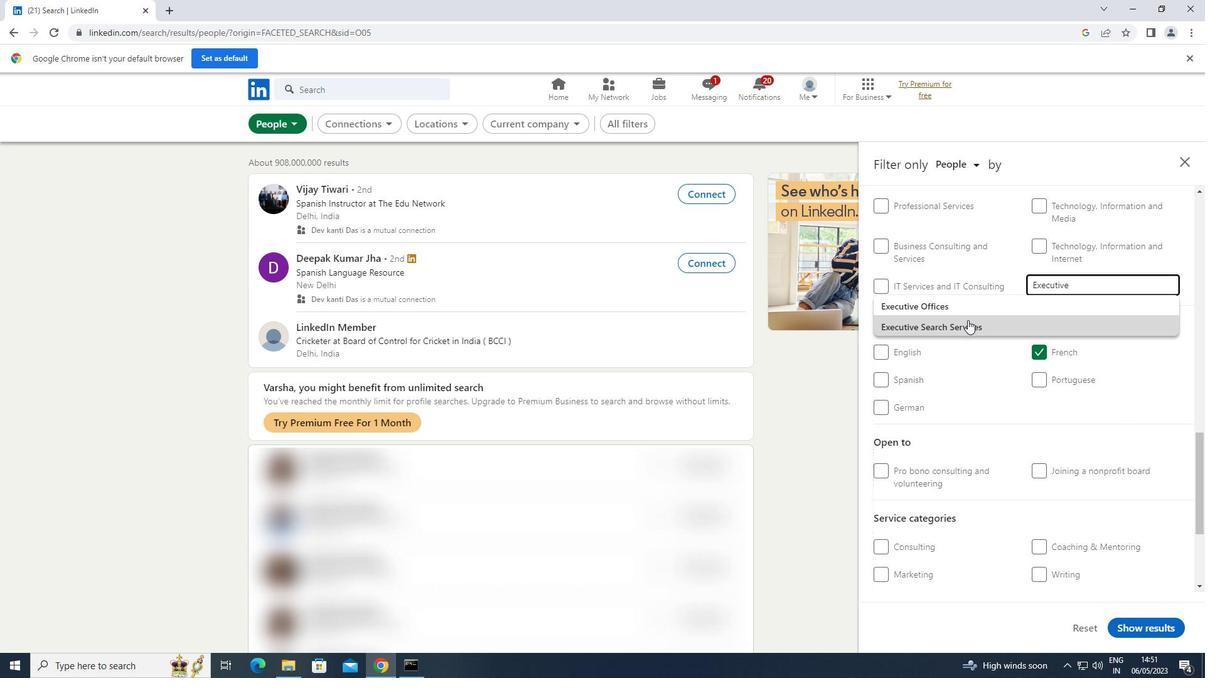 
Action: Mouse pressed left at (965, 322)
Screenshot: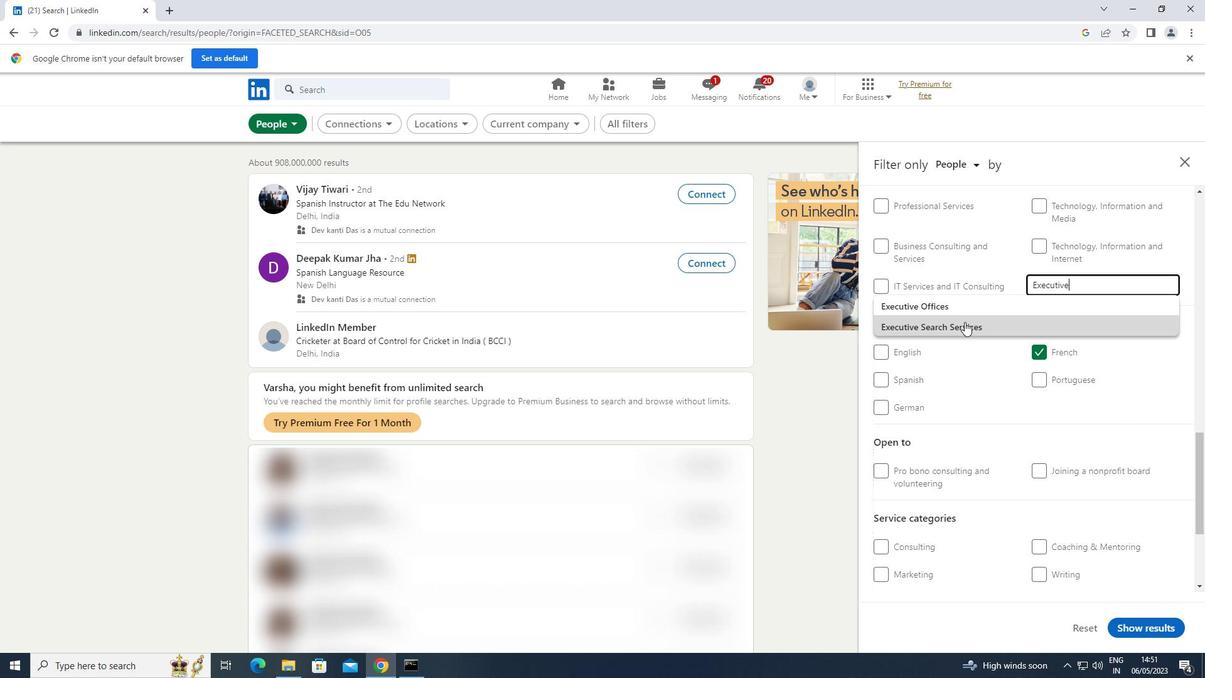 
Action: Mouse scrolled (965, 321) with delta (0, 0)
Screenshot: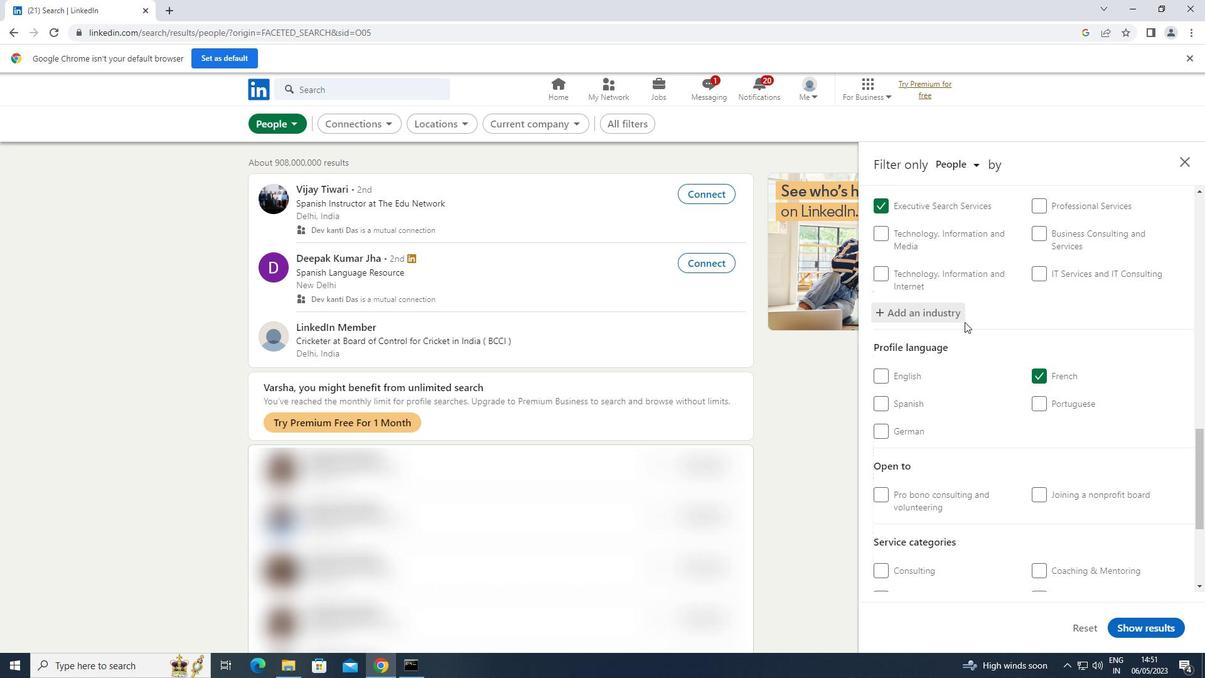 
Action: Mouse scrolled (965, 321) with delta (0, 0)
Screenshot: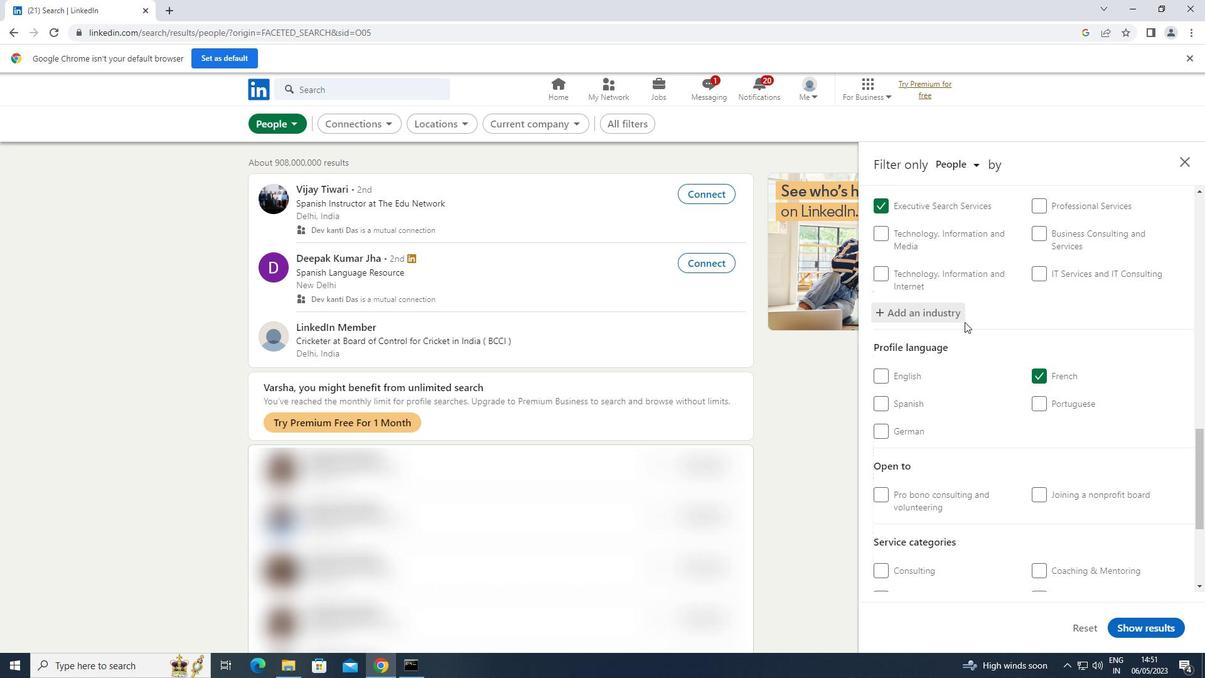 
Action: Mouse scrolled (965, 321) with delta (0, 0)
Screenshot: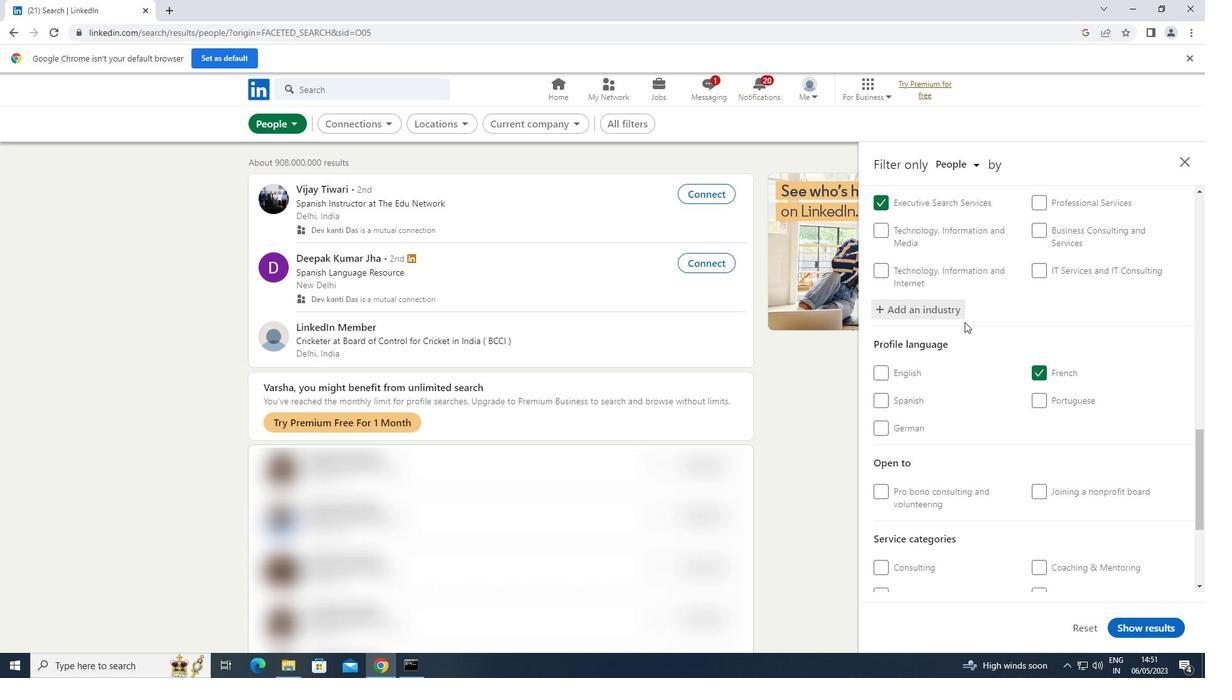 
Action: Mouse scrolled (965, 321) with delta (0, 0)
Screenshot: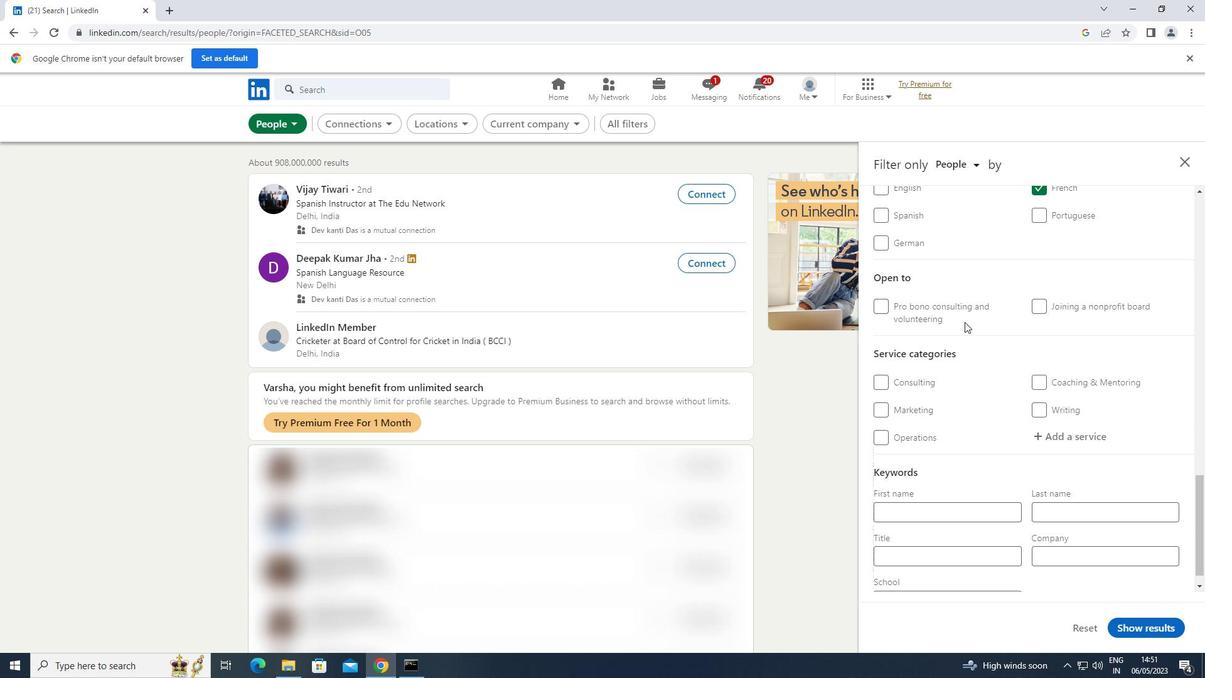 
Action: Mouse moved to (1054, 408)
Screenshot: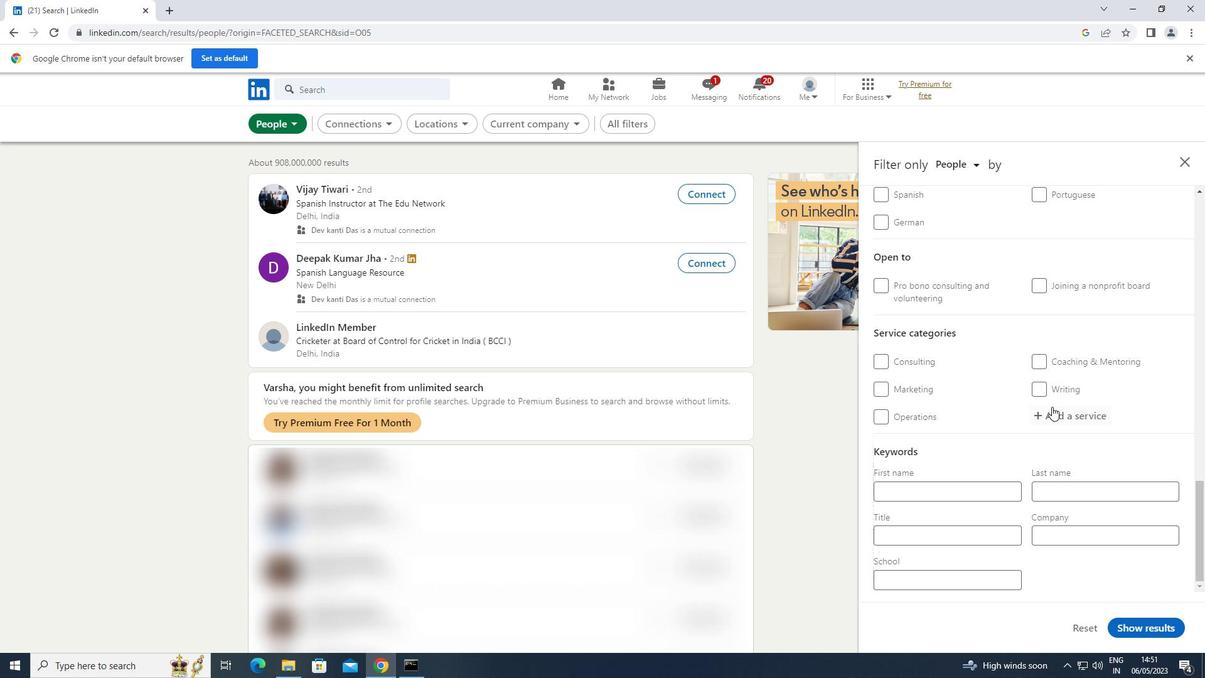 
Action: Mouse pressed left at (1054, 408)
Screenshot: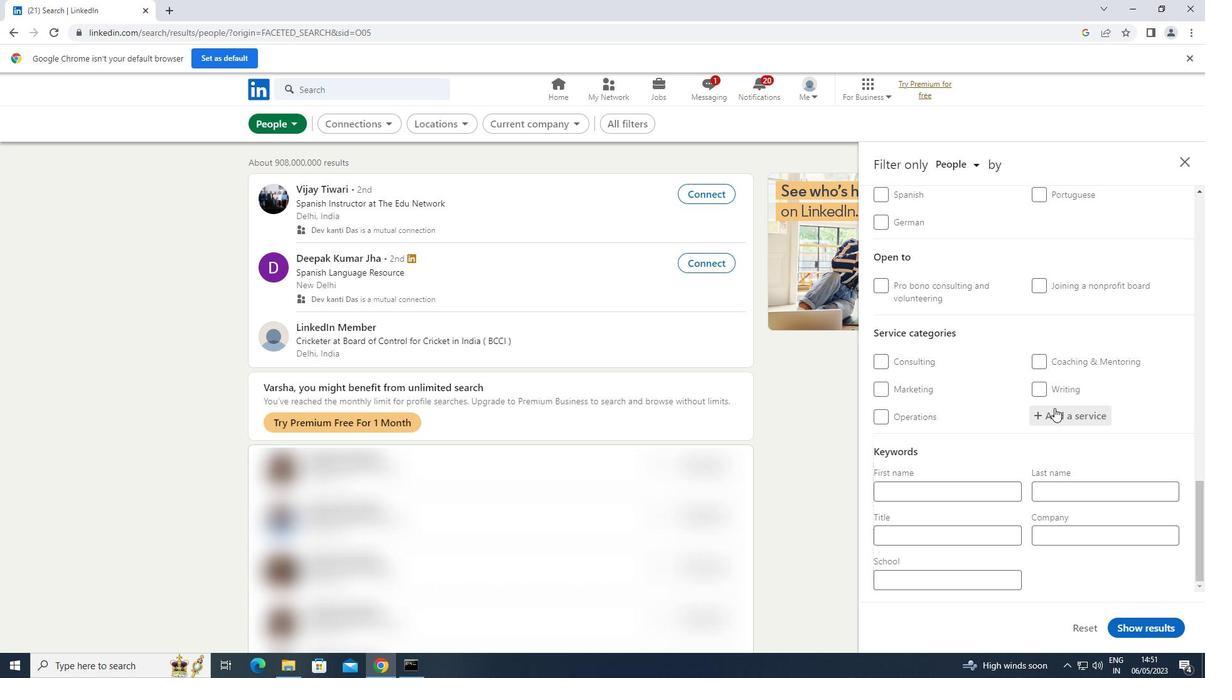 
Action: Key pressed <Key.shift>RESUME
Screenshot: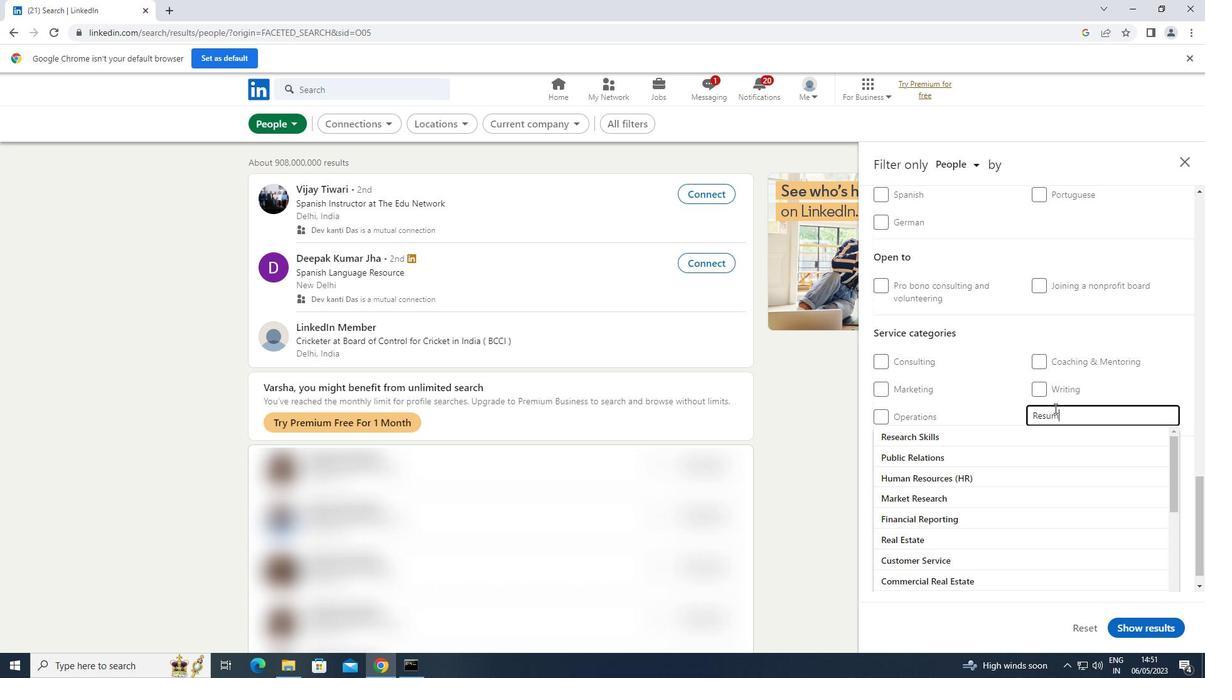 
Action: Mouse moved to (965, 431)
Screenshot: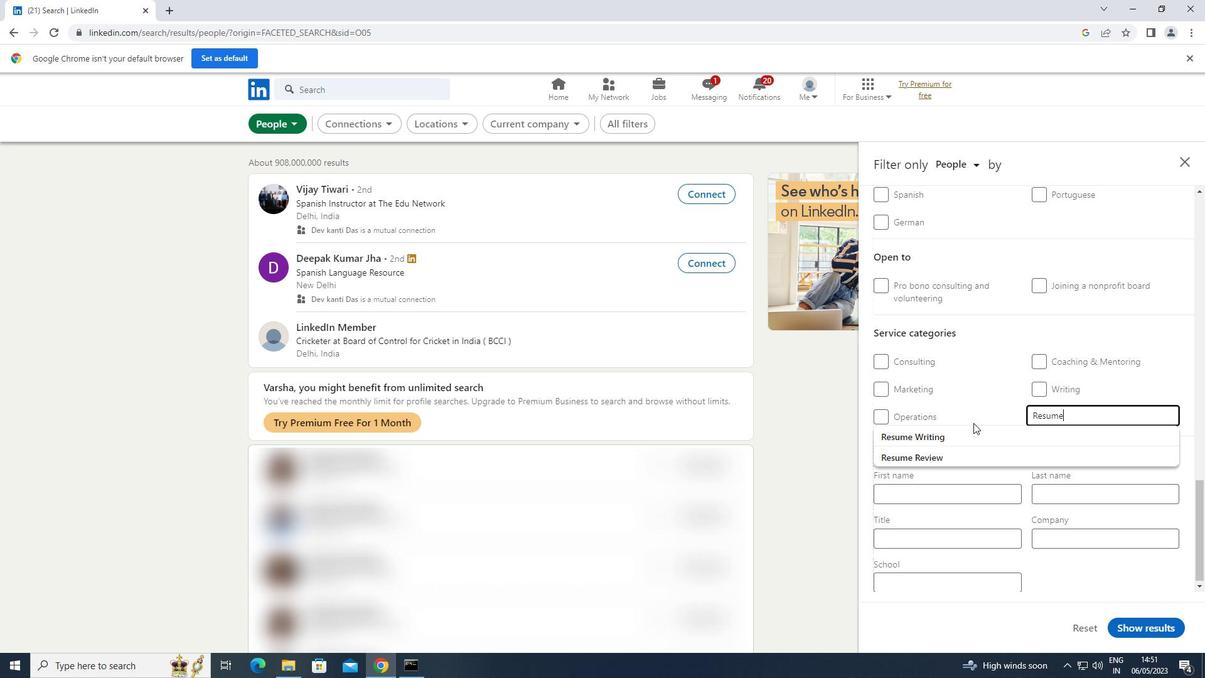
Action: Mouse pressed left at (965, 431)
Screenshot: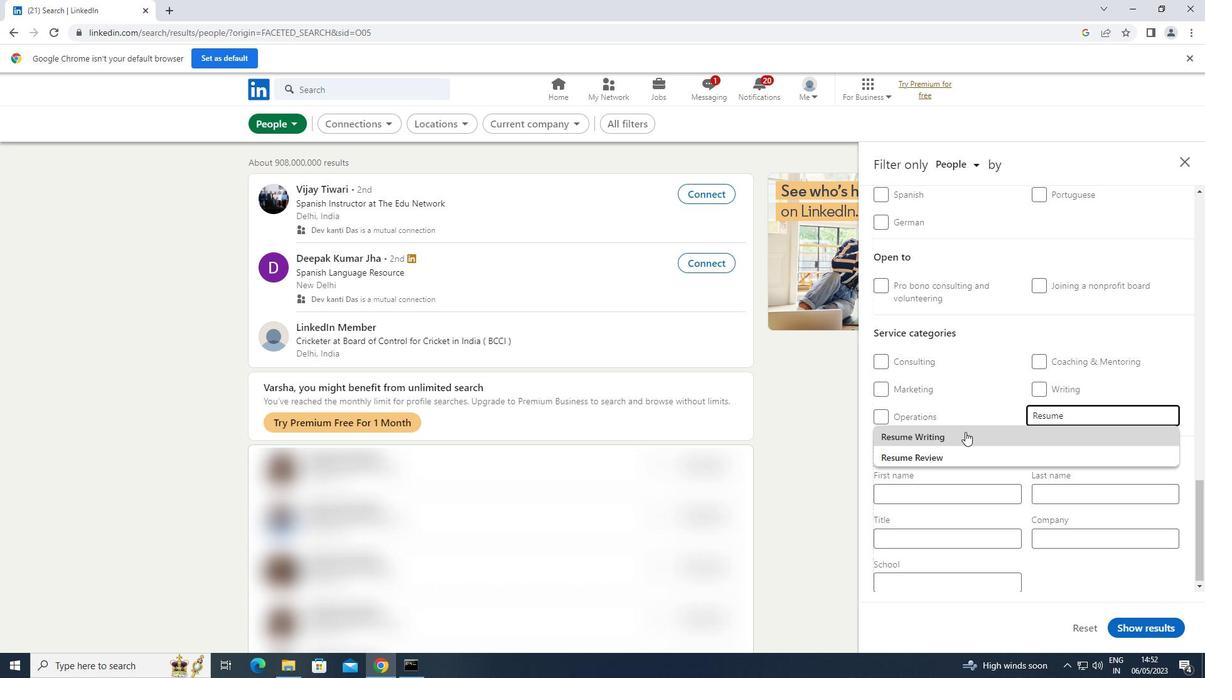 
Action: Mouse moved to (971, 426)
Screenshot: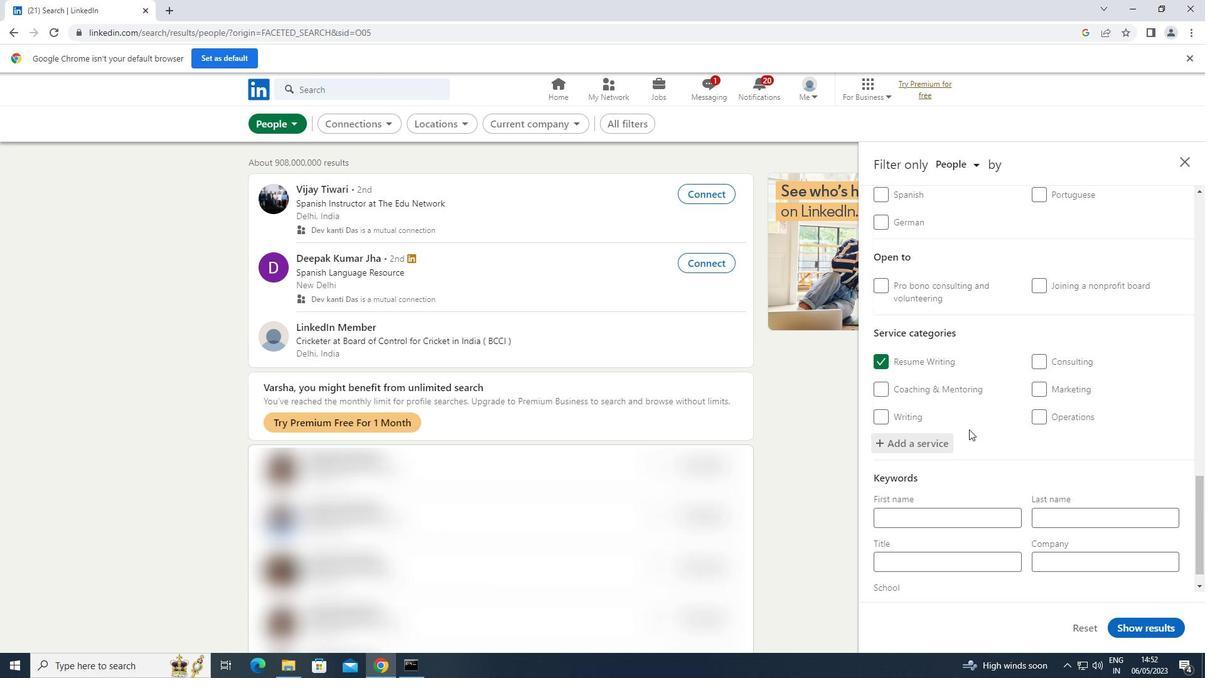 
Action: Mouse scrolled (971, 426) with delta (0, 0)
Screenshot: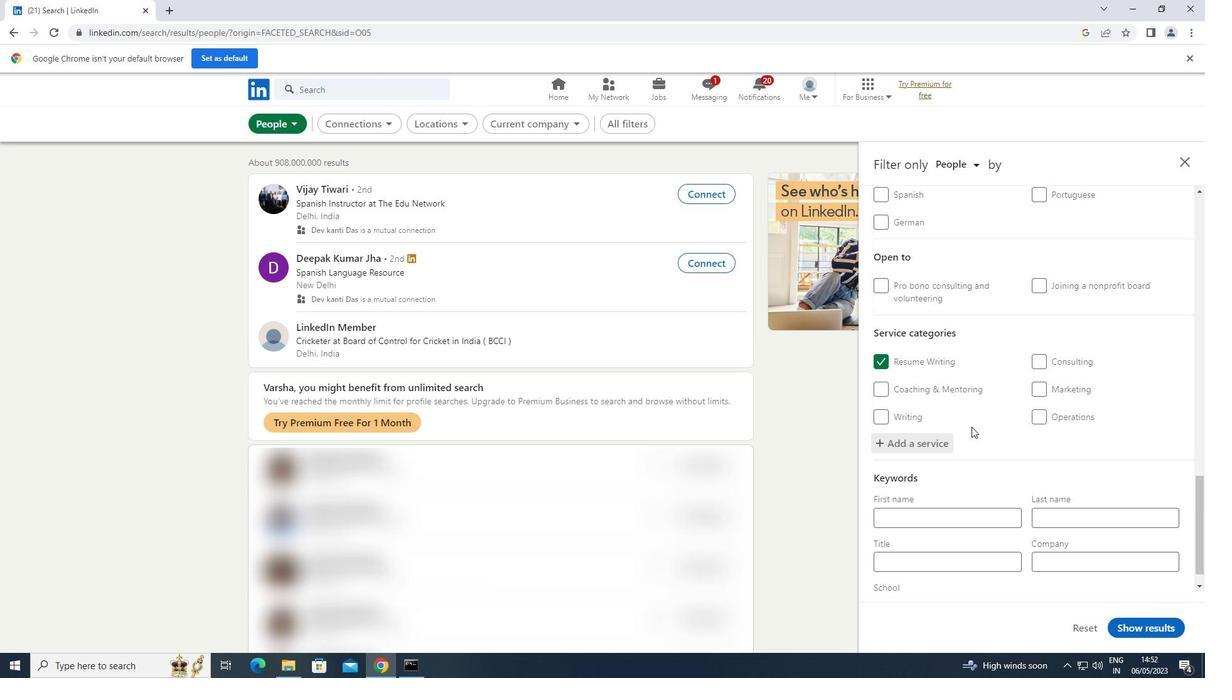 
Action: Mouse scrolled (971, 426) with delta (0, 0)
Screenshot: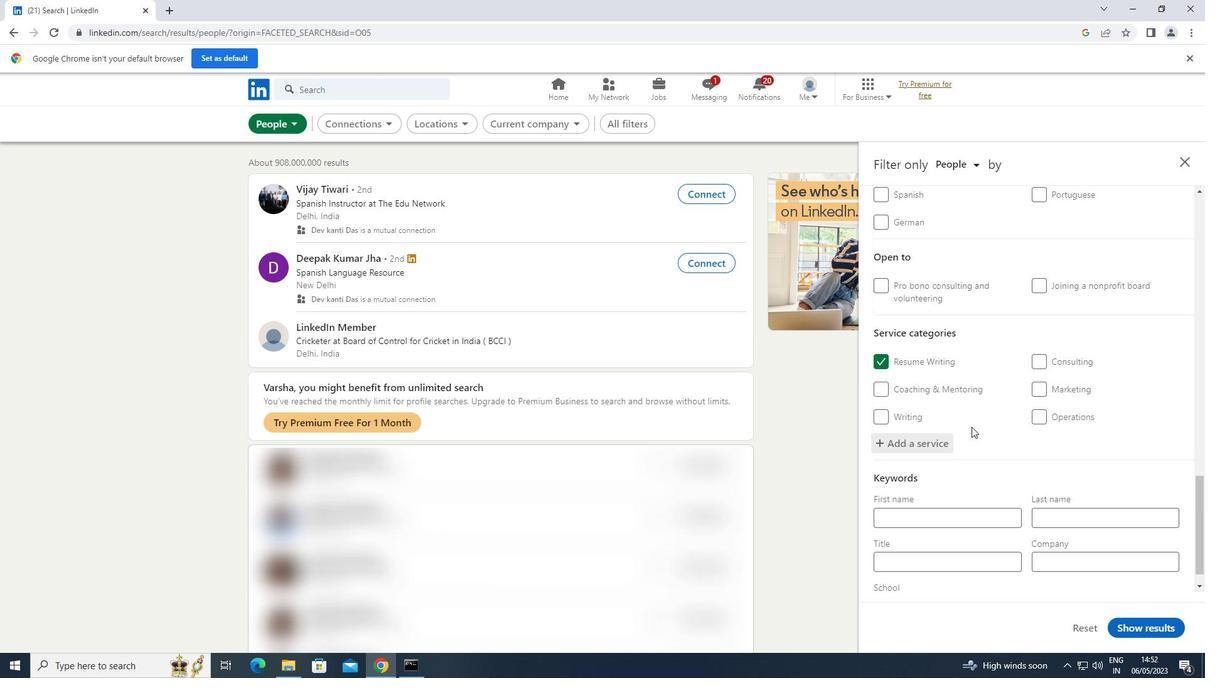
Action: Mouse scrolled (971, 426) with delta (0, 0)
Screenshot: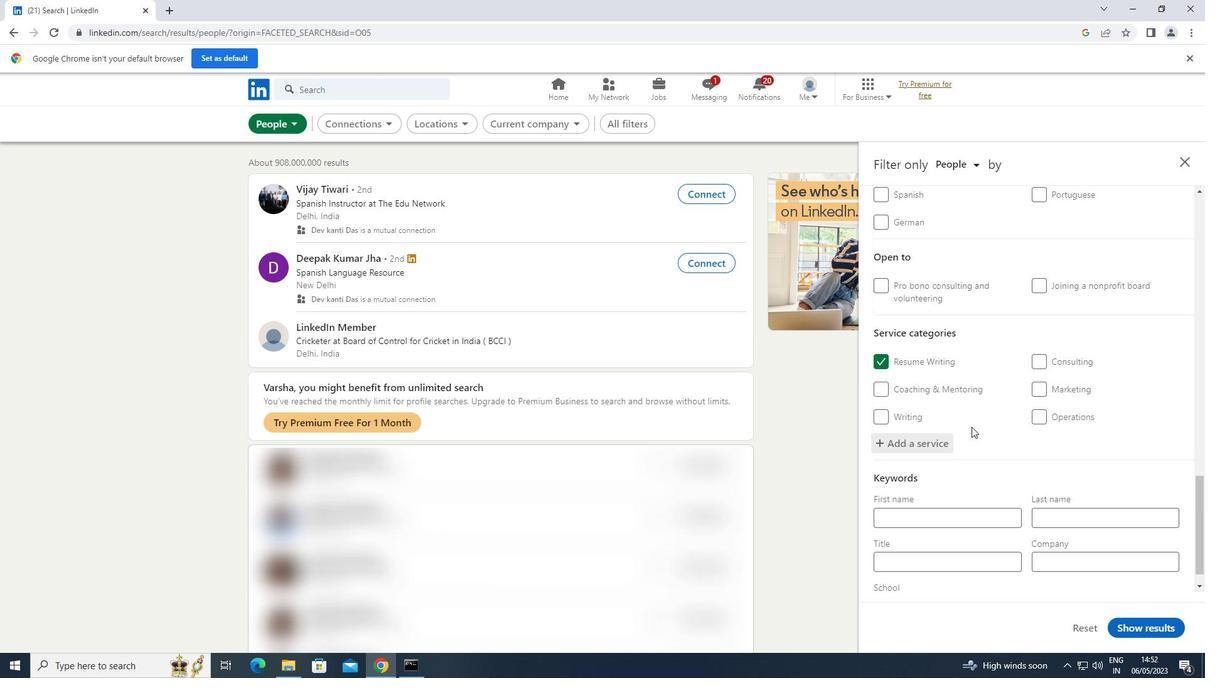 
Action: Mouse scrolled (971, 426) with delta (0, 0)
Screenshot: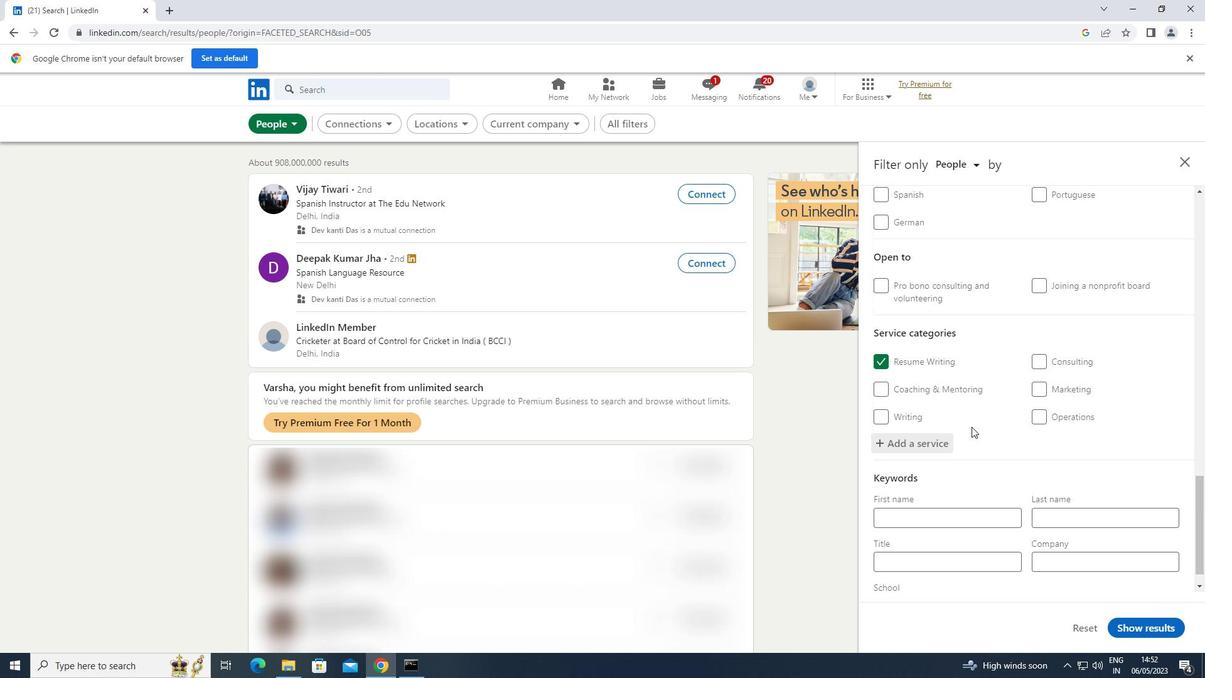 
Action: Mouse scrolled (971, 426) with delta (0, 0)
Screenshot: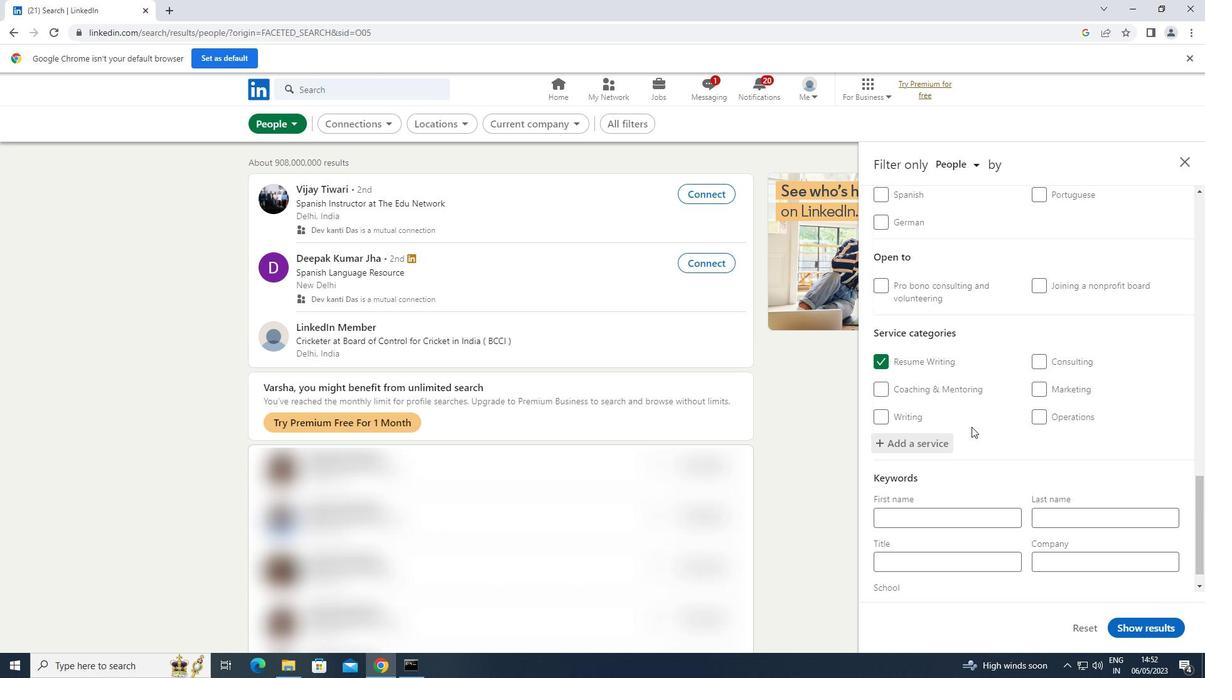 
Action: Mouse scrolled (971, 426) with delta (0, 0)
Screenshot: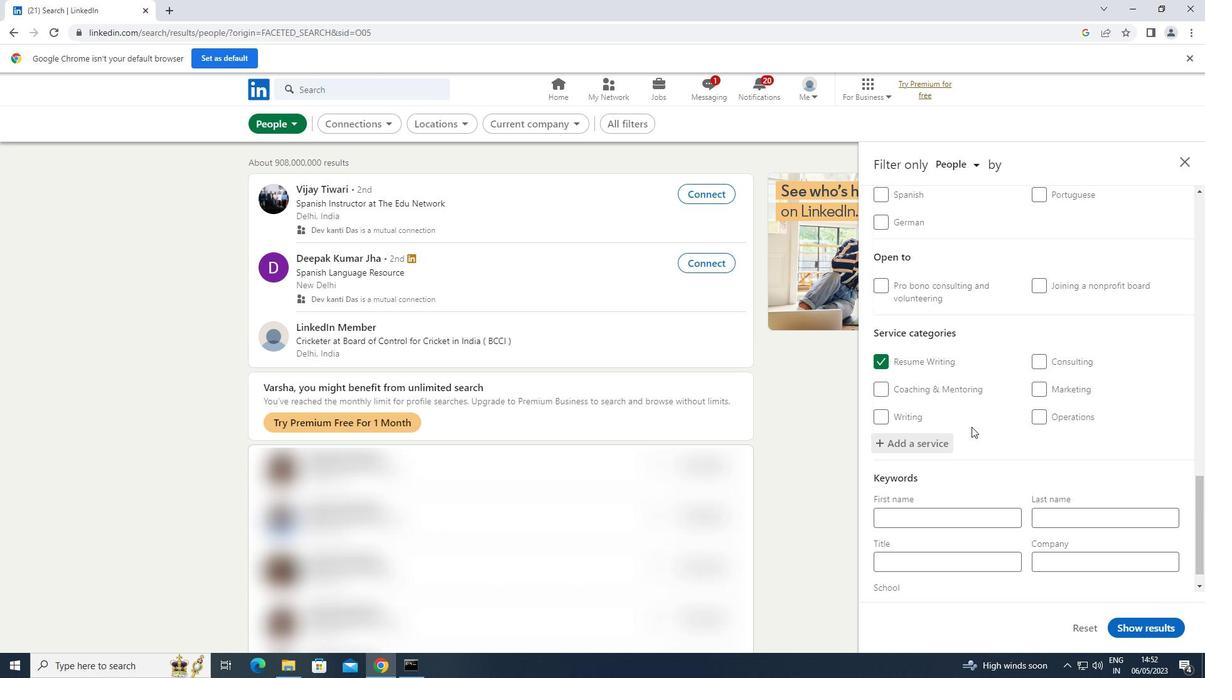 
Action: Mouse moved to (986, 531)
Screenshot: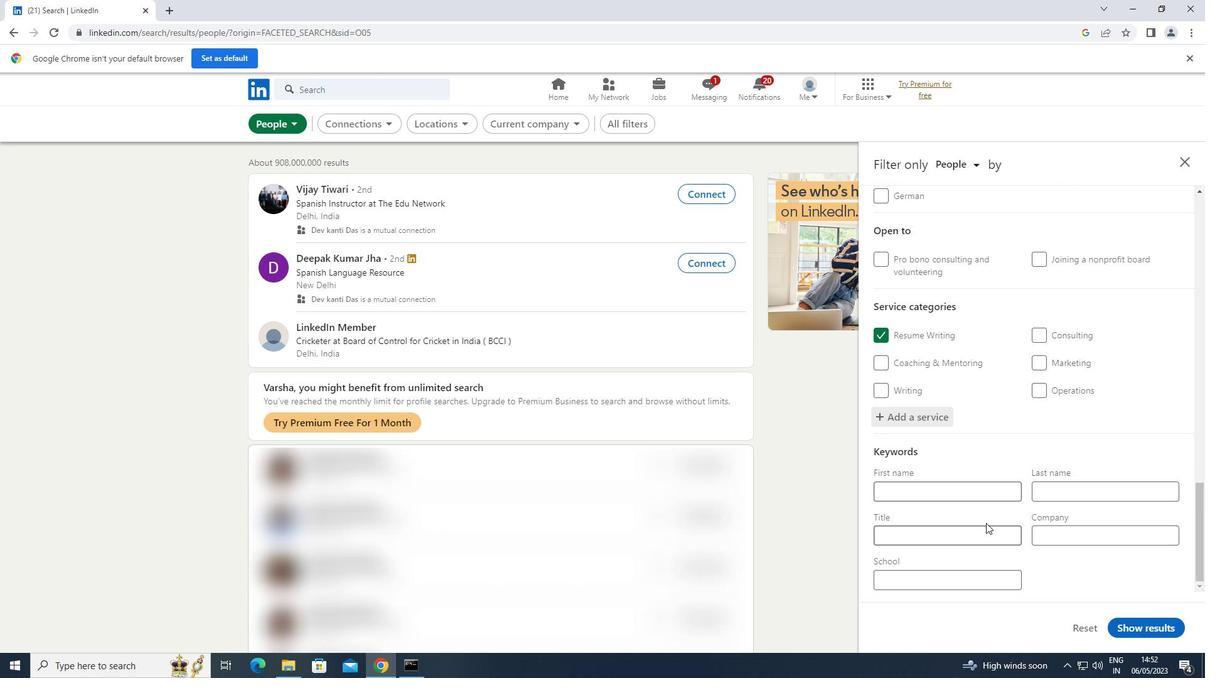 
Action: Mouse pressed left at (986, 531)
Screenshot: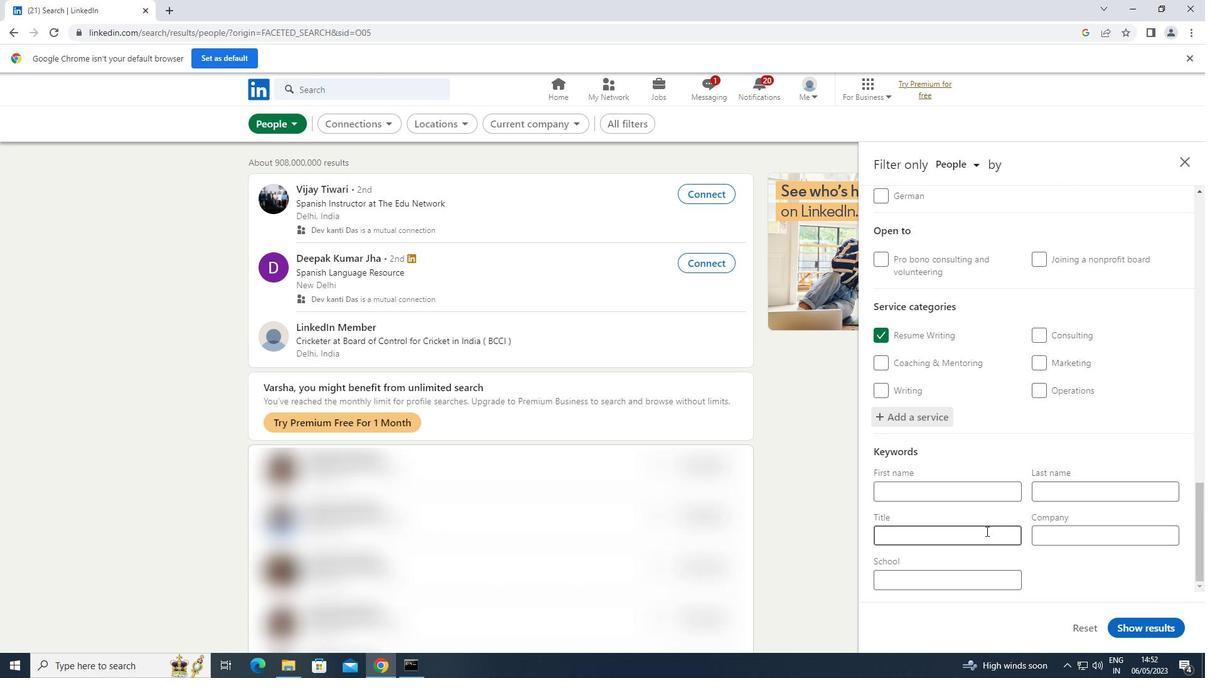 
Action: Key pressed <Key.shift>SUICIDE<Key.space><Key.shift>HOTLINE<Key.space><Key.shift>VOU<Key.backspace>LUNTEER
Screenshot: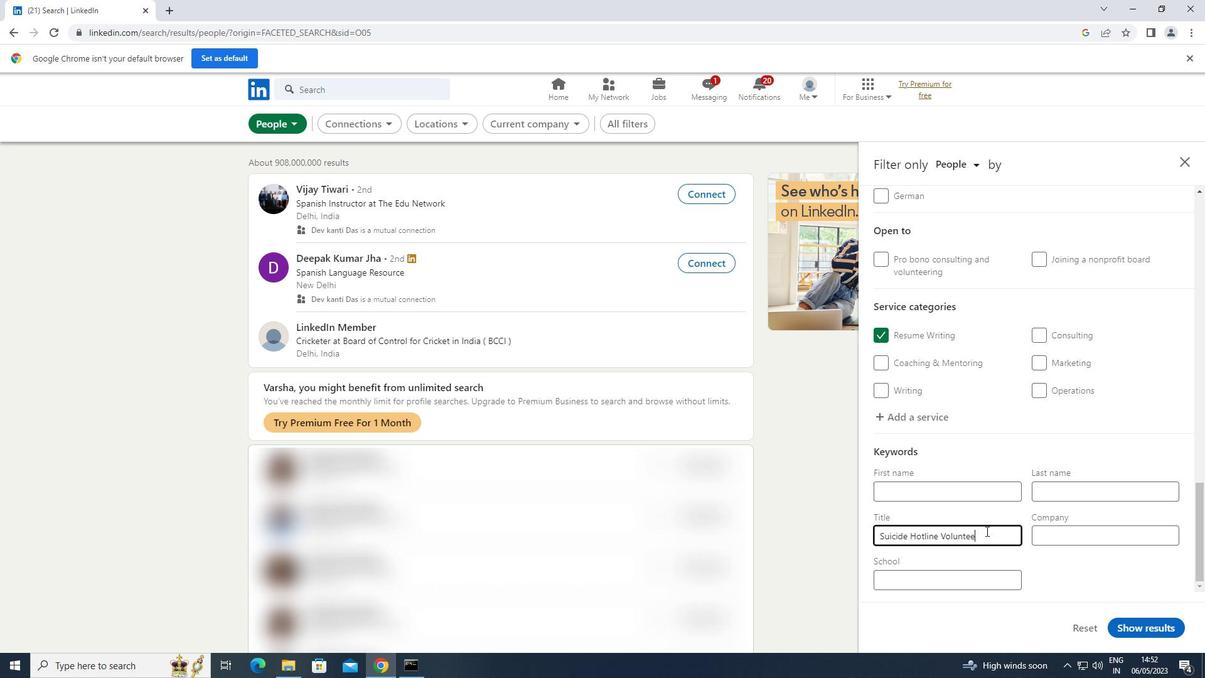 
Action: Mouse moved to (1162, 630)
Screenshot: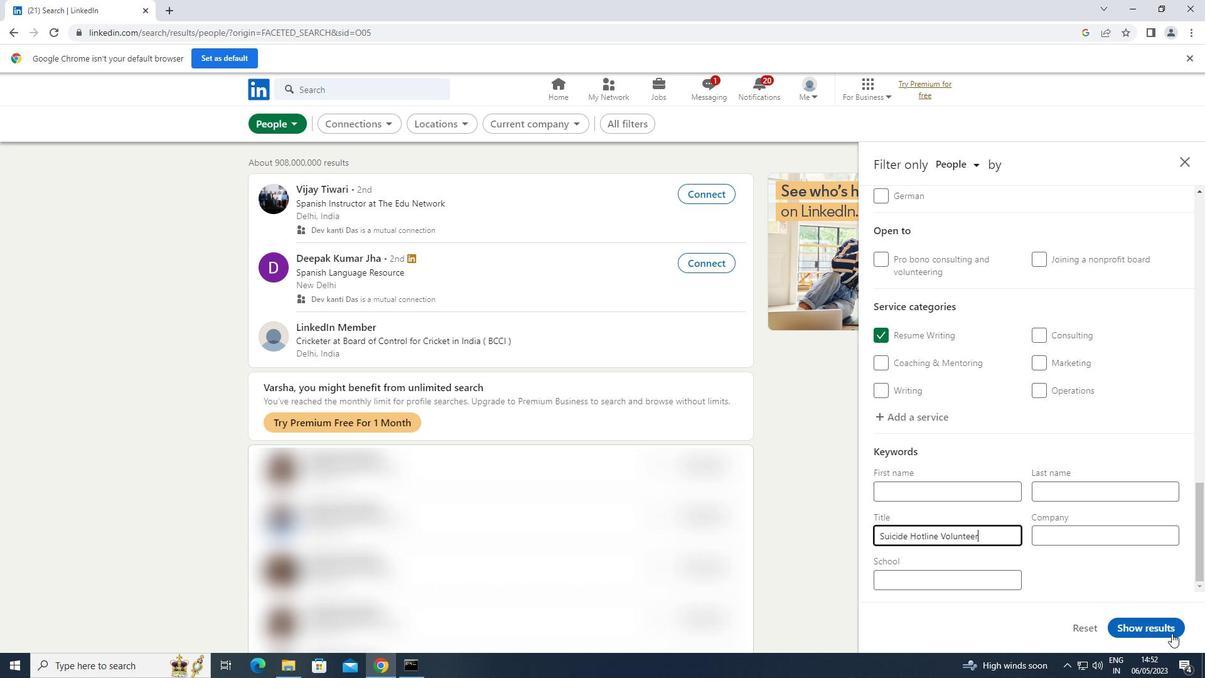 
Action: Mouse pressed left at (1162, 630)
Screenshot: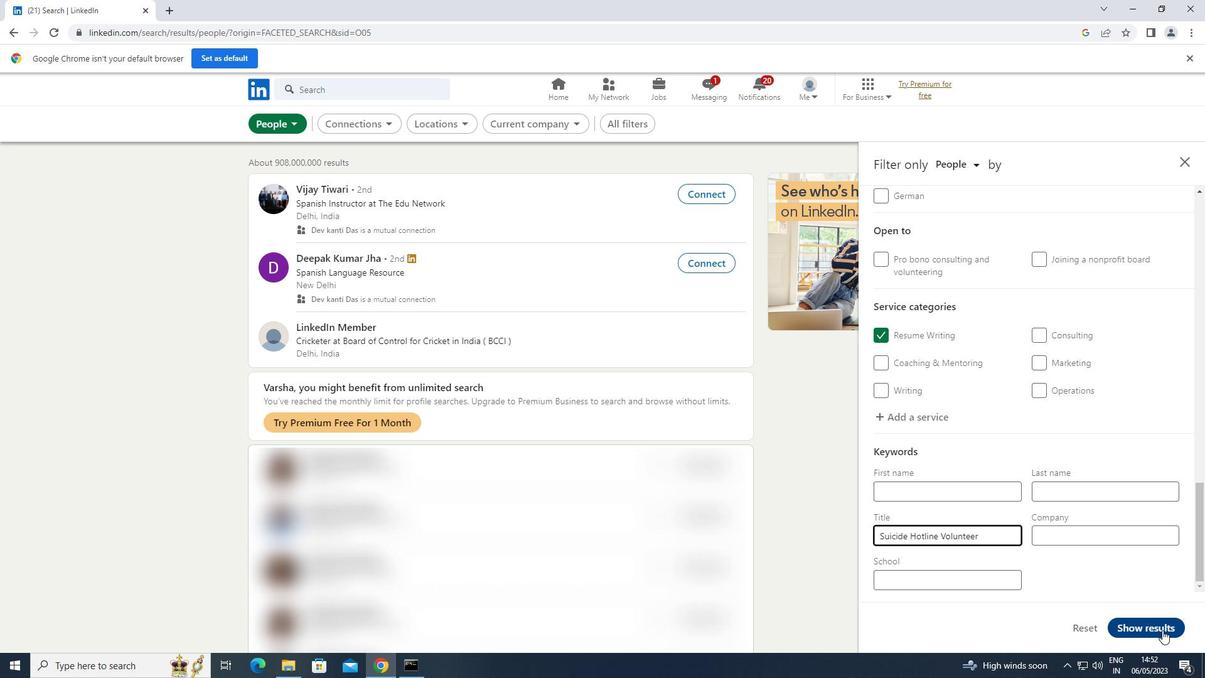 
